 Task: Look for space in Peddāpuram, India from 4th September, 2023 to 10th September, 2023 for 1 adult in price range Rs.9000 to Rs.17000. Place can be private room with 1  bedroom having 1 bed and 1 bathroom. Property type can be house, flat, guest house, hotel. Booking option can be shelf check-in. Required host language is English.
Action: Mouse moved to (496, 65)
Screenshot: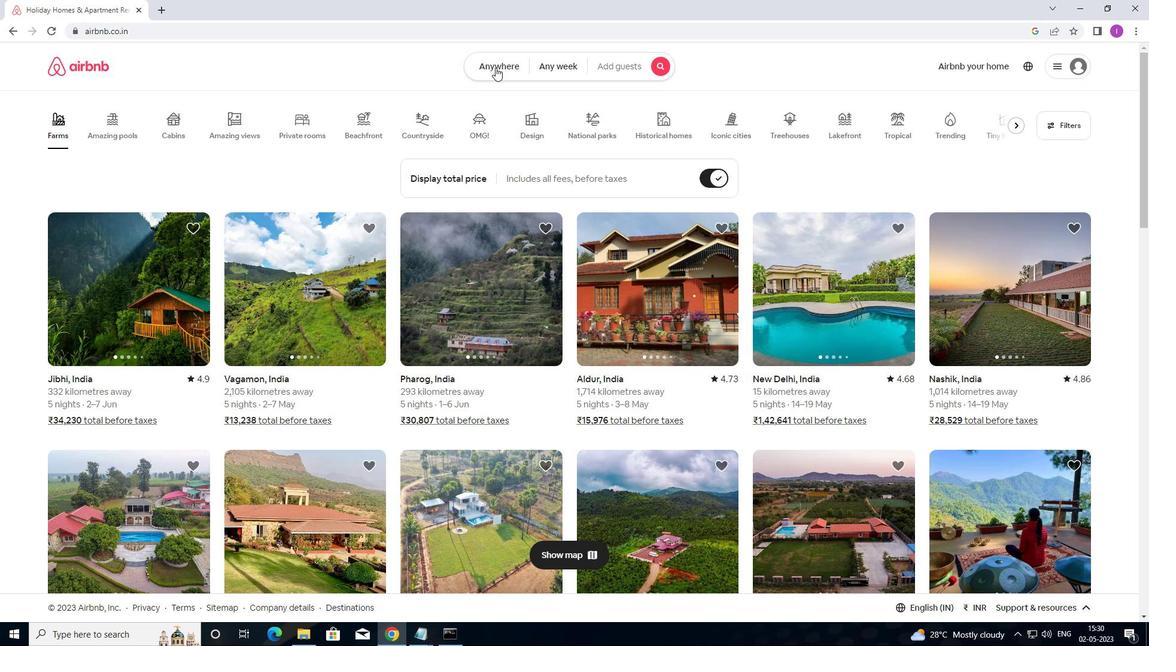 
Action: Mouse pressed left at (496, 65)
Screenshot: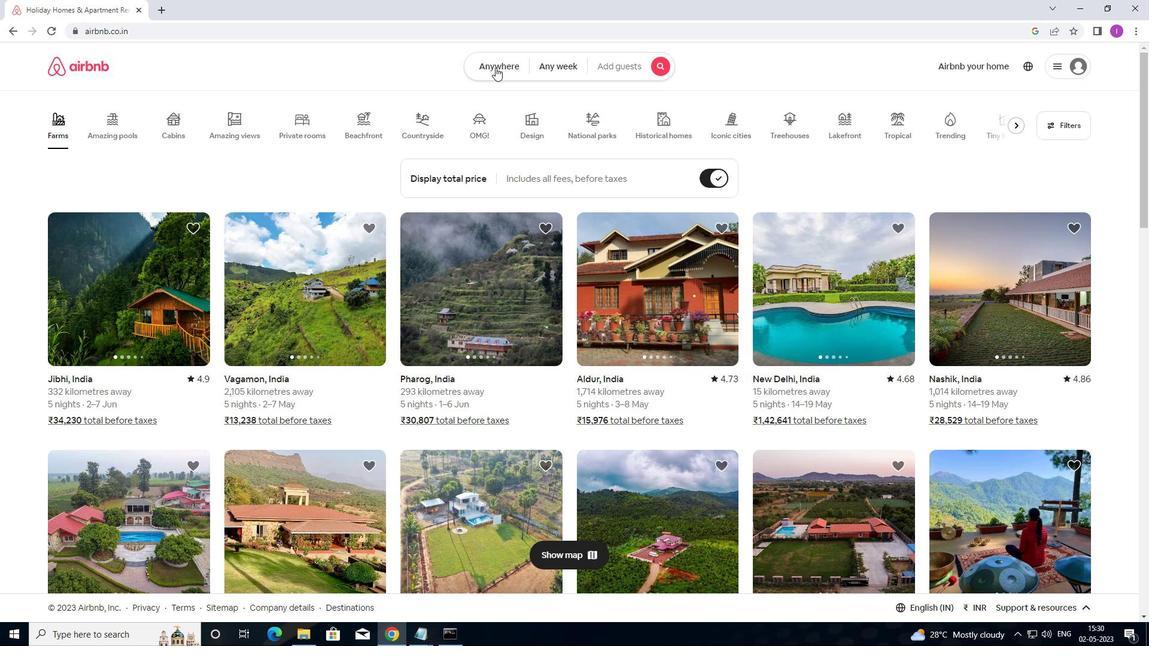 
Action: Mouse moved to (405, 114)
Screenshot: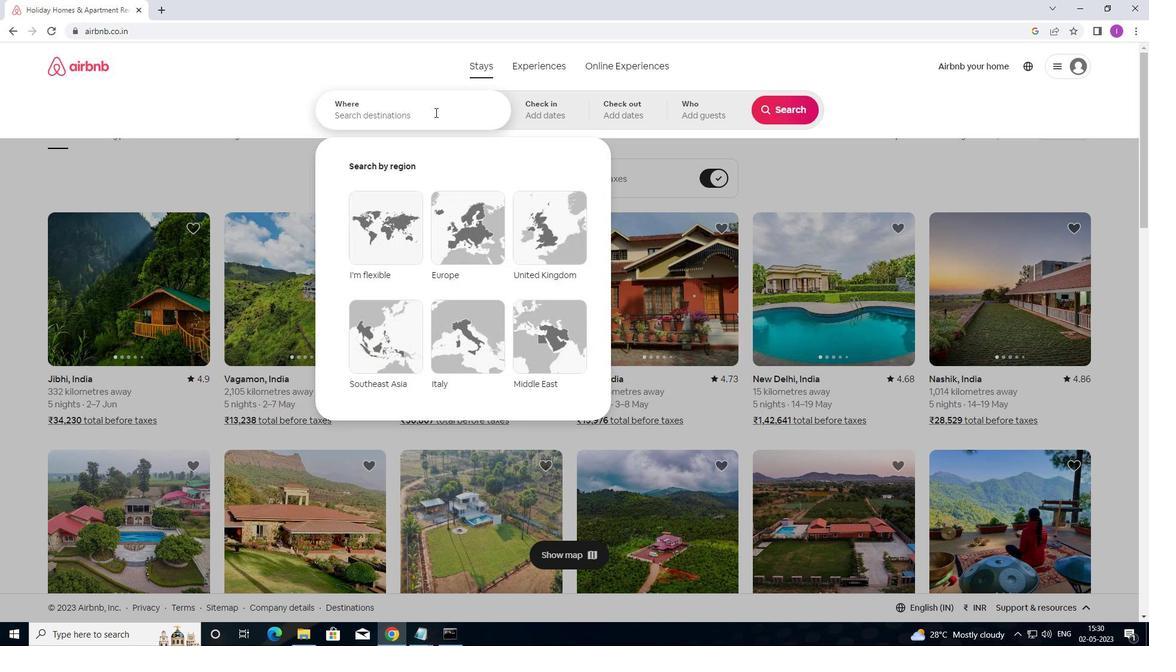 
Action: Mouse pressed left at (405, 114)
Screenshot: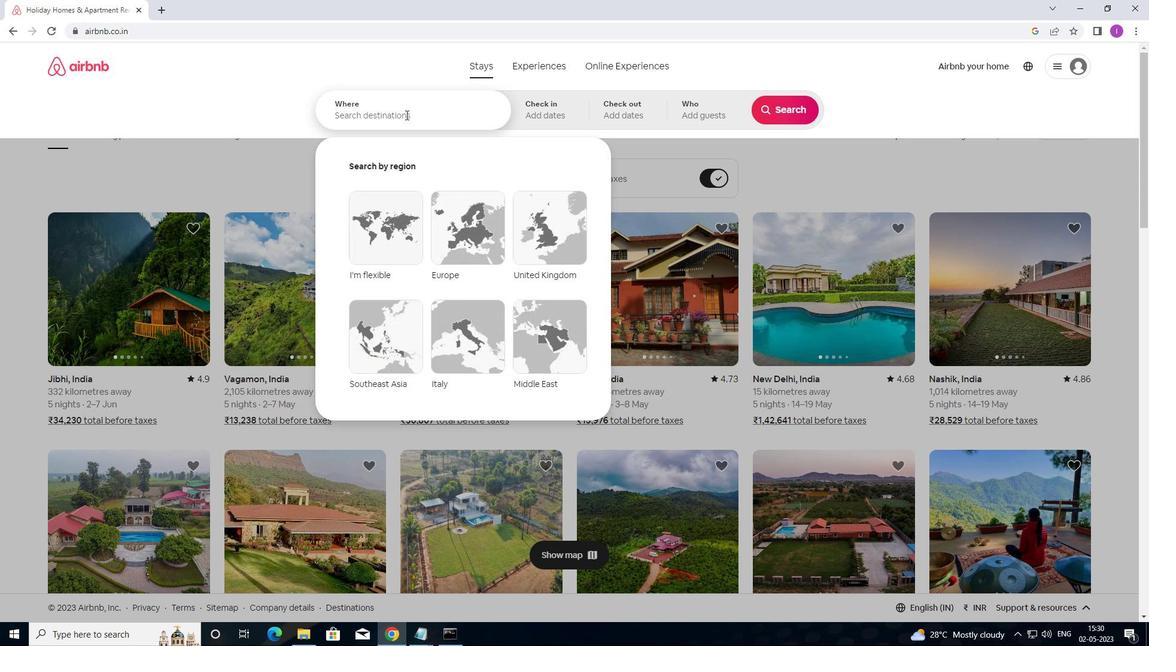
Action: Mouse moved to (474, 108)
Screenshot: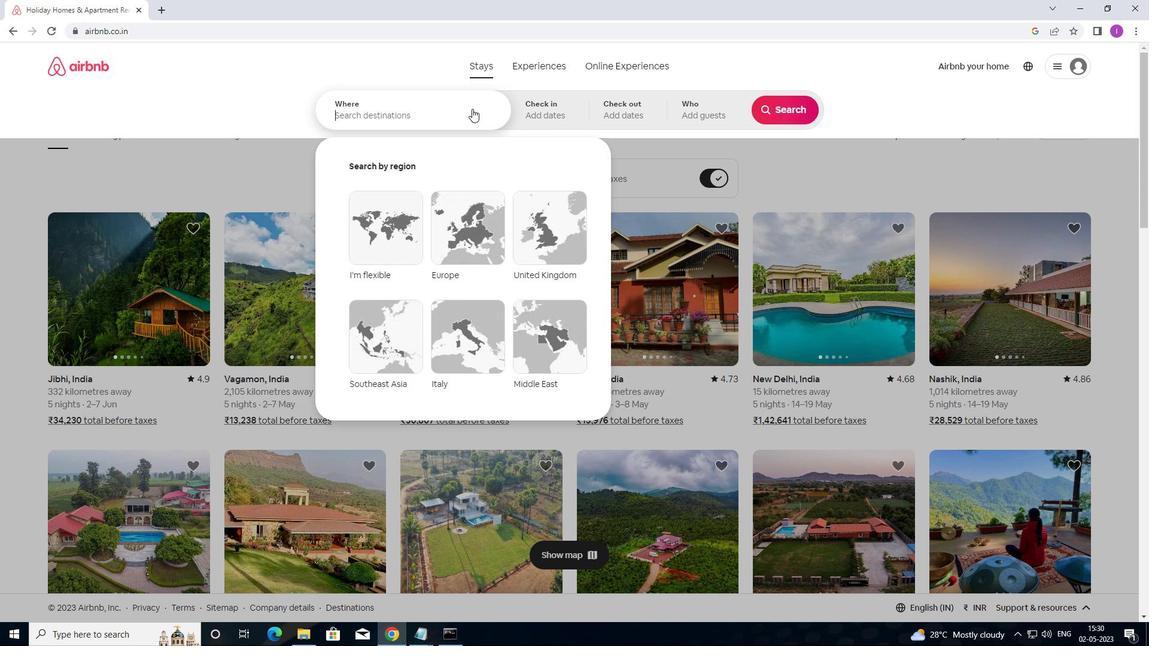 
Action: Key pressed <Key.shift>PEDDAPURAM,<Key.shift>INDIA
Screenshot: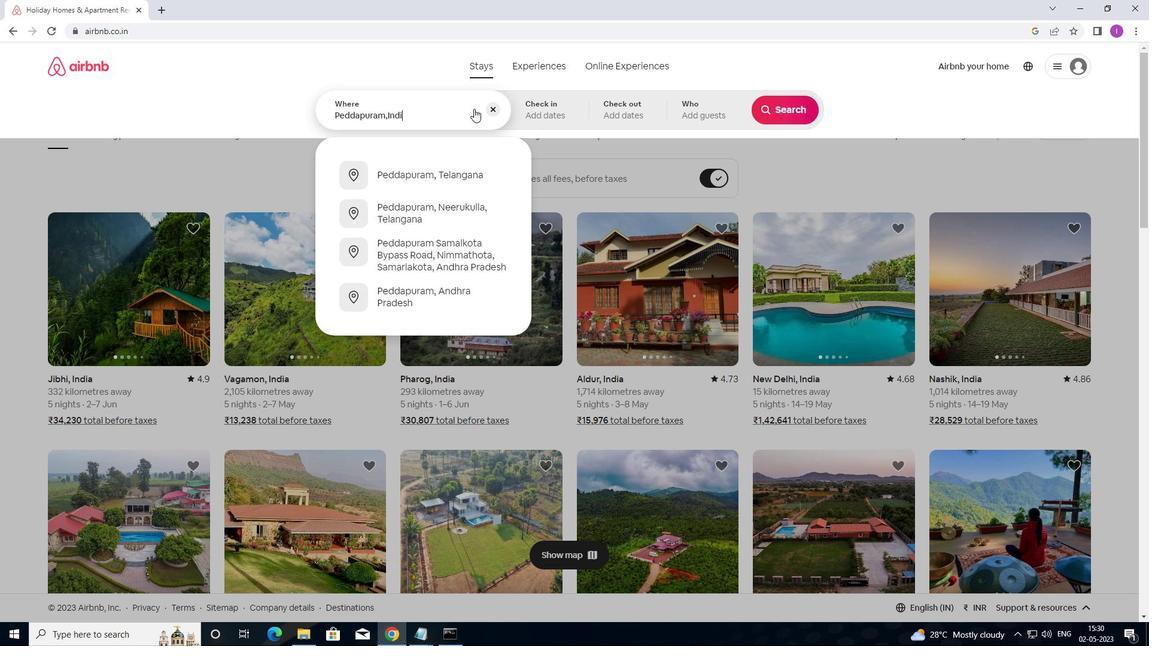 
Action: Mouse moved to (555, 125)
Screenshot: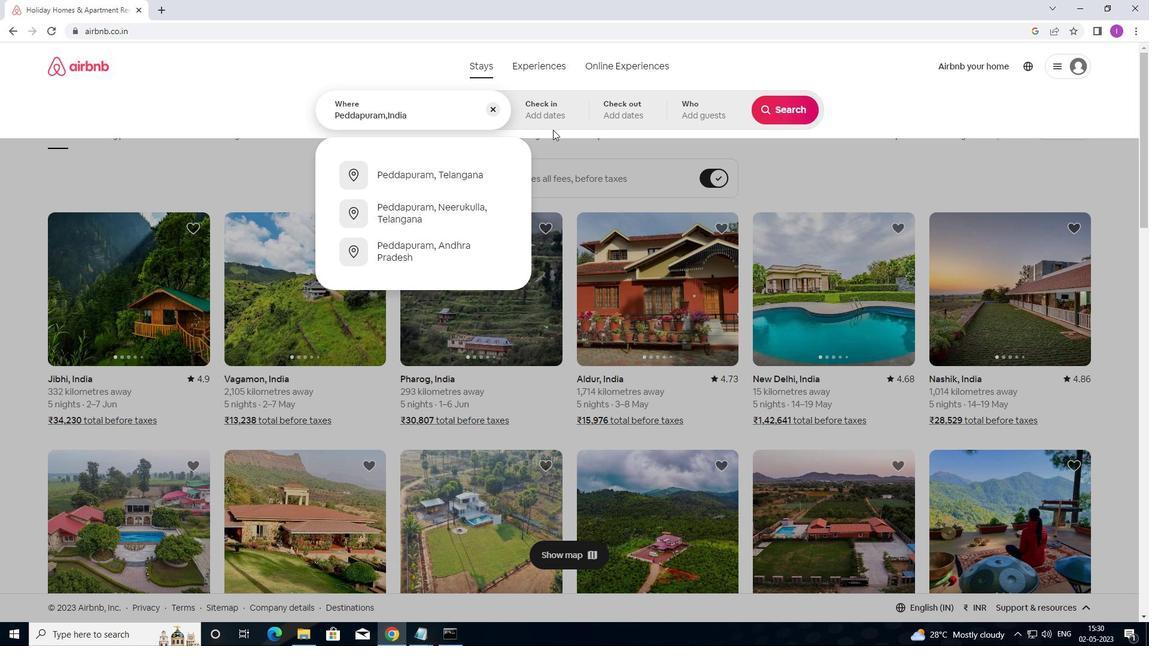 
Action: Mouse pressed left at (555, 125)
Screenshot: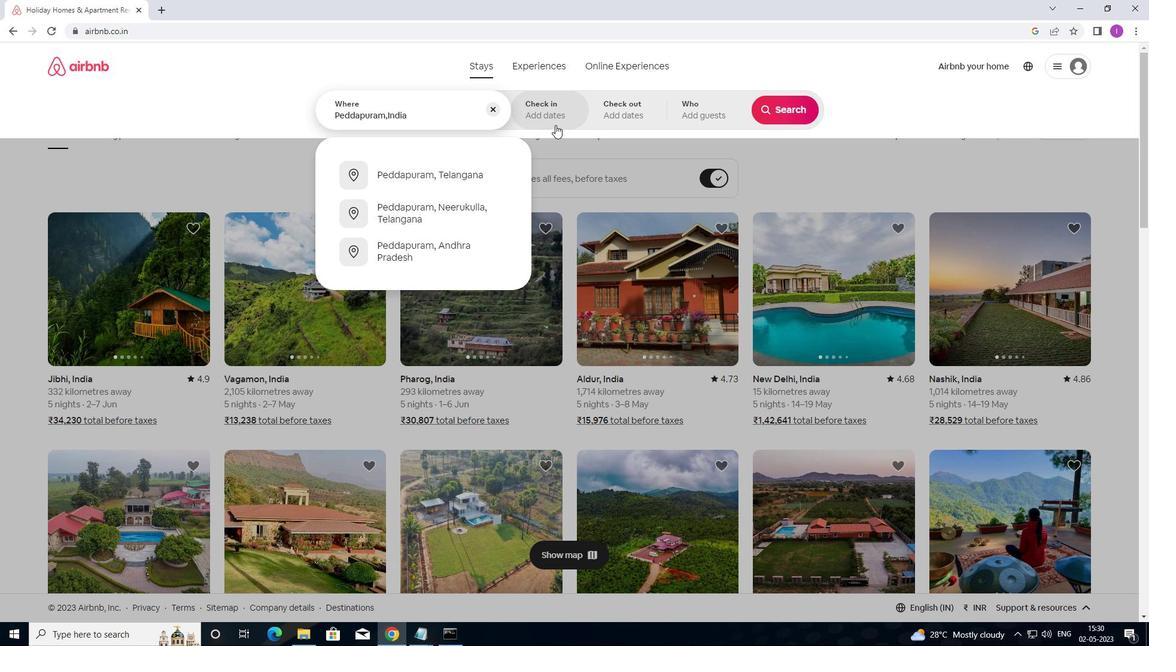 
Action: Mouse moved to (783, 203)
Screenshot: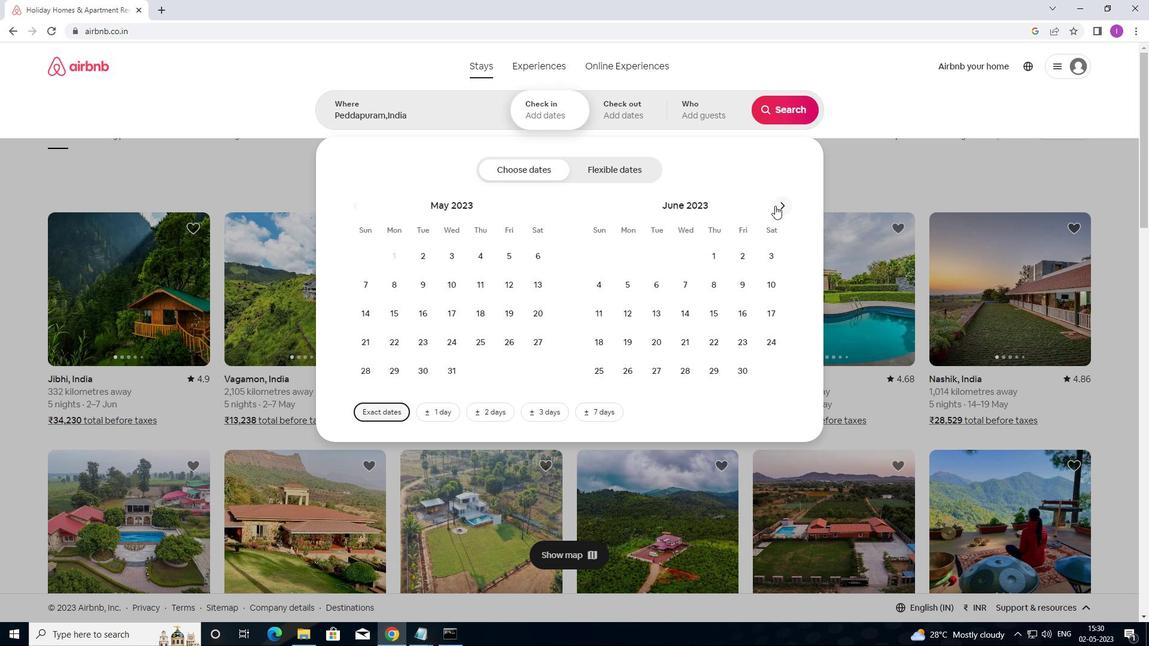 
Action: Mouse pressed left at (783, 203)
Screenshot: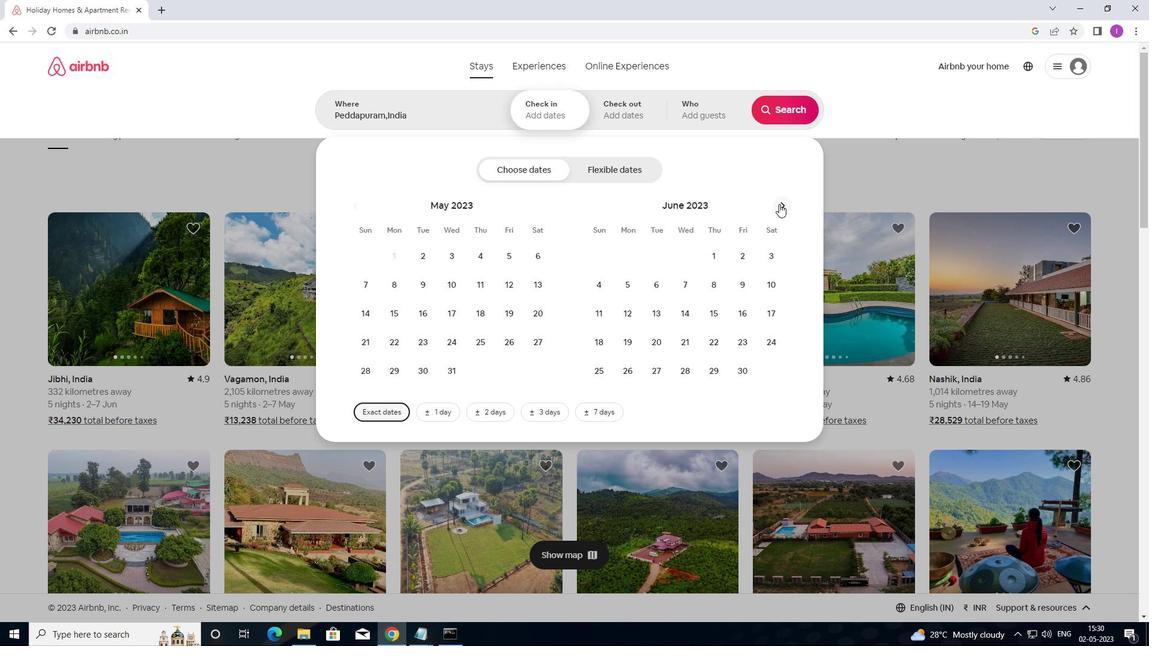 
Action: Mouse pressed left at (783, 203)
Screenshot: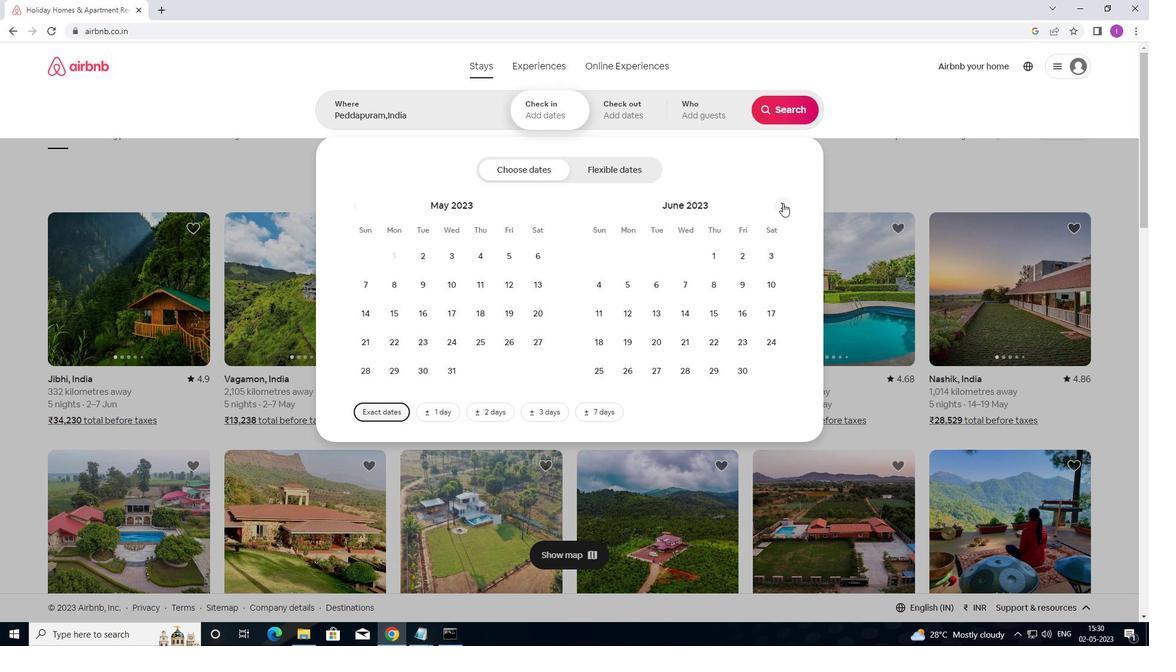 
Action: Mouse pressed left at (783, 203)
Screenshot: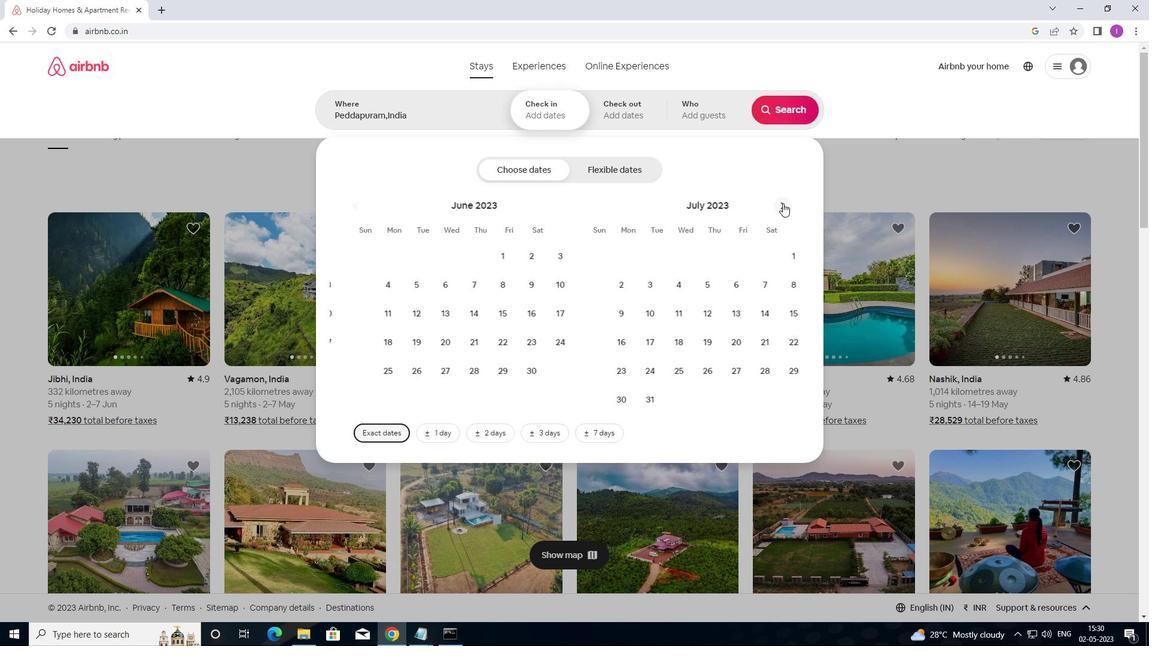 
Action: Mouse pressed left at (783, 203)
Screenshot: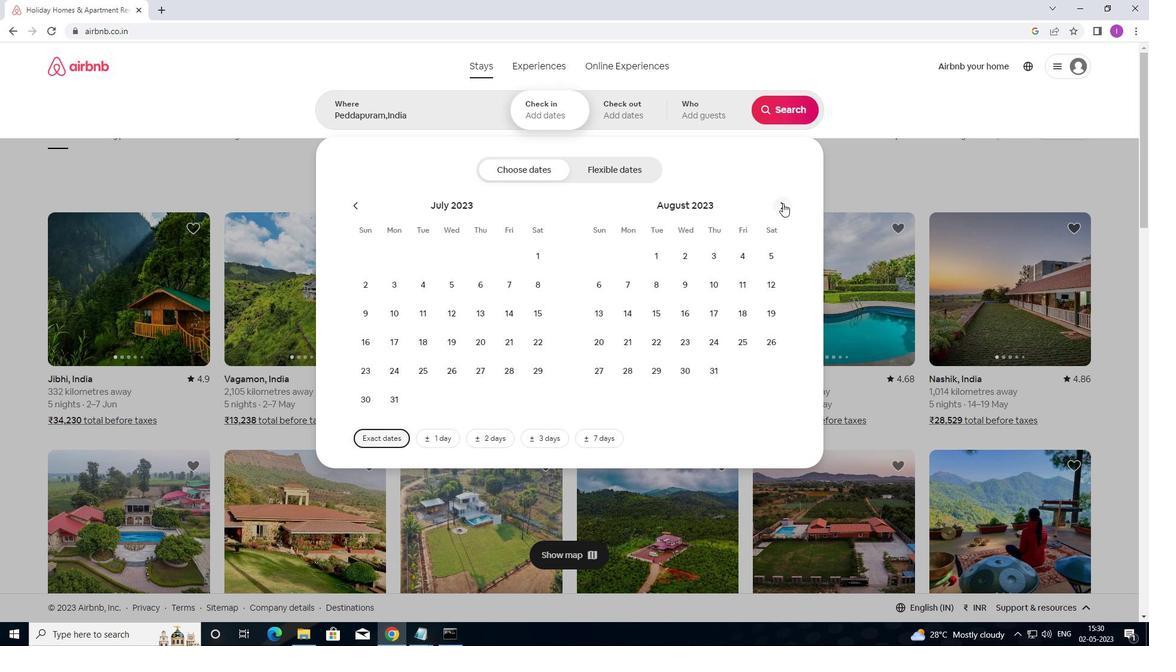 
Action: Mouse moved to (632, 287)
Screenshot: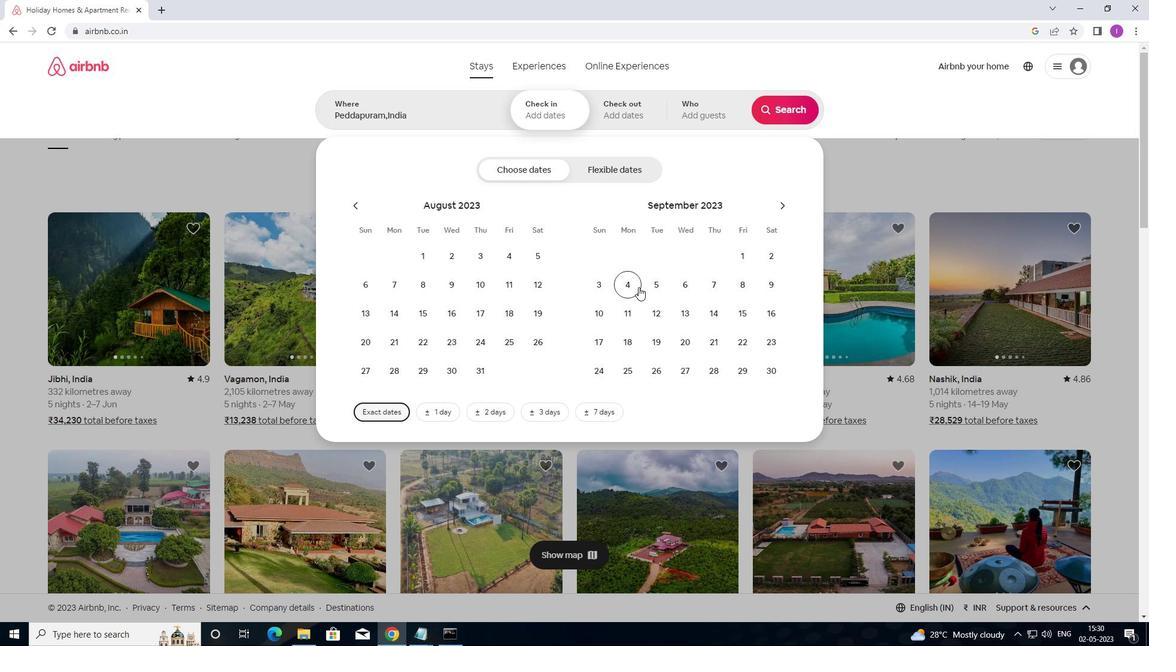 
Action: Mouse pressed left at (632, 287)
Screenshot: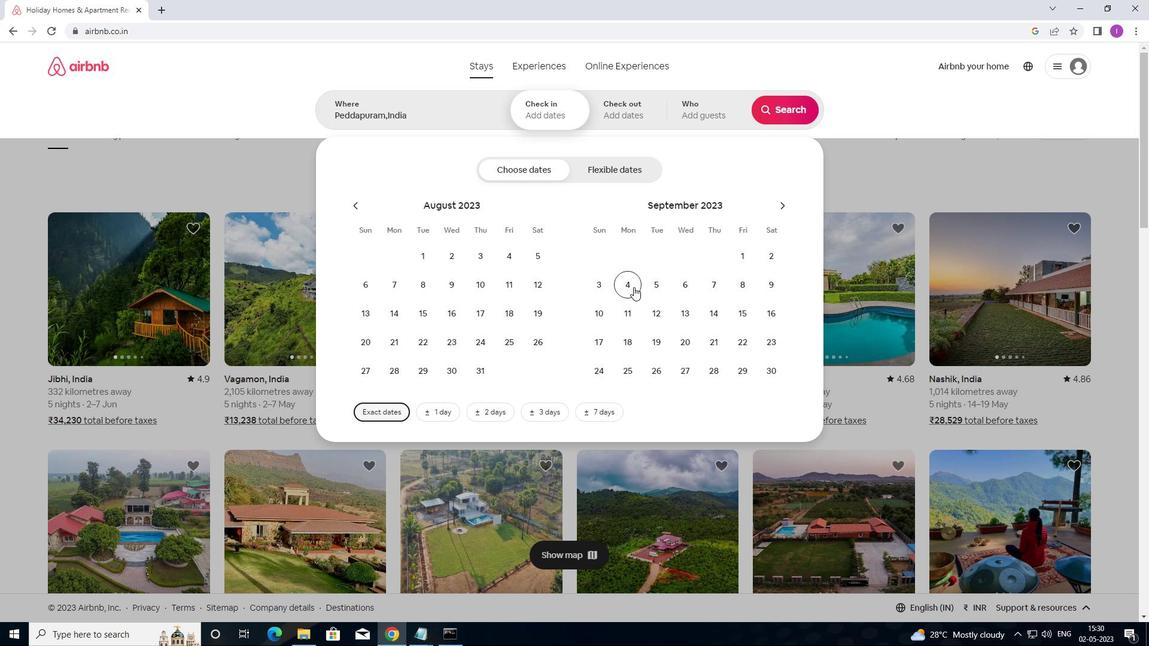 
Action: Mouse moved to (602, 317)
Screenshot: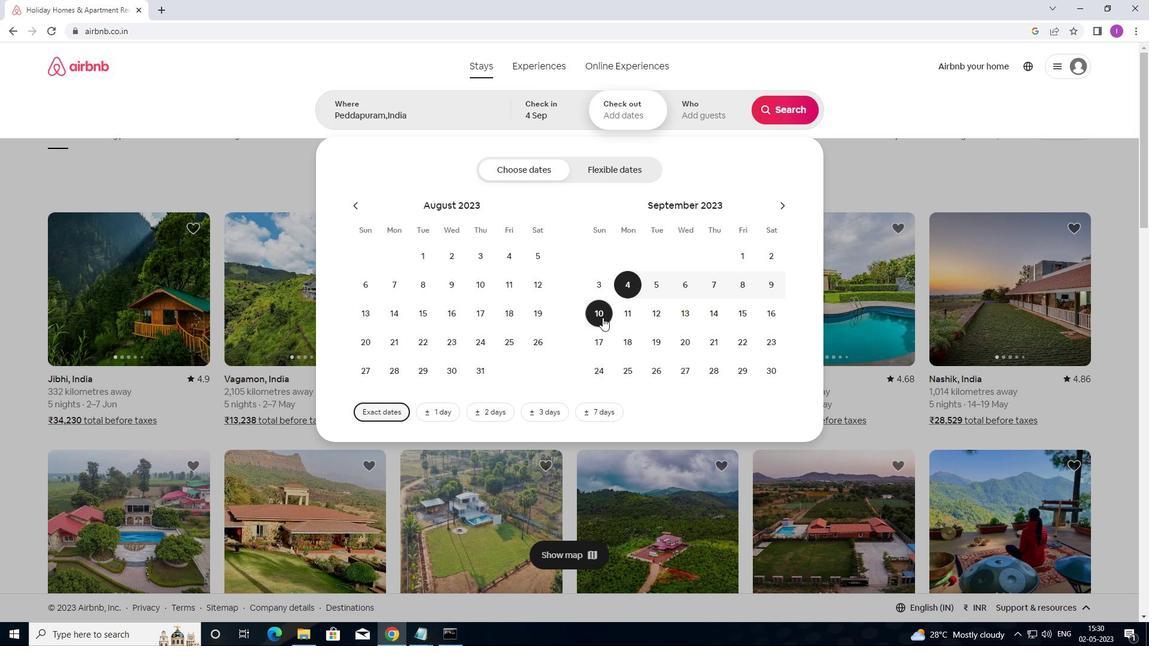 
Action: Mouse pressed left at (602, 317)
Screenshot: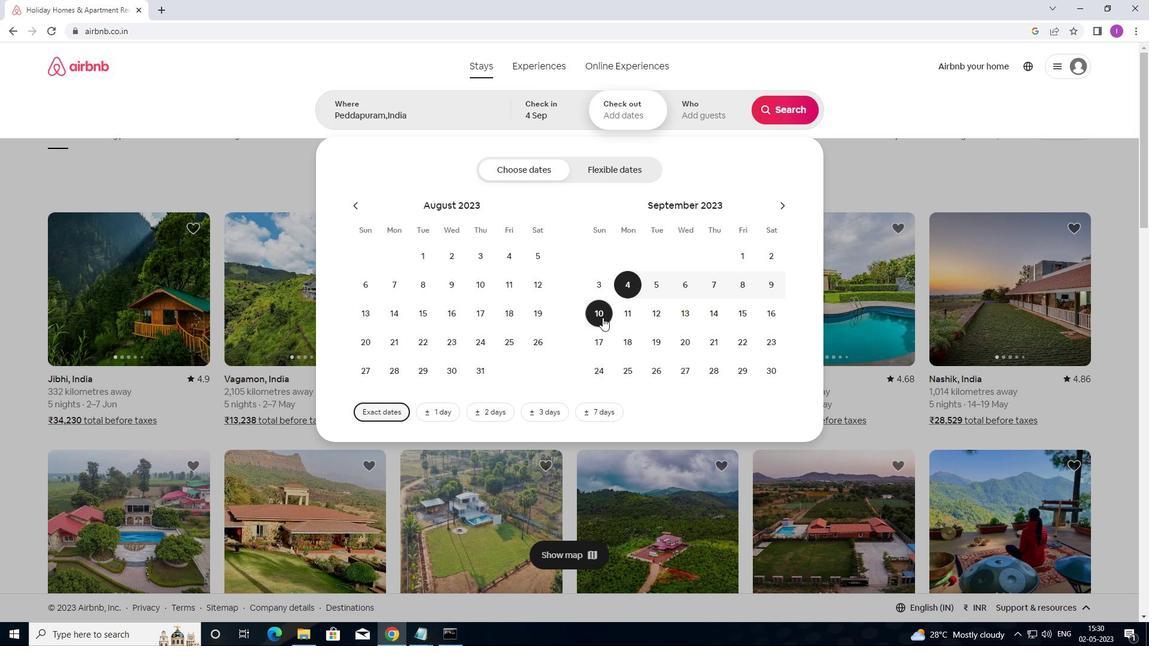 
Action: Mouse moved to (713, 119)
Screenshot: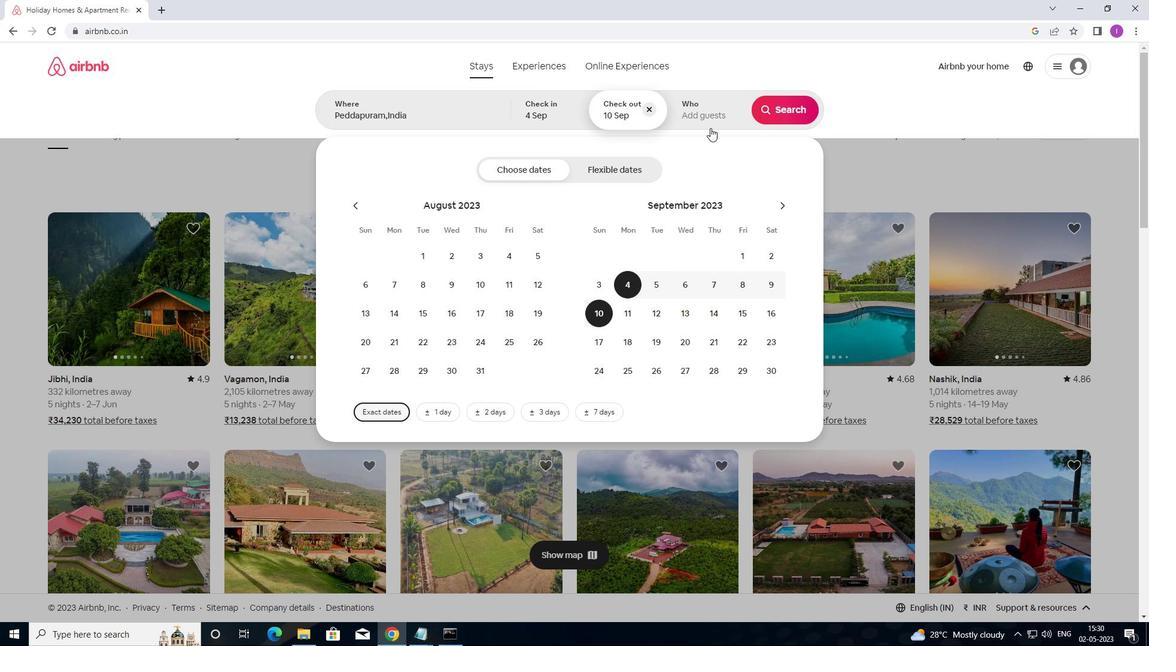 
Action: Mouse pressed left at (713, 119)
Screenshot: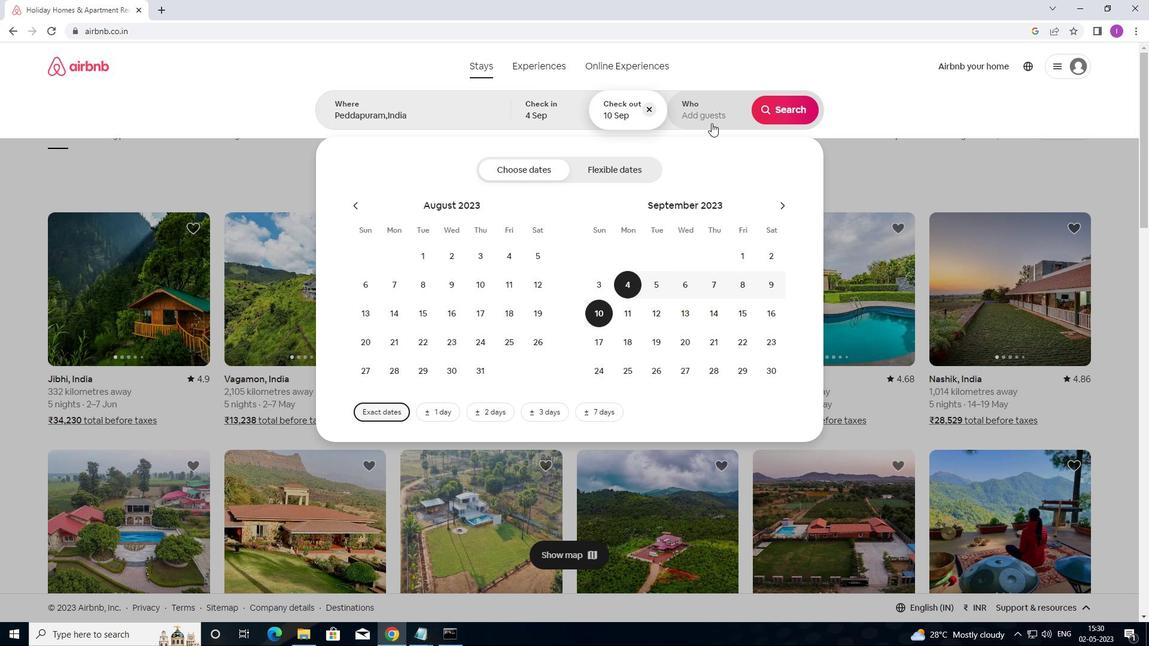 
Action: Mouse moved to (788, 173)
Screenshot: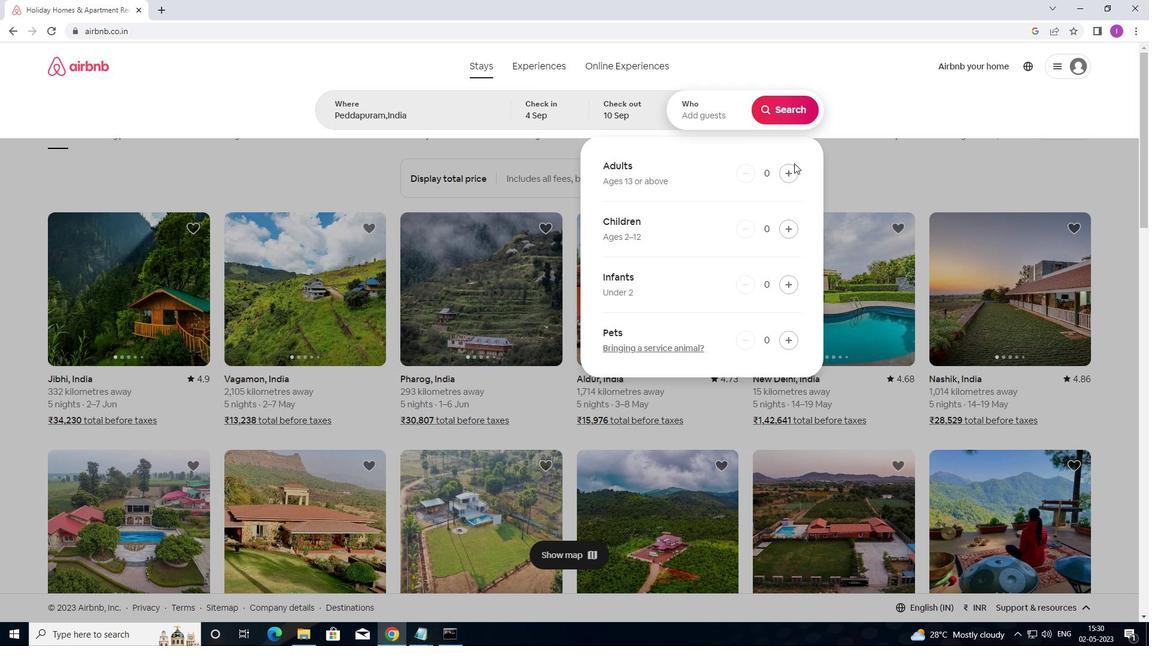 
Action: Mouse pressed left at (788, 173)
Screenshot: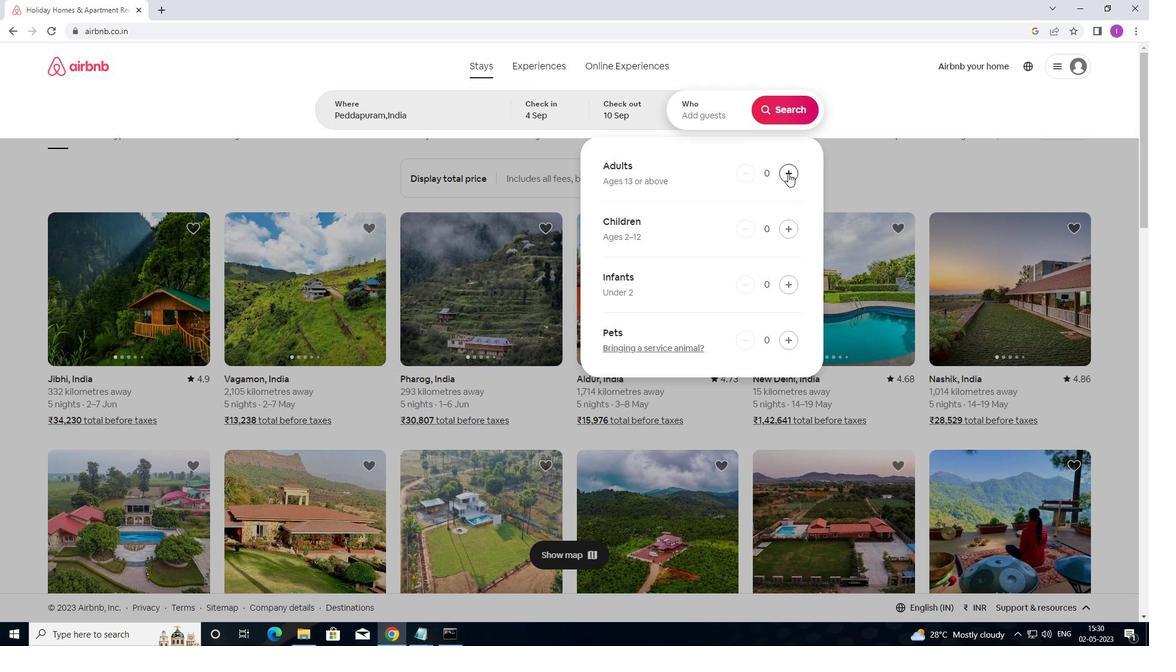 
Action: Mouse moved to (801, 118)
Screenshot: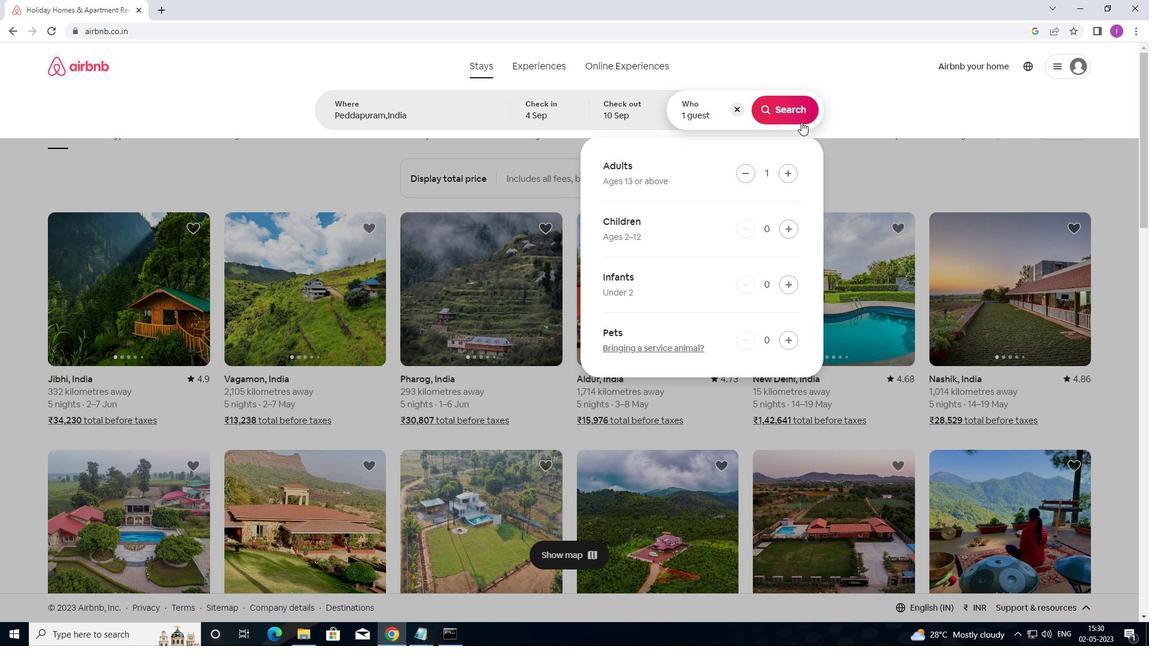 
Action: Mouse pressed left at (801, 118)
Screenshot: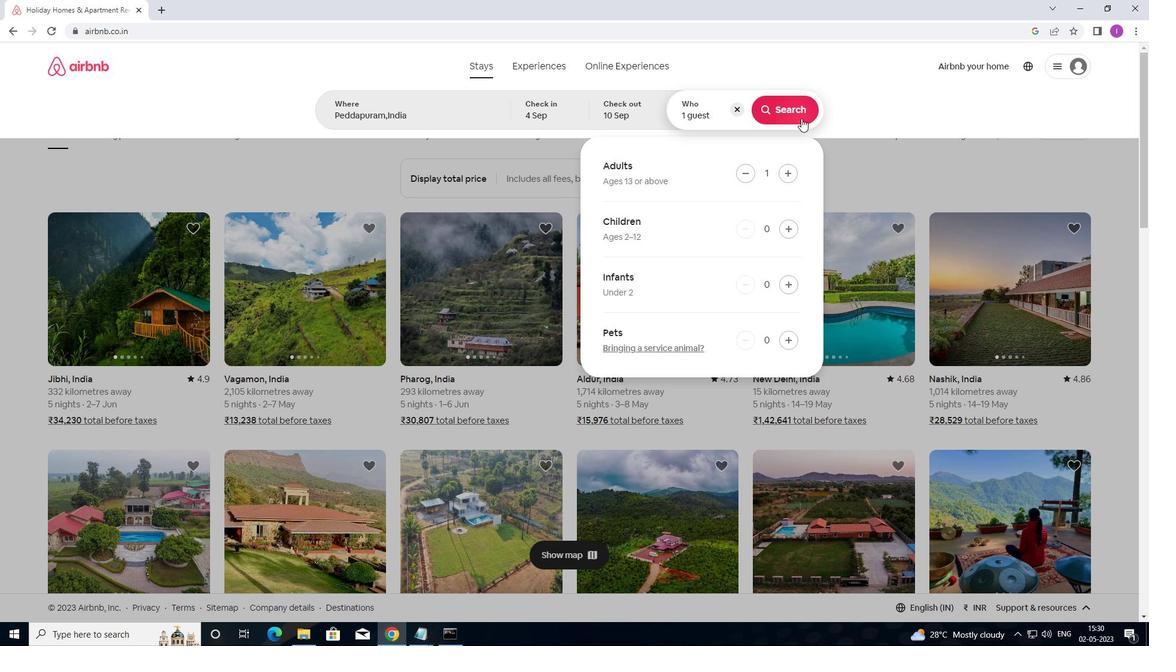 
Action: Mouse moved to (1120, 108)
Screenshot: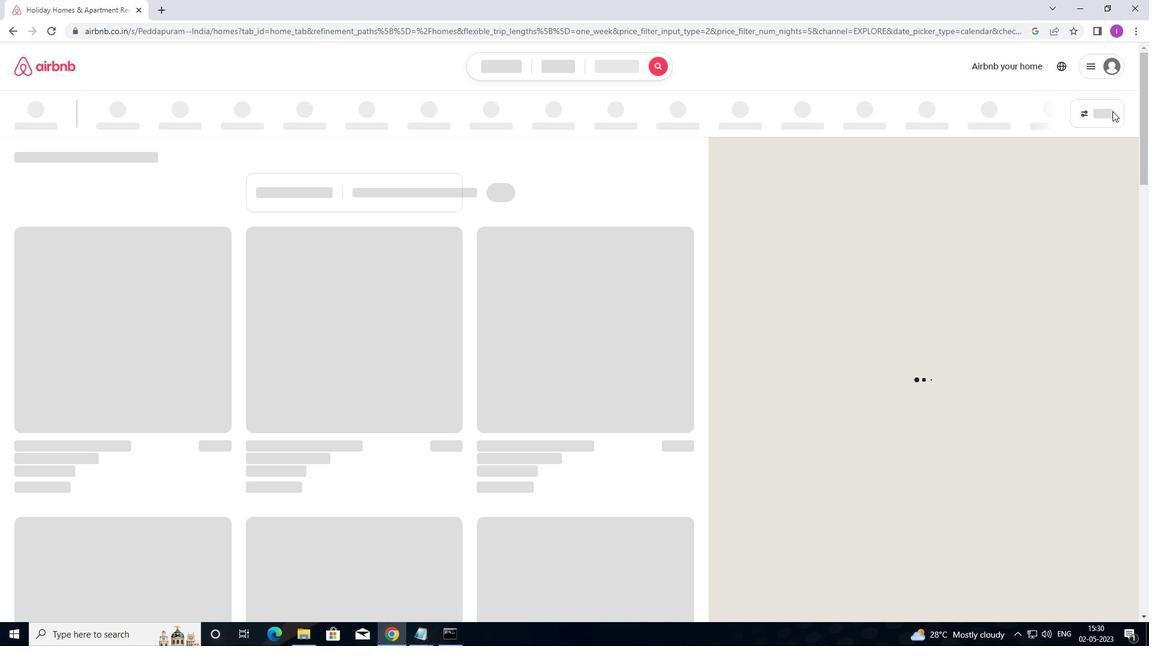 
Action: Mouse pressed left at (1120, 108)
Screenshot: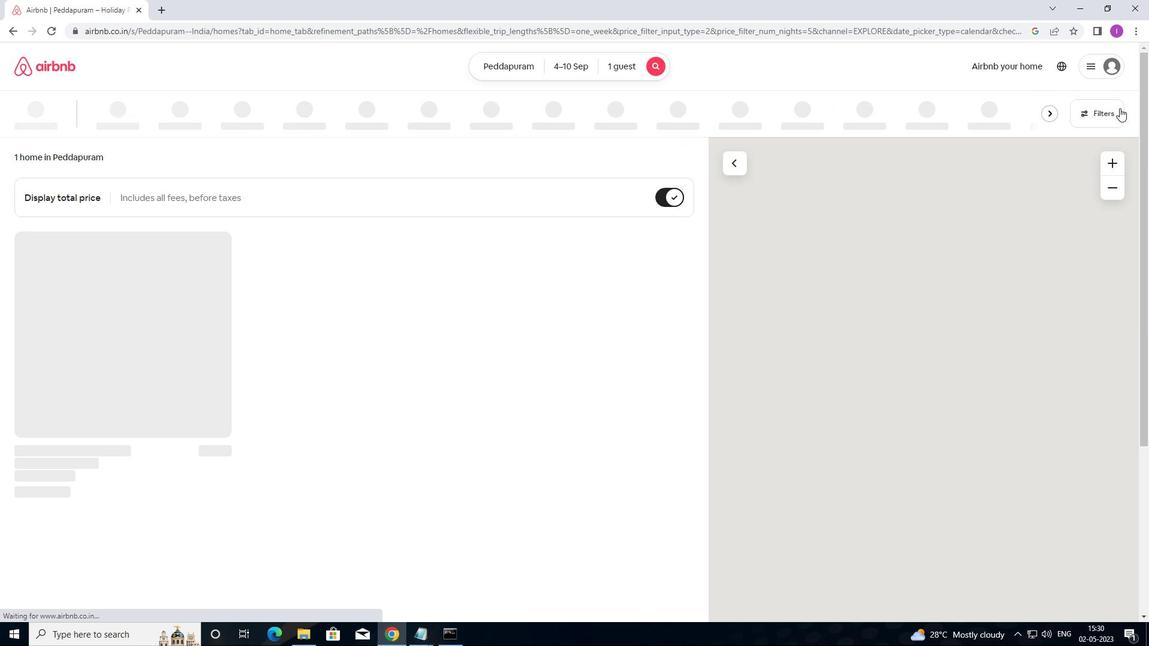 
Action: Mouse moved to (439, 231)
Screenshot: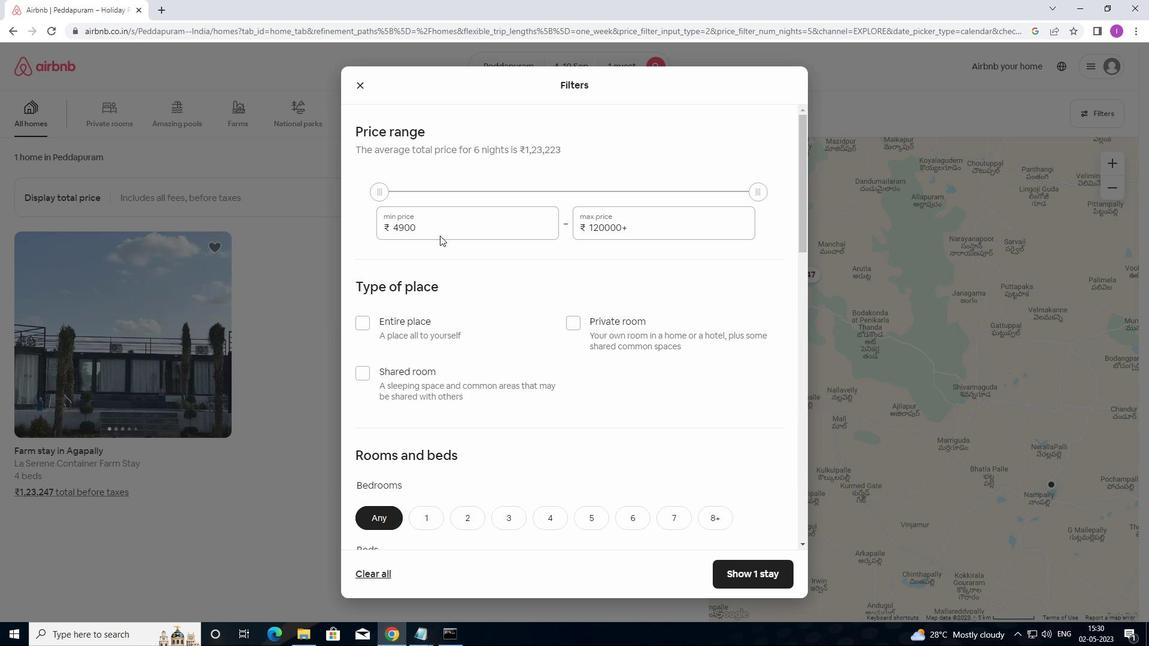 
Action: Mouse pressed left at (439, 231)
Screenshot: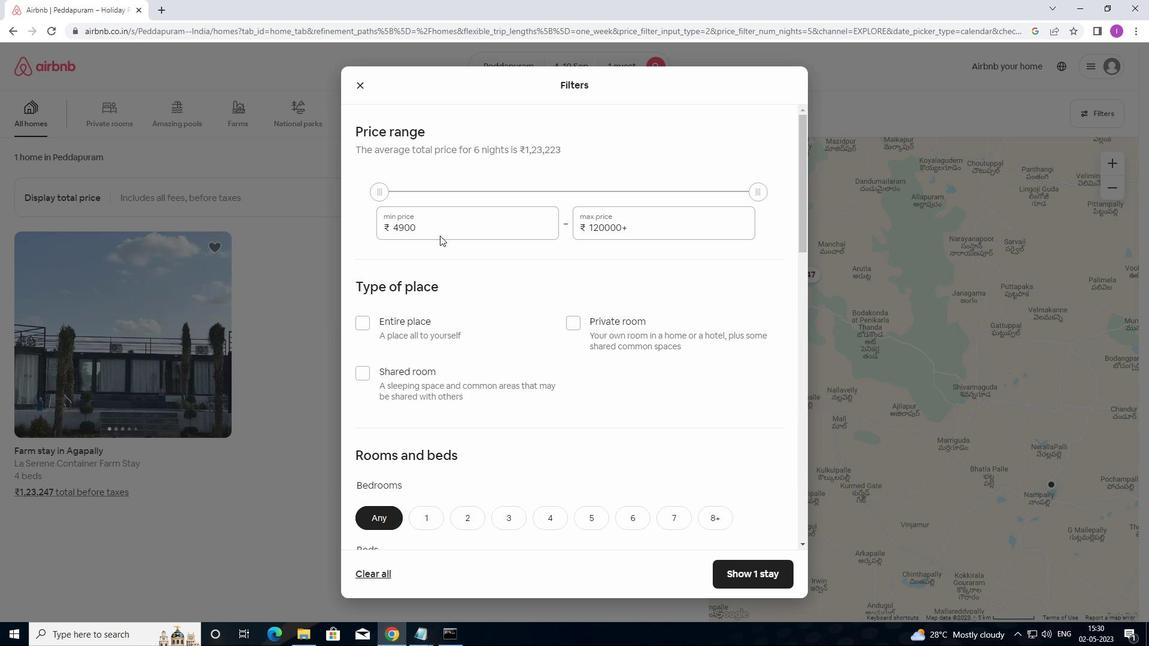 
Action: Mouse moved to (396, 235)
Screenshot: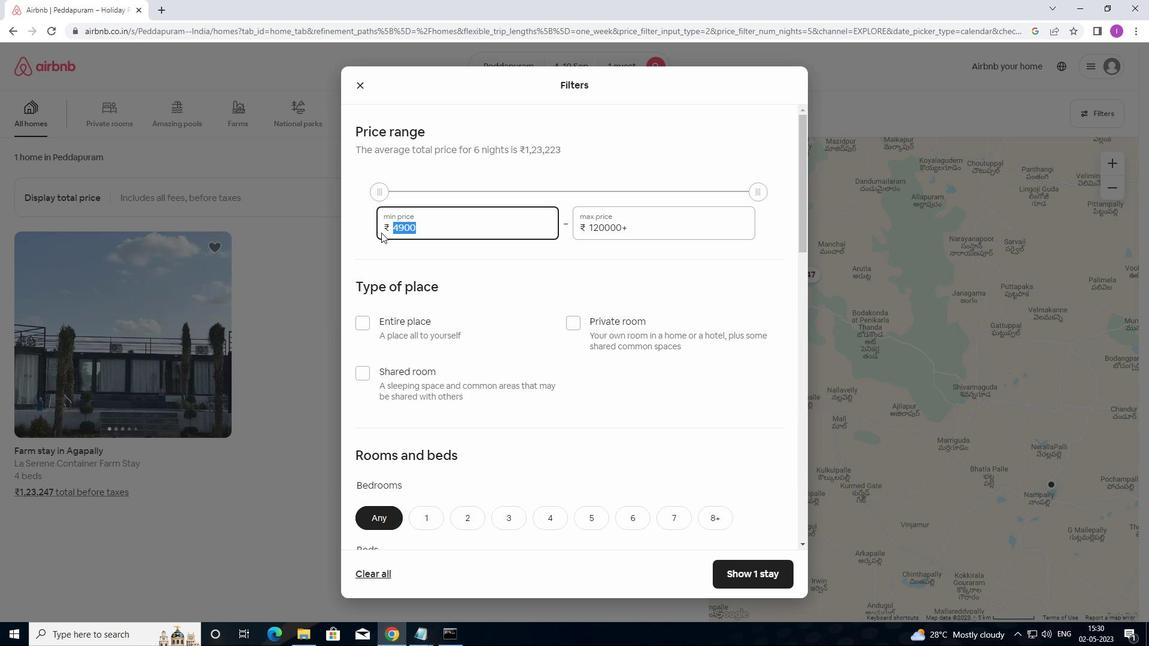 
Action: Key pressed 9000
Screenshot: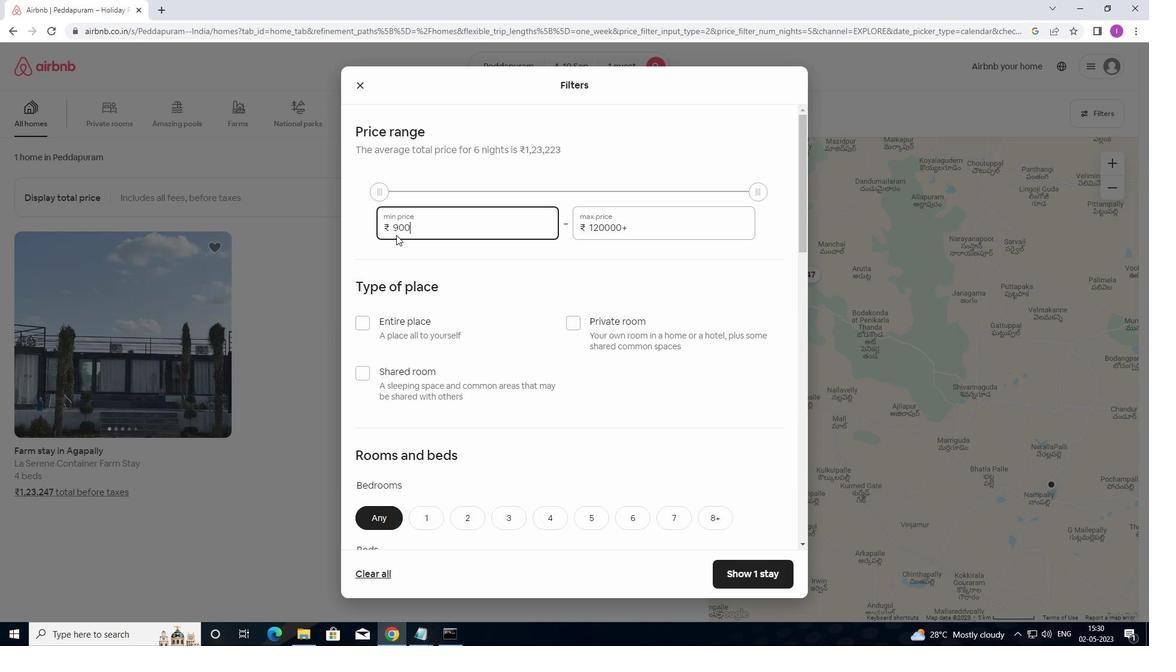 
Action: Mouse moved to (638, 228)
Screenshot: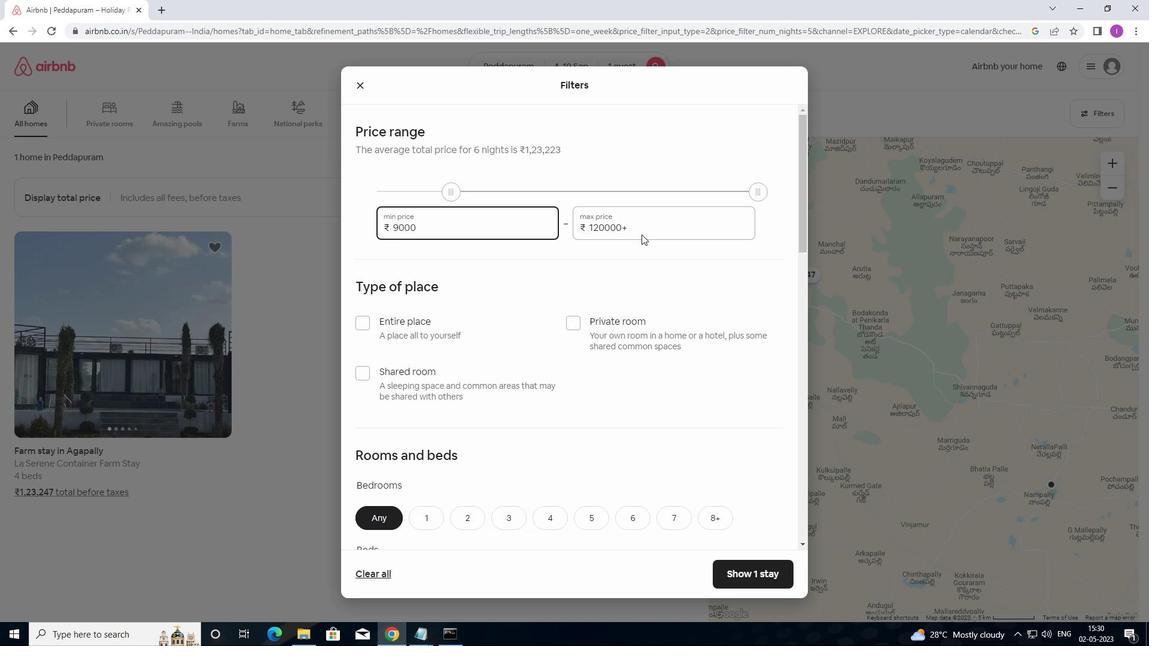 
Action: Mouse pressed left at (638, 228)
Screenshot: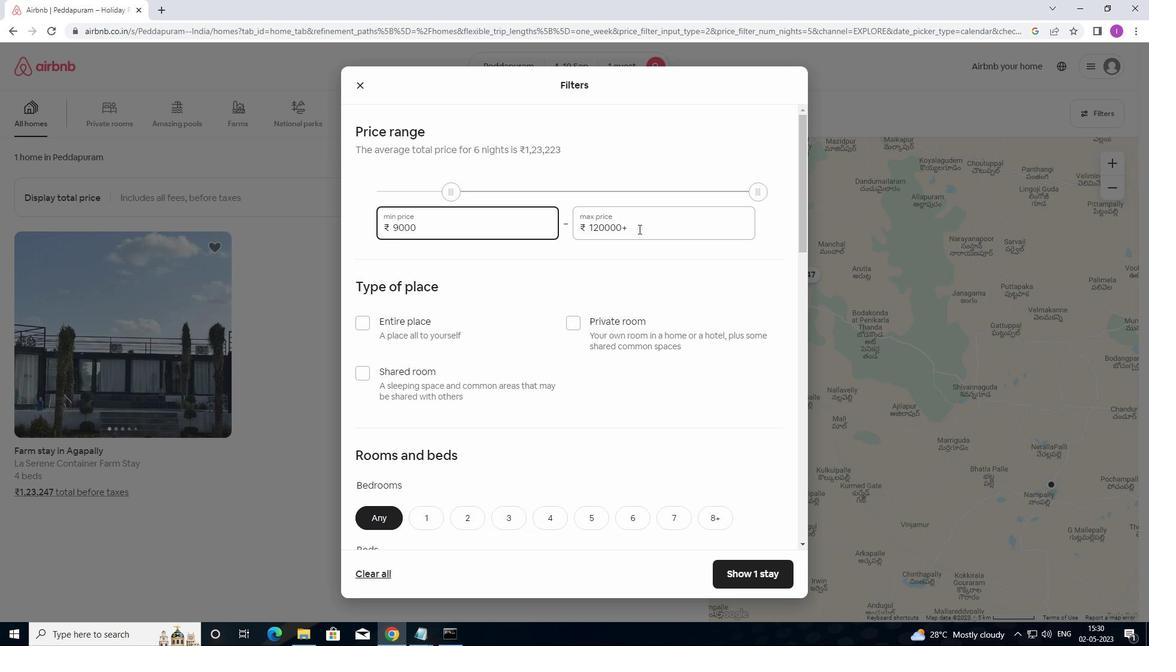
Action: Mouse moved to (581, 219)
Screenshot: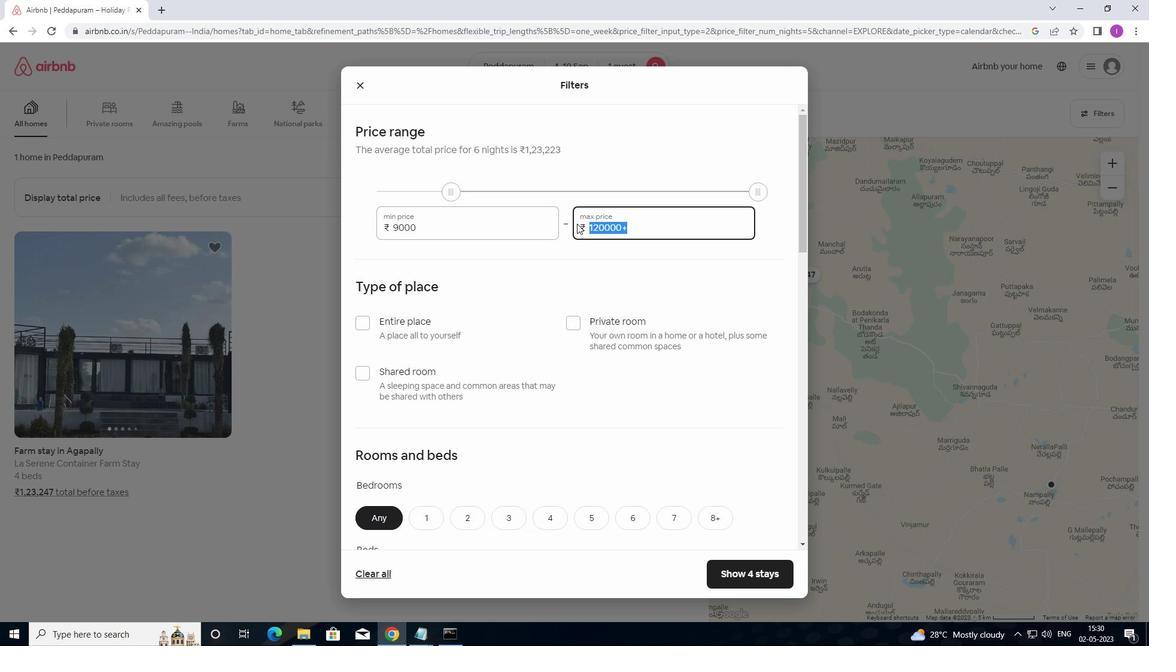 
Action: Key pressed 17000
Screenshot: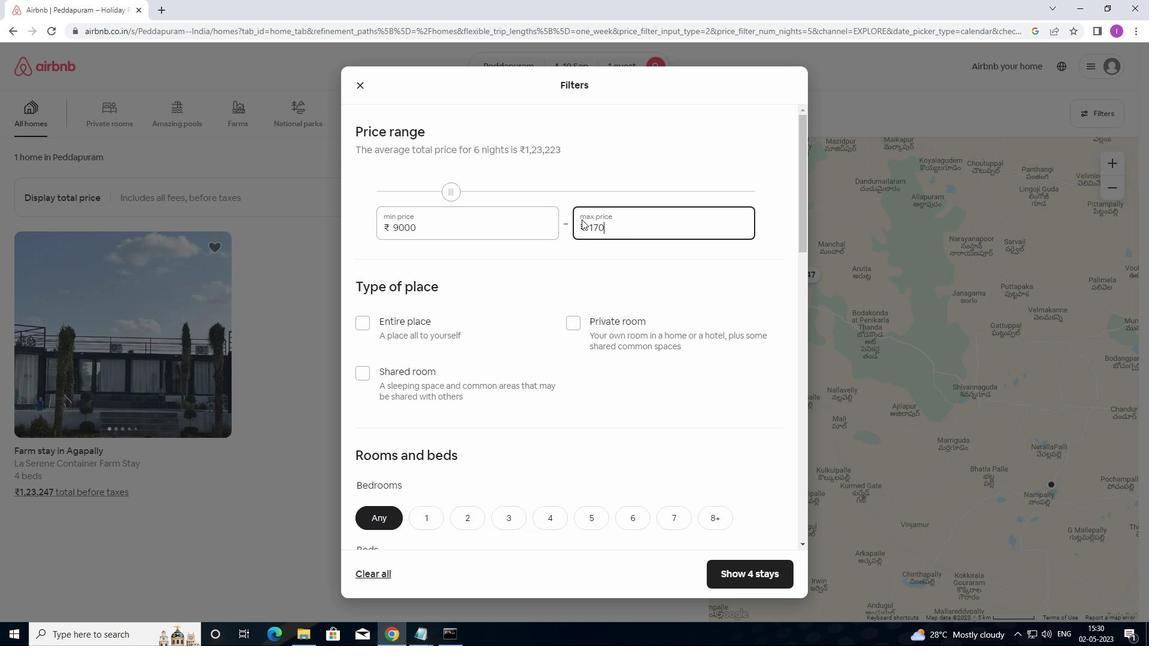 
Action: Mouse moved to (571, 285)
Screenshot: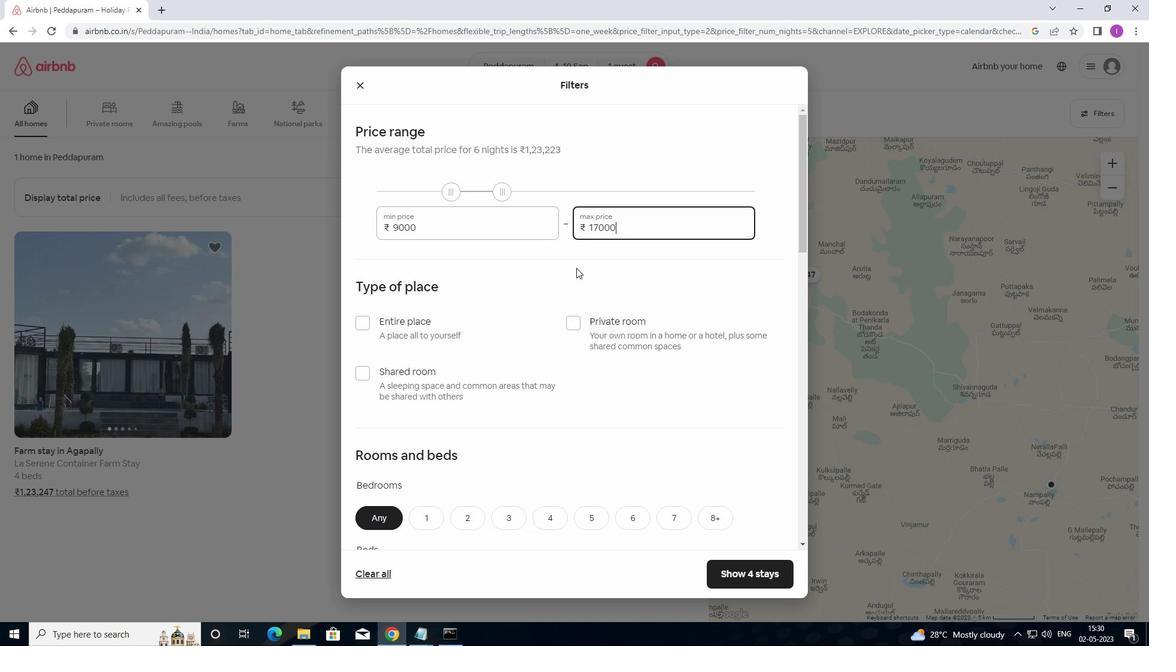 
Action: Mouse scrolled (571, 284) with delta (0, 0)
Screenshot: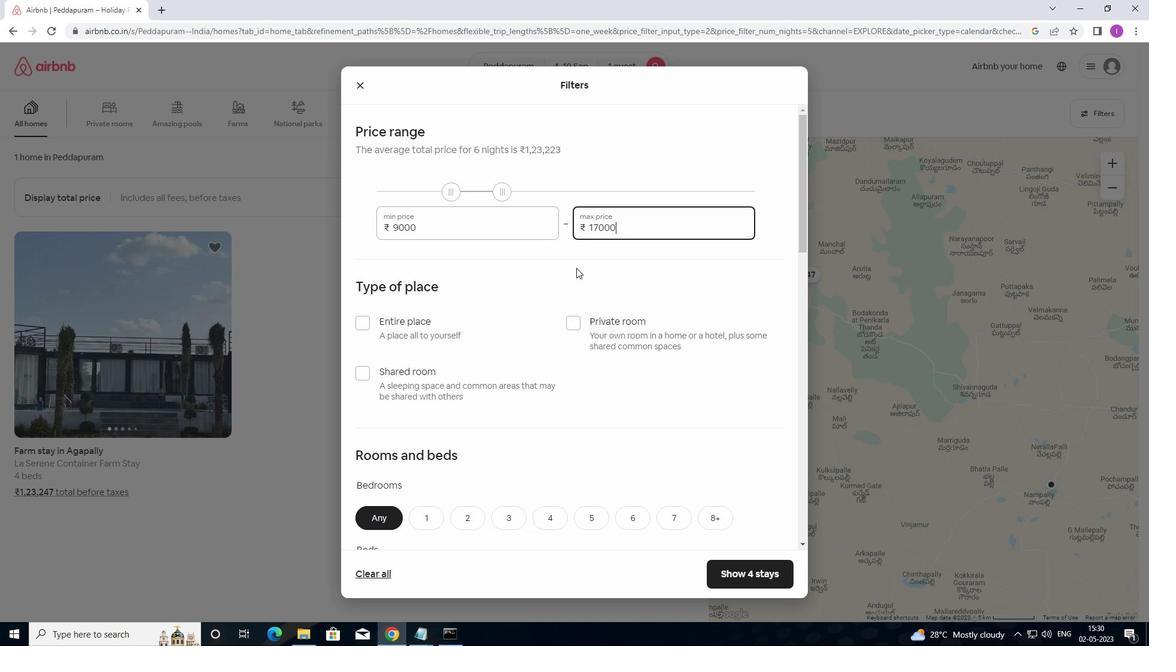 
Action: Mouse moved to (566, 259)
Screenshot: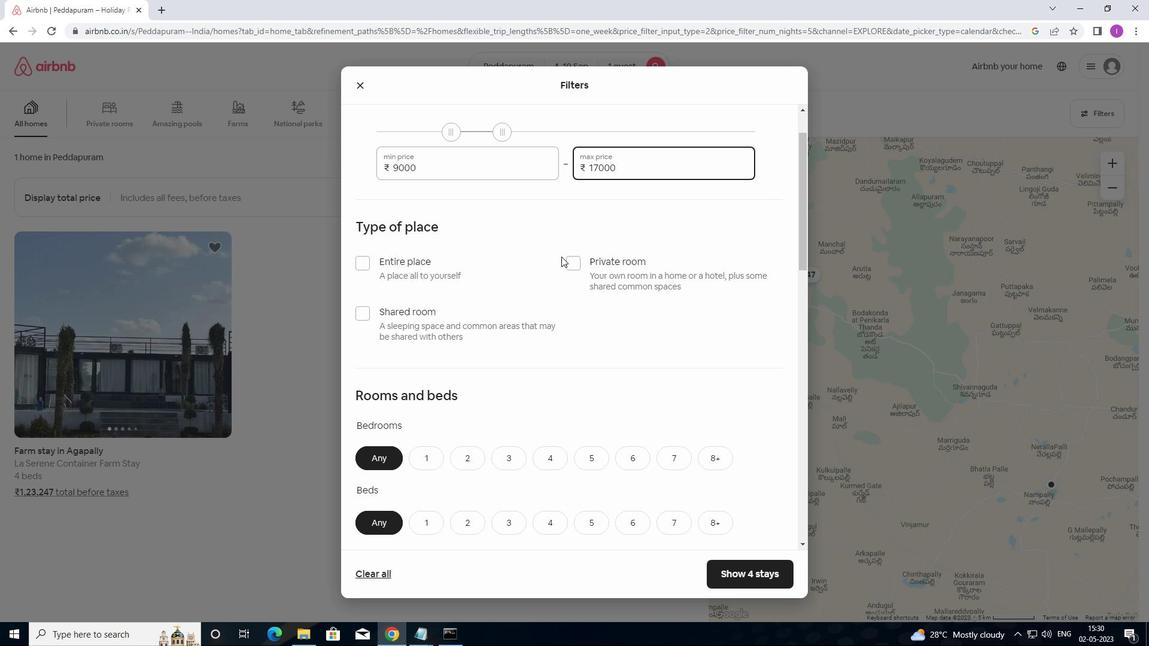 
Action: Mouse pressed left at (566, 259)
Screenshot: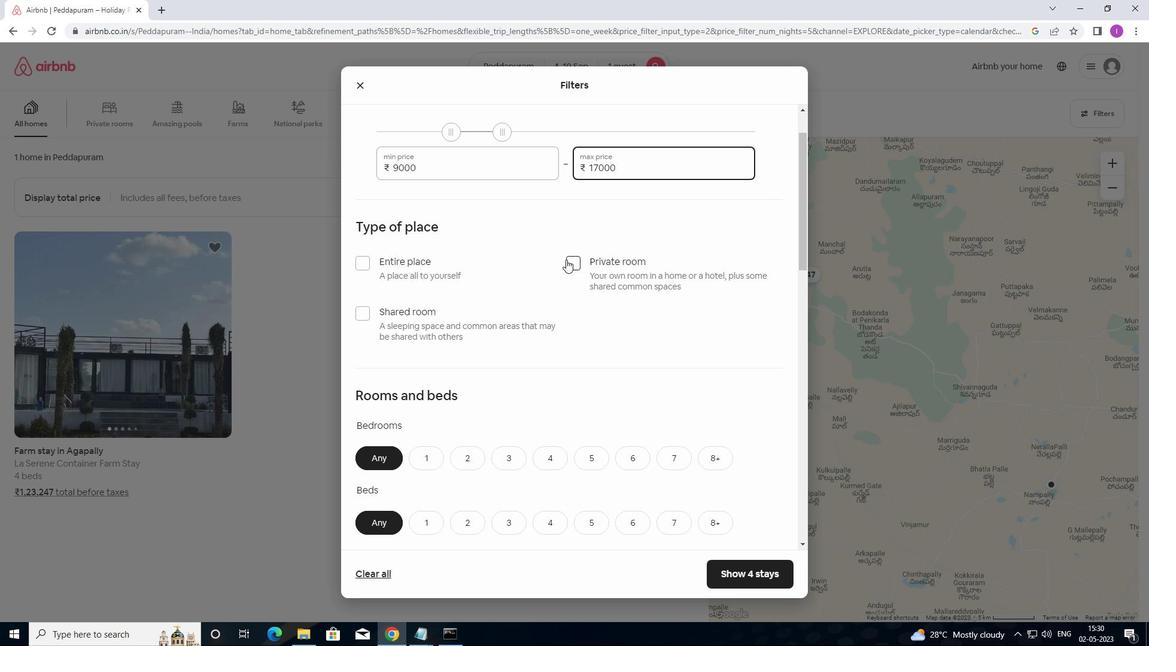 
Action: Mouse moved to (496, 300)
Screenshot: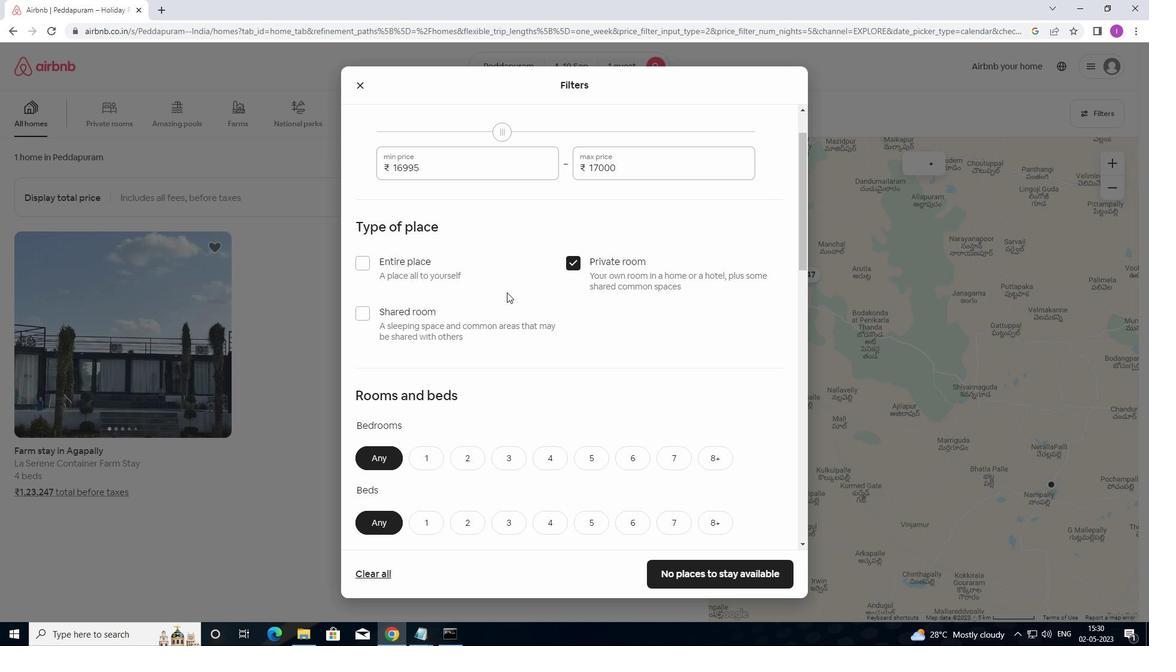 
Action: Mouse scrolled (496, 299) with delta (0, 0)
Screenshot: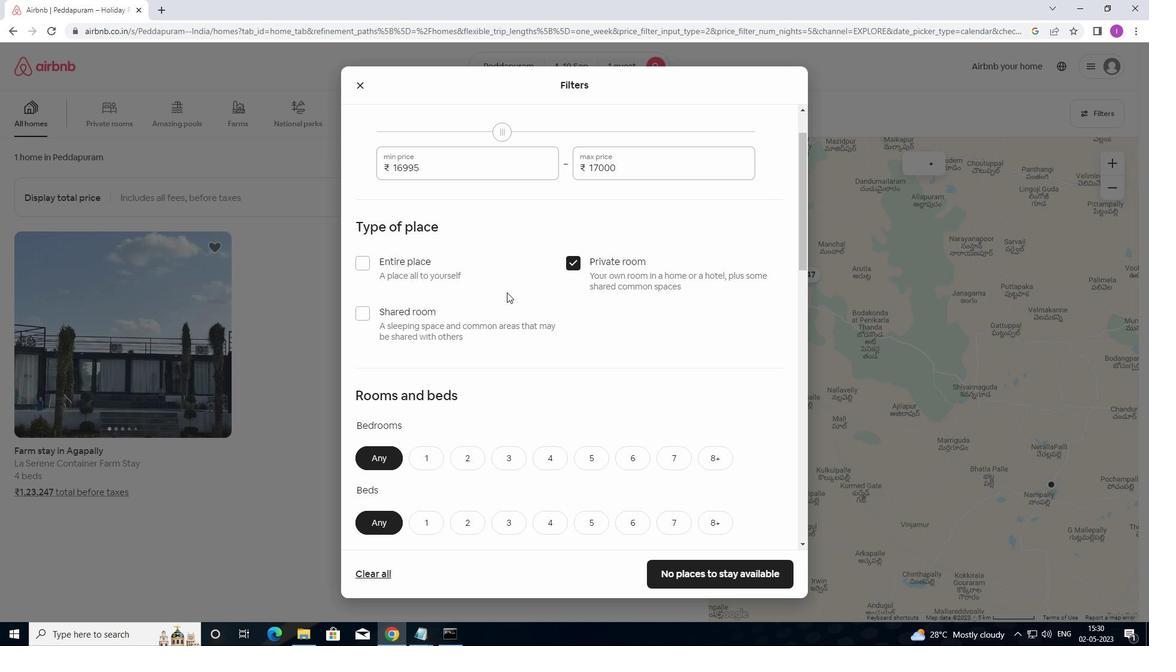 
Action: Mouse moved to (493, 310)
Screenshot: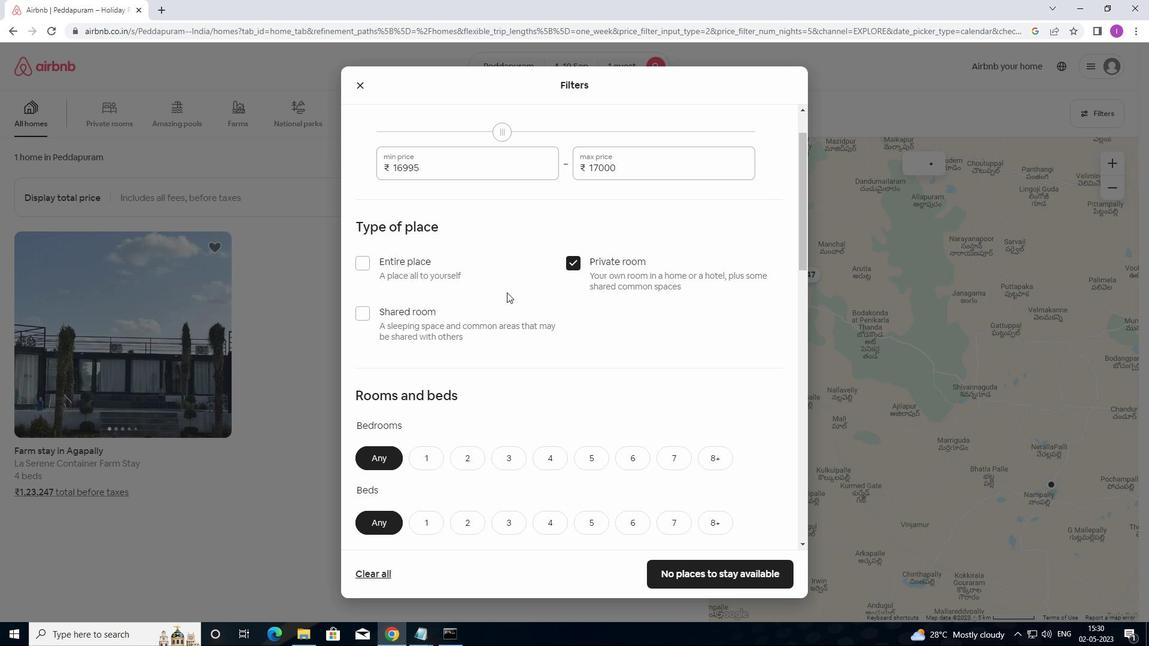
Action: Mouse scrolled (493, 310) with delta (0, 0)
Screenshot: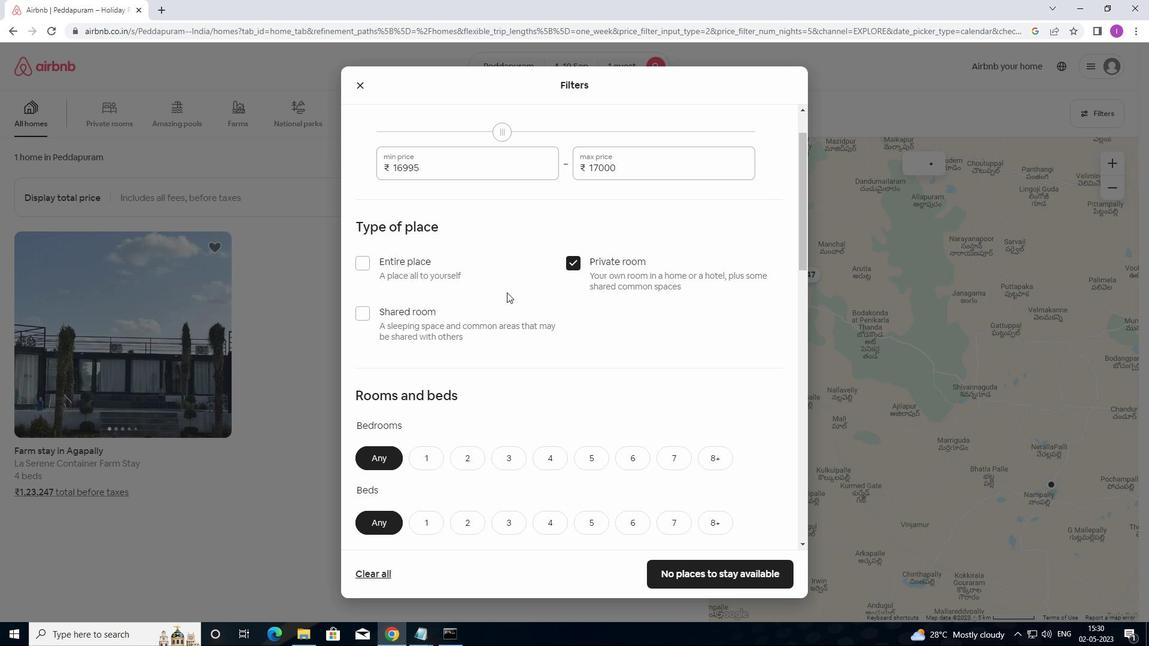 
Action: Mouse moved to (493, 311)
Screenshot: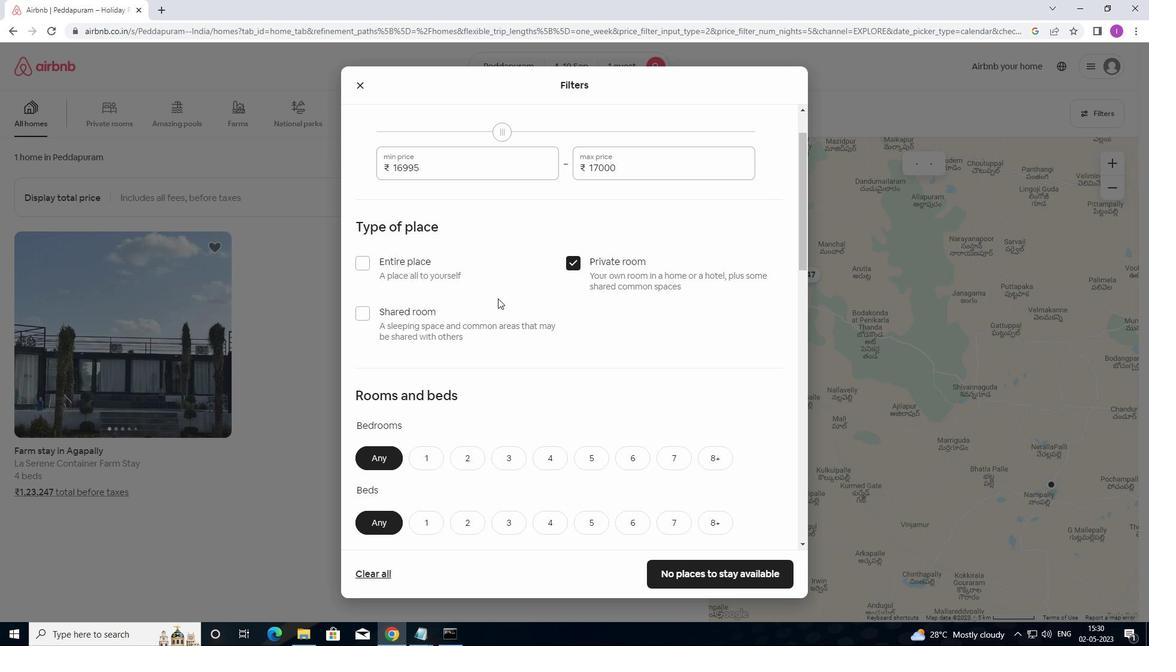 
Action: Mouse scrolled (493, 311) with delta (0, 0)
Screenshot: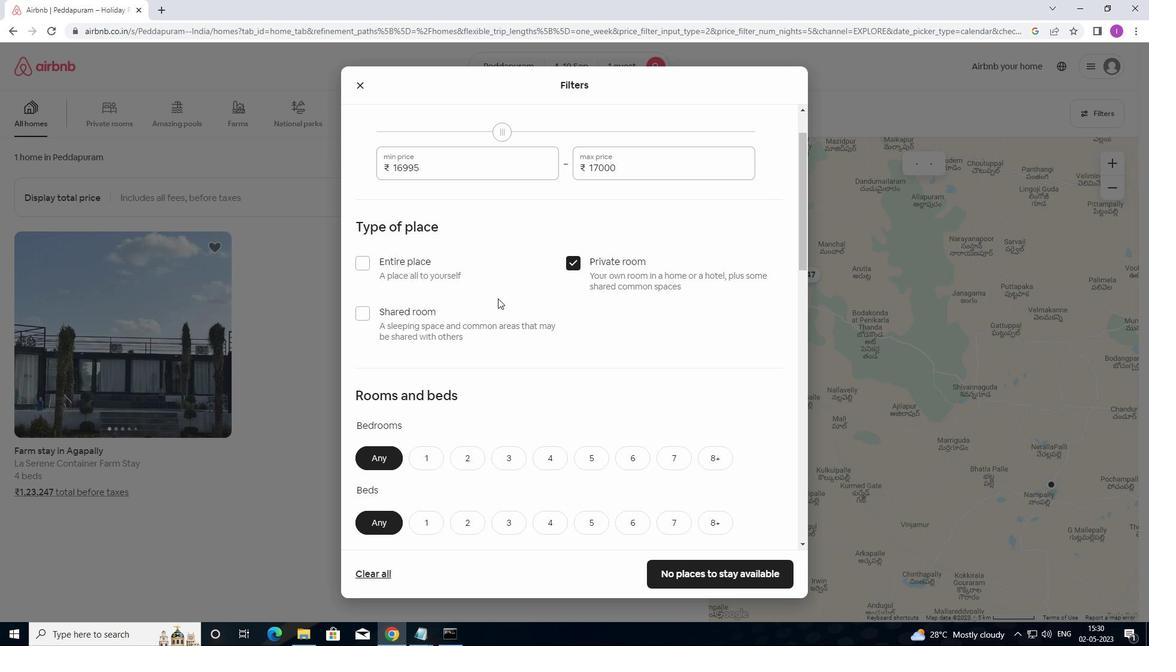 
Action: Mouse moved to (493, 311)
Screenshot: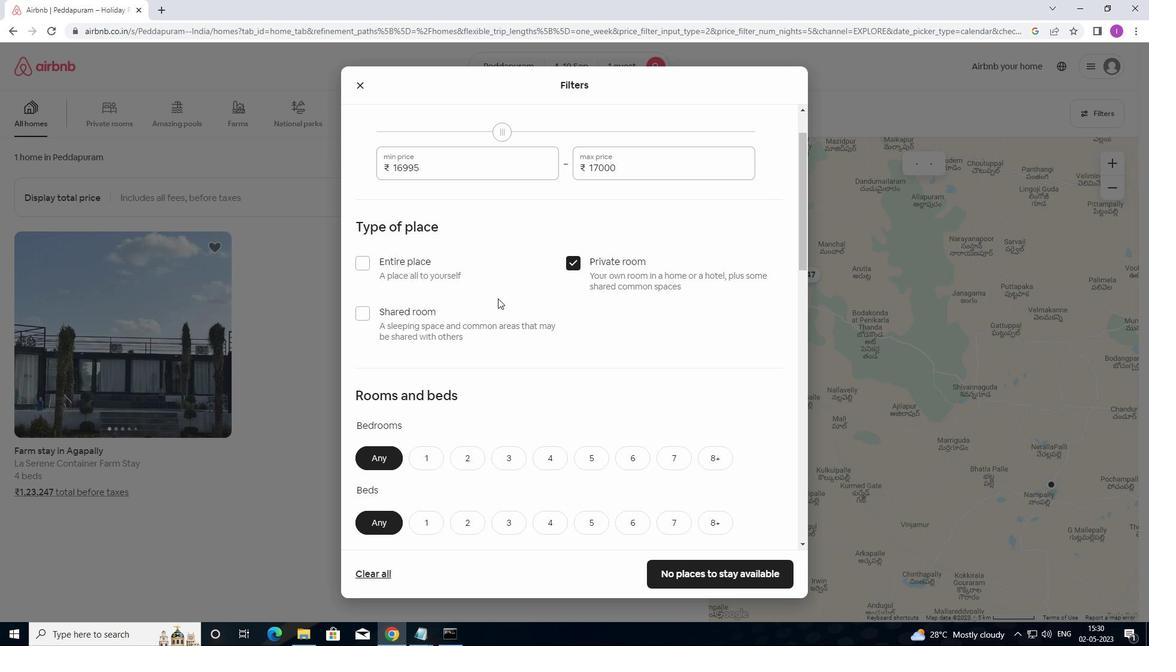 
Action: Mouse scrolled (493, 311) with delta (0, 0)
Screenshot: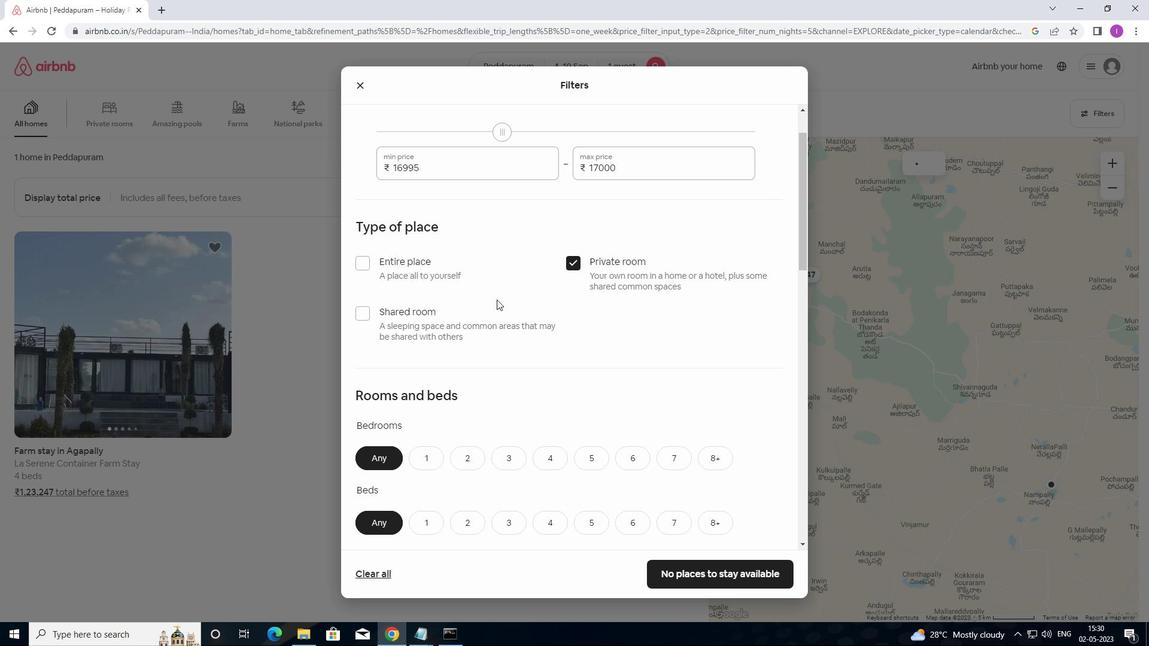 
Action: Mouse moved to (434, 217)
Screenshot: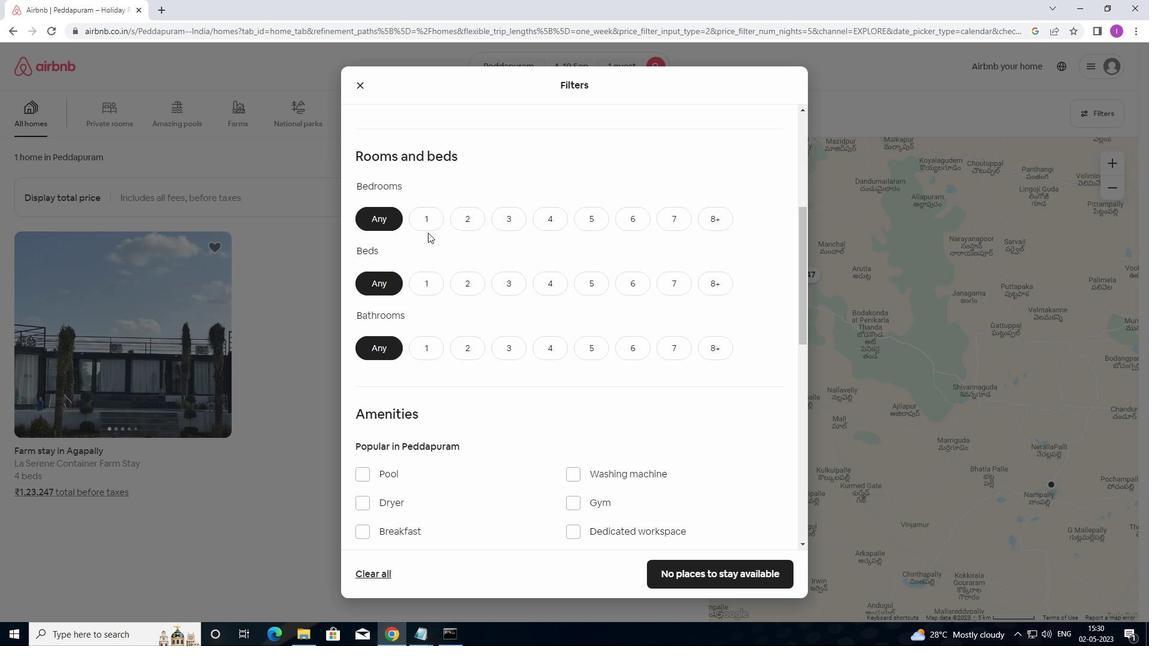 
Action: Mouse pressed left at (434, 217)
Screenshot: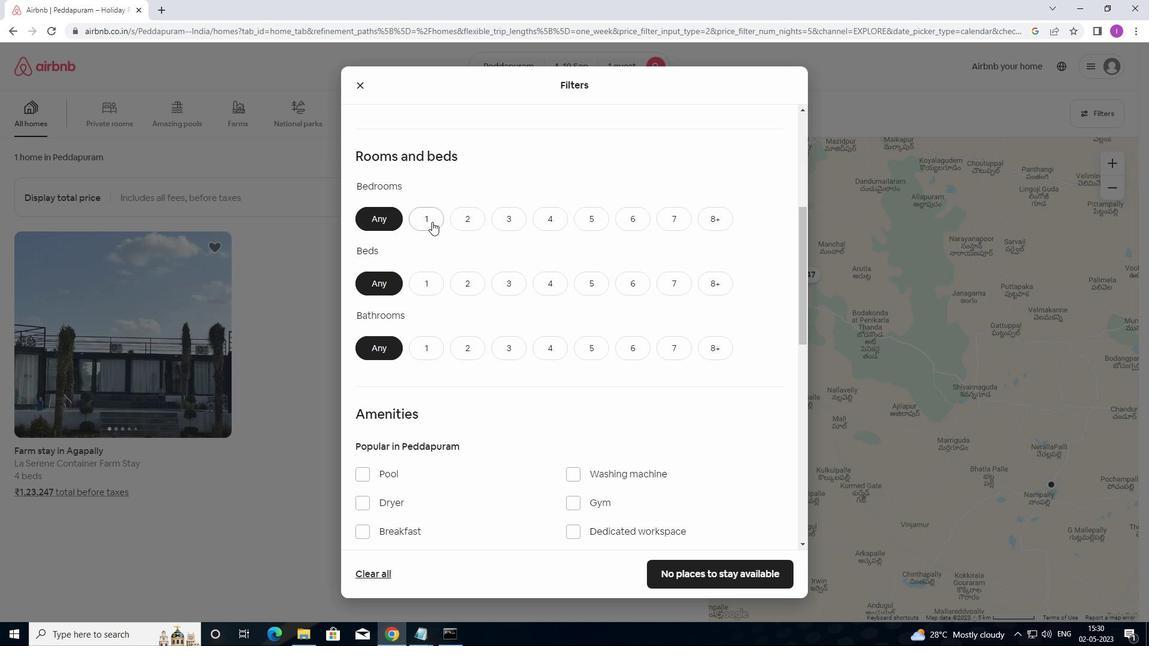 
Action: Mouse moved to (428, 280)
Screenshot: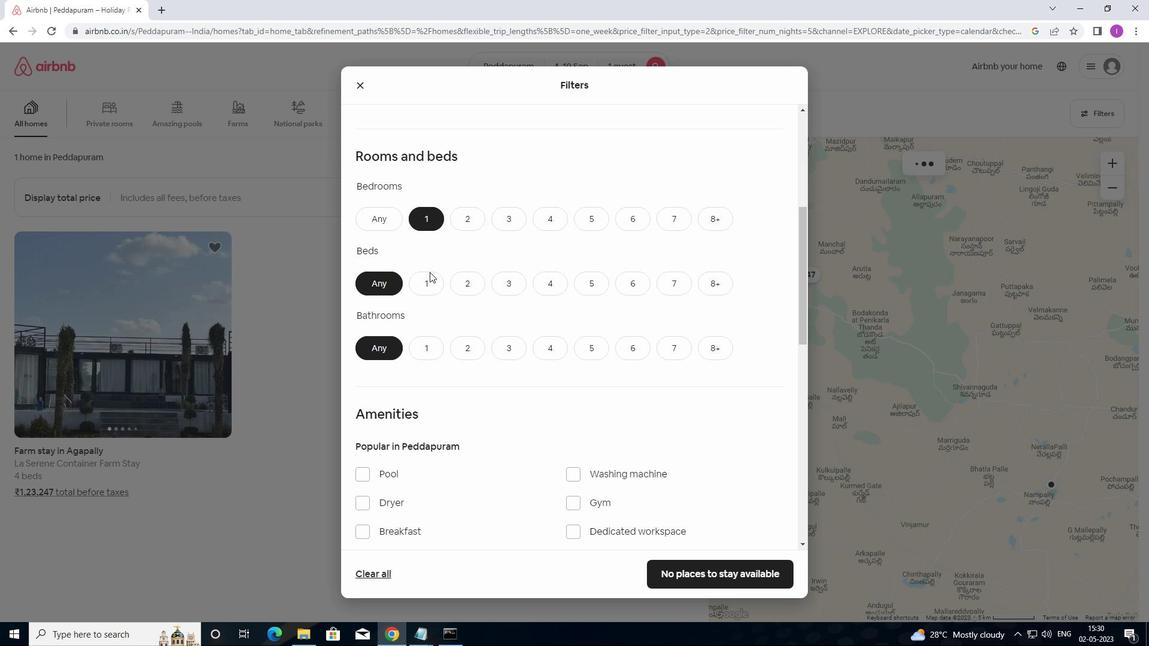 
Action: Mouse pressed left at (428, 280)
Screenshot: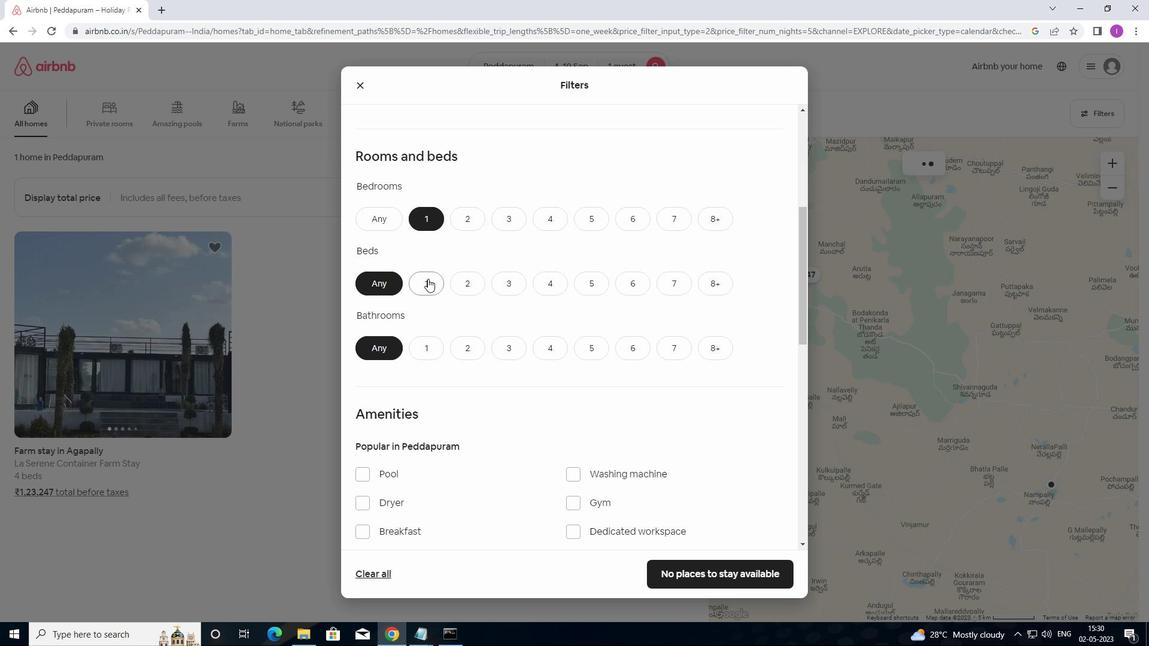 
Action: Mouse moved to (431, 352)
Screenshot: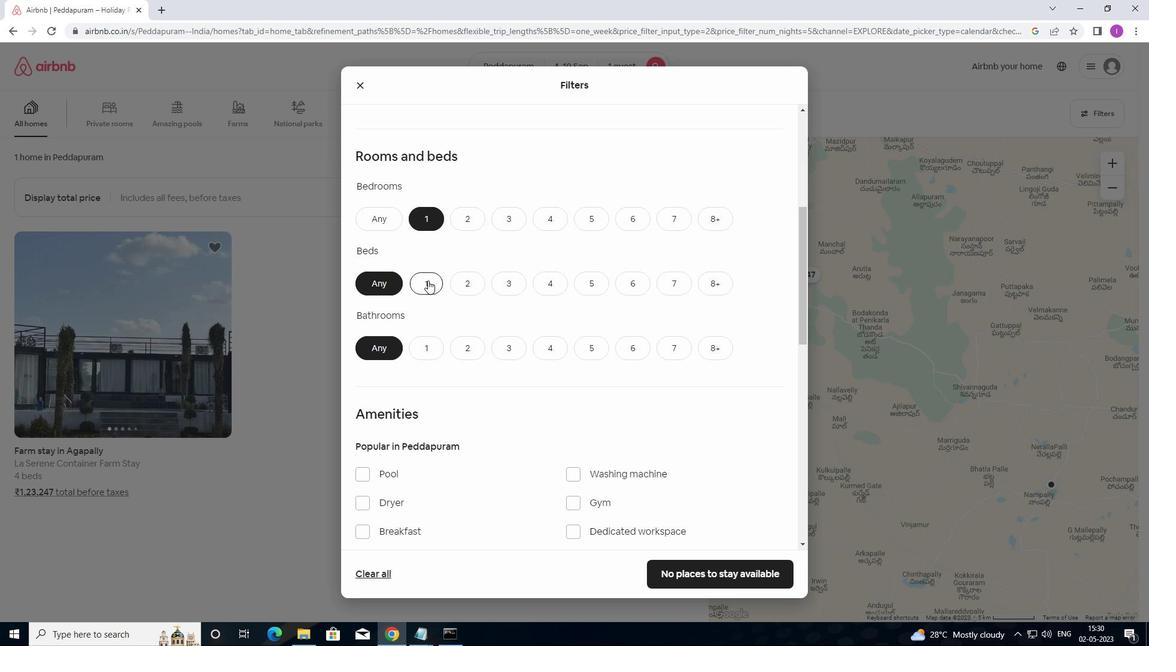 
Action: Mouse pressed left at (431, 352)
Screenshot: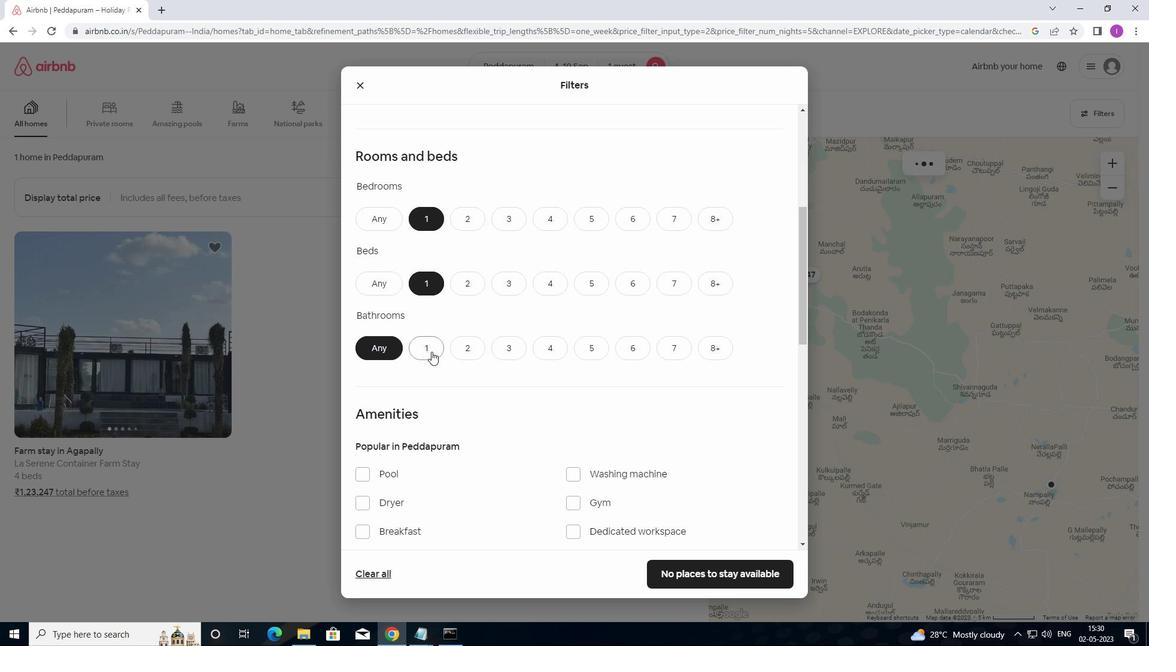 
Action: Mouse moved to (437, 448)
Screenshot: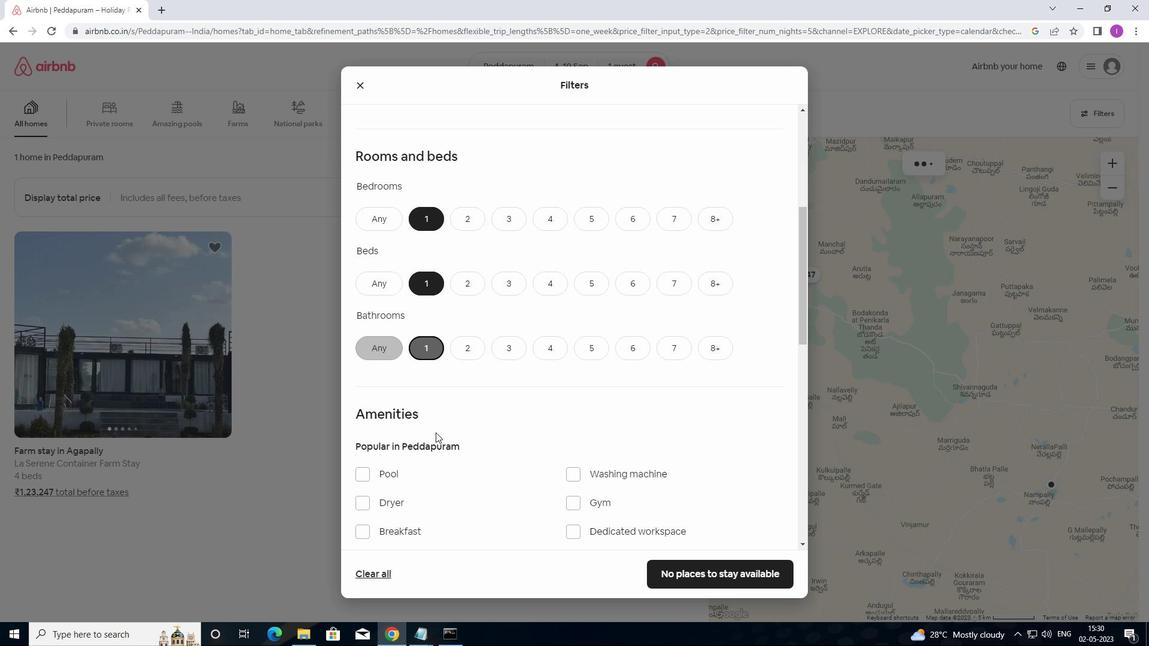 
Action: Mouse scrolled (437, 447) with delta (0, 0)
Screenshot: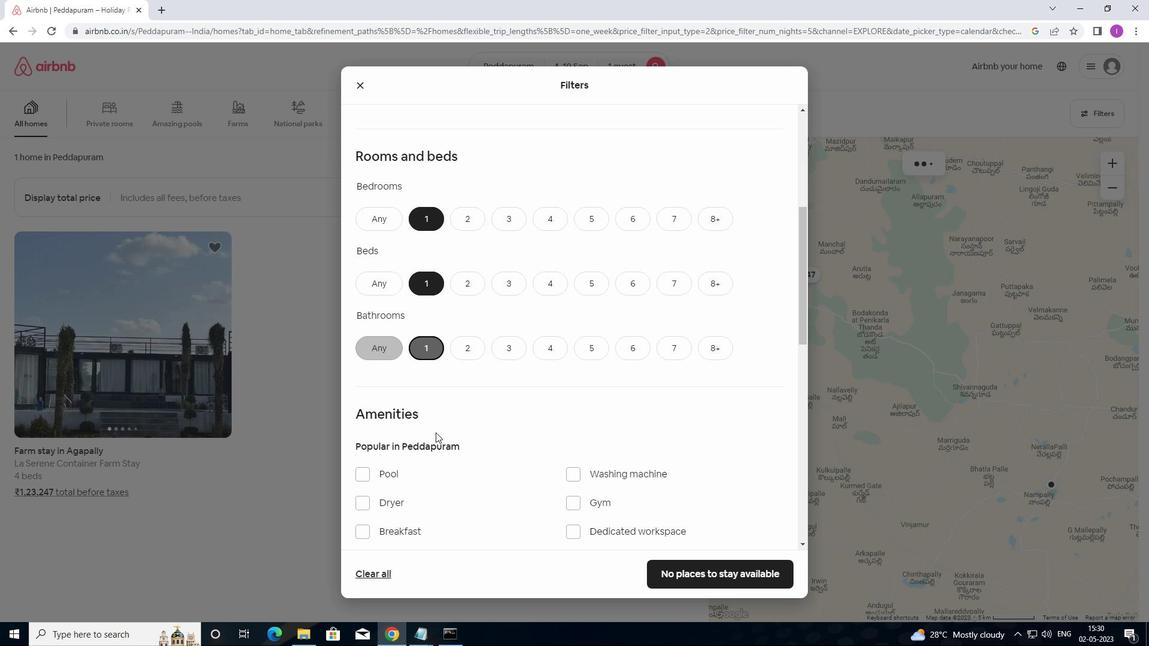 
Action: Mouse moved to (438, 455)
Screenshot: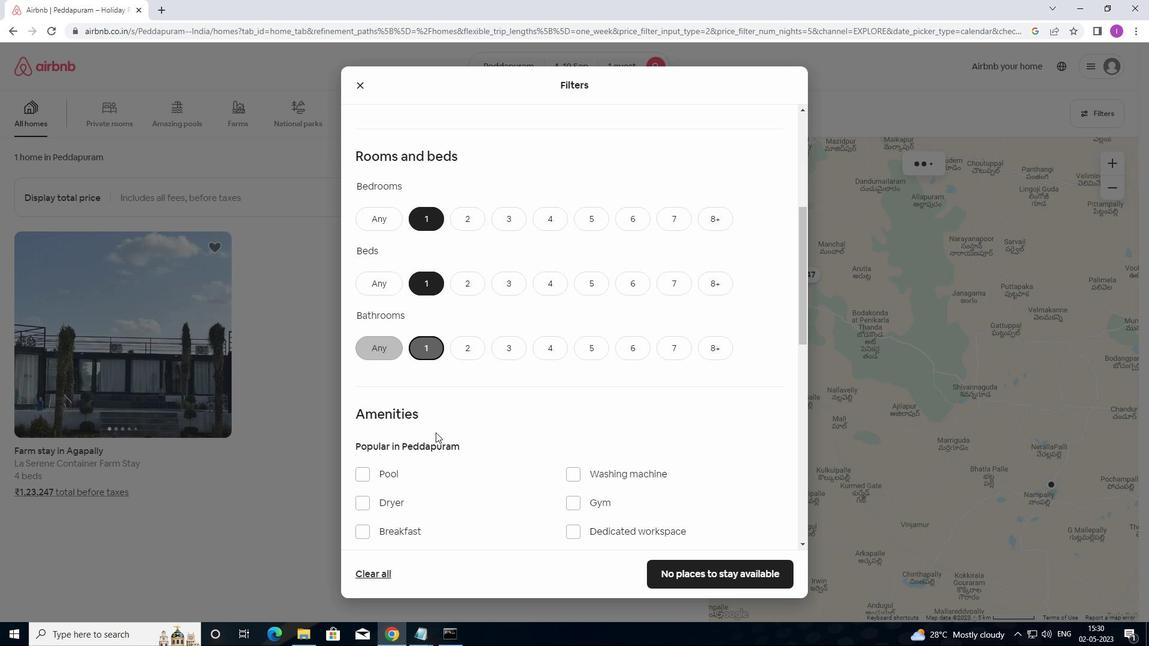
Action: Mouse scrolled (438, 455) with delta (0, 0)
Screenshot: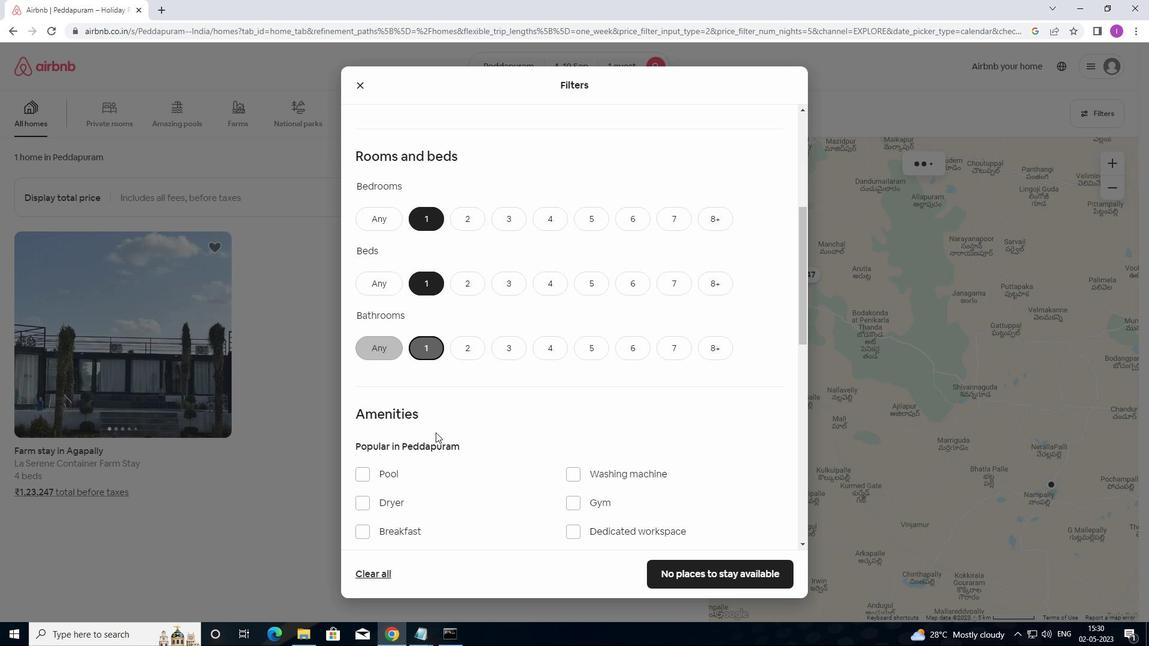 
Action: Mouse scrolled (438, 455) with delta (0, 0)
Screenshot: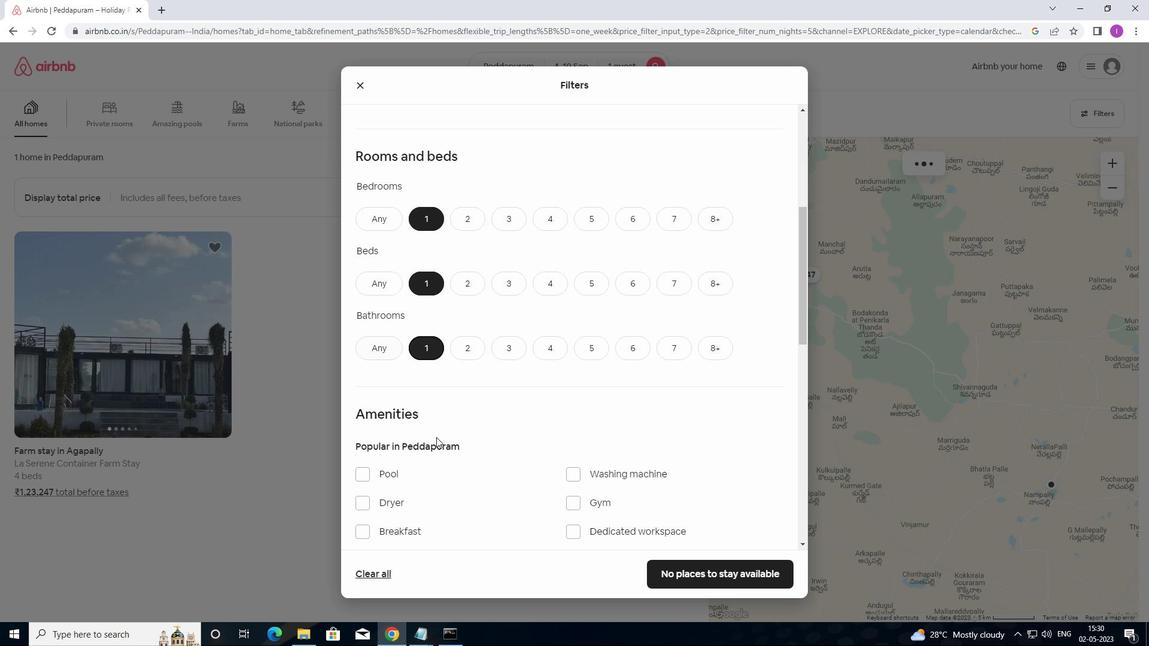 
Action: Mouse moved to (450, 447)
Screenshot: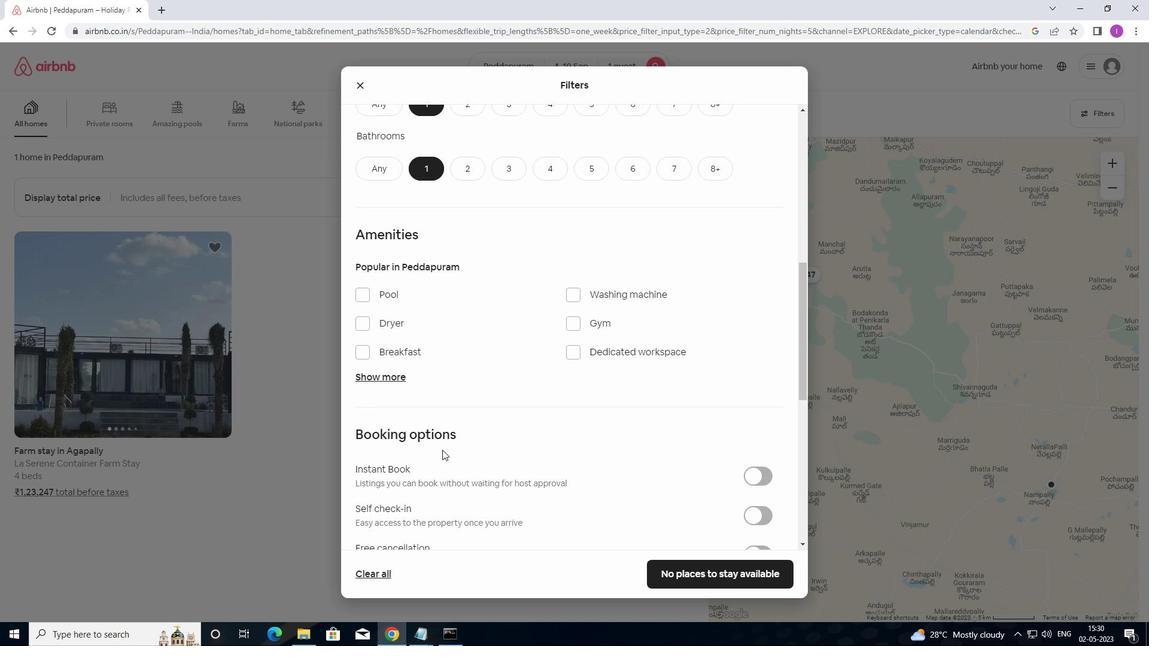 
Action: Mouse scrolled (450, 447) with delta (0, 0)
Screenshot: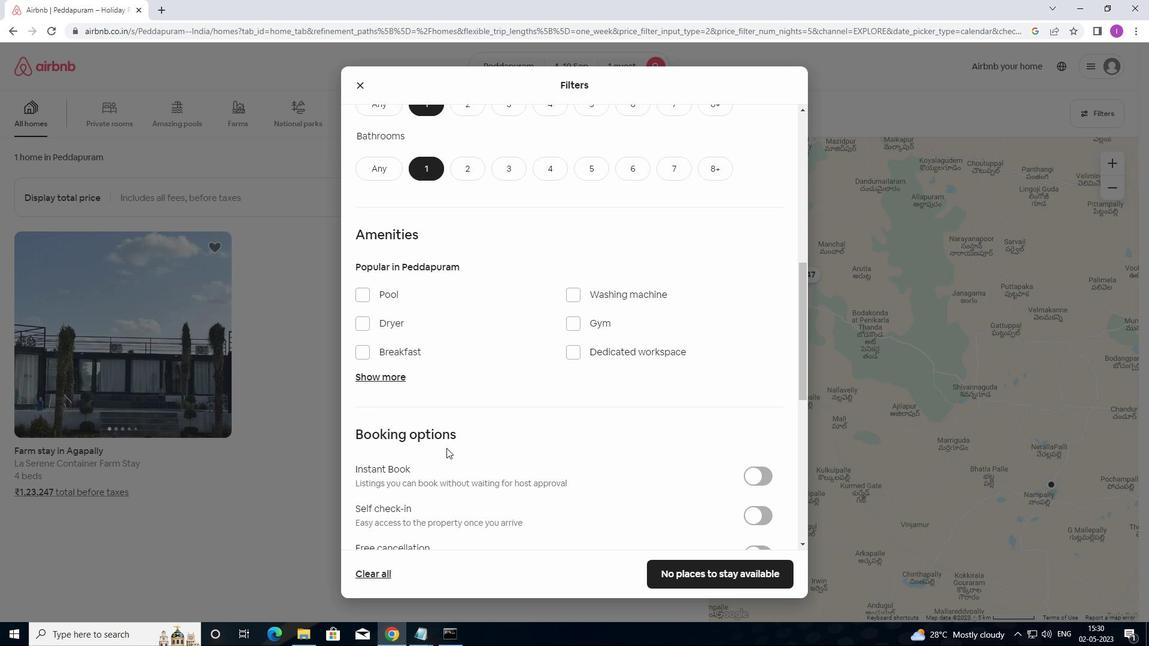 
Action: Mouse moved to (451, 447)
Screenshot: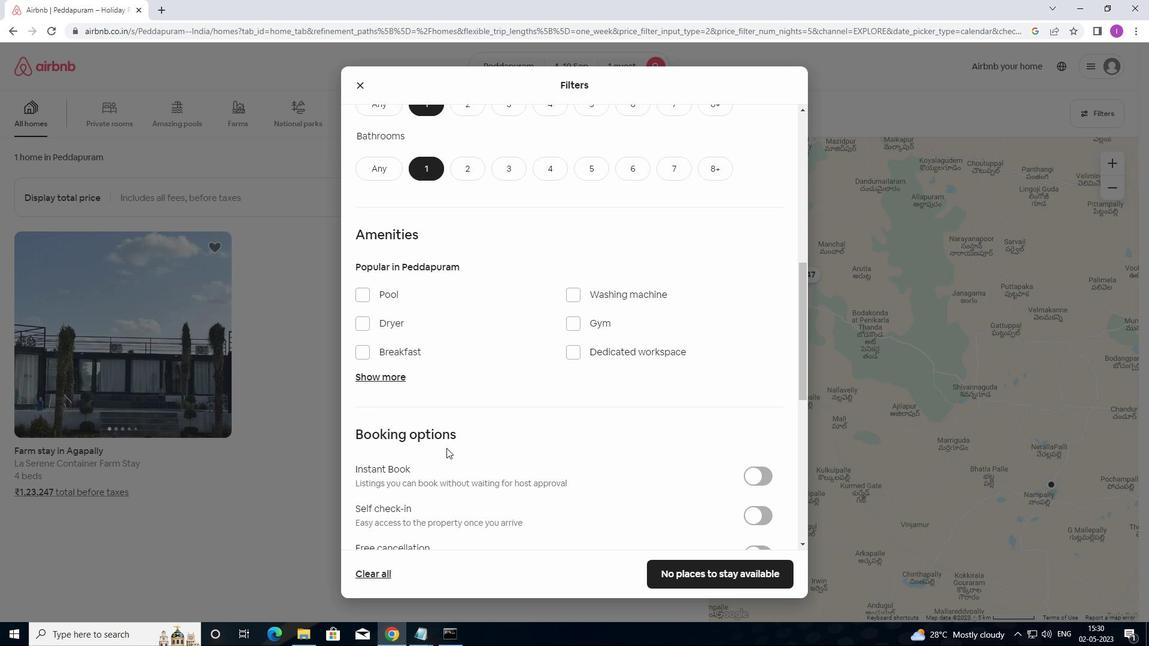 
Action: Mouse scrolled (451, 447) with delta (0, 0)
Screenshot: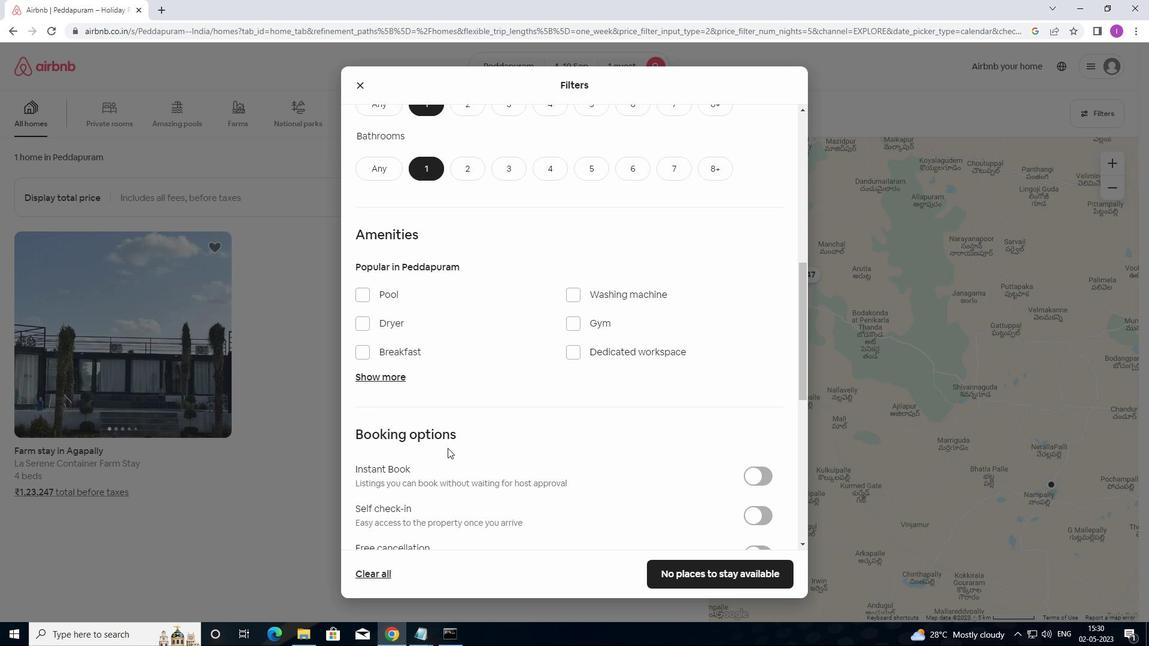 
Action: Mouse moved to (766, 395)
Screenshot: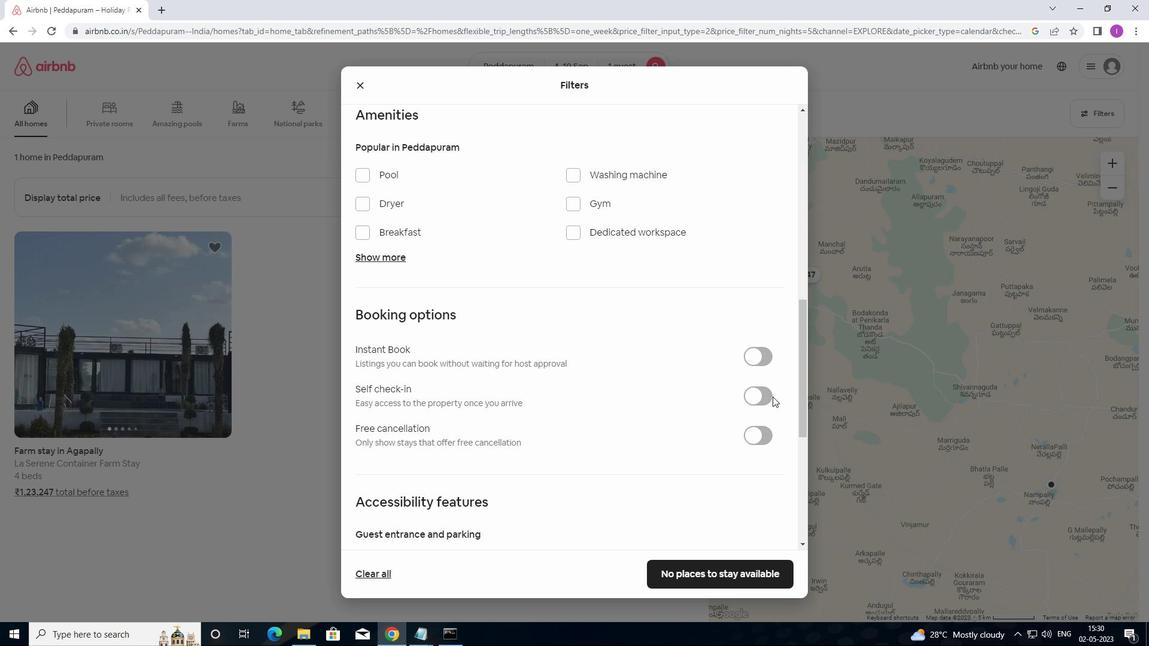 
Action: Mouse pressed left at (766, 395)
Screenshot: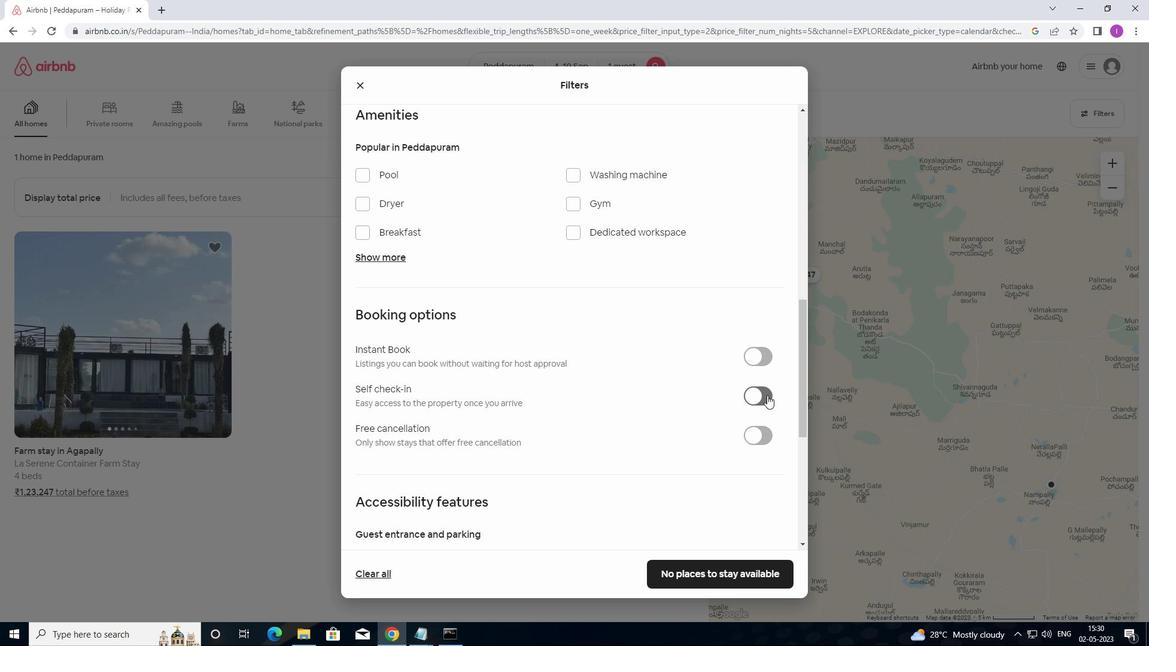 
Action: Mouse moved to (585, 341)
Screenshot: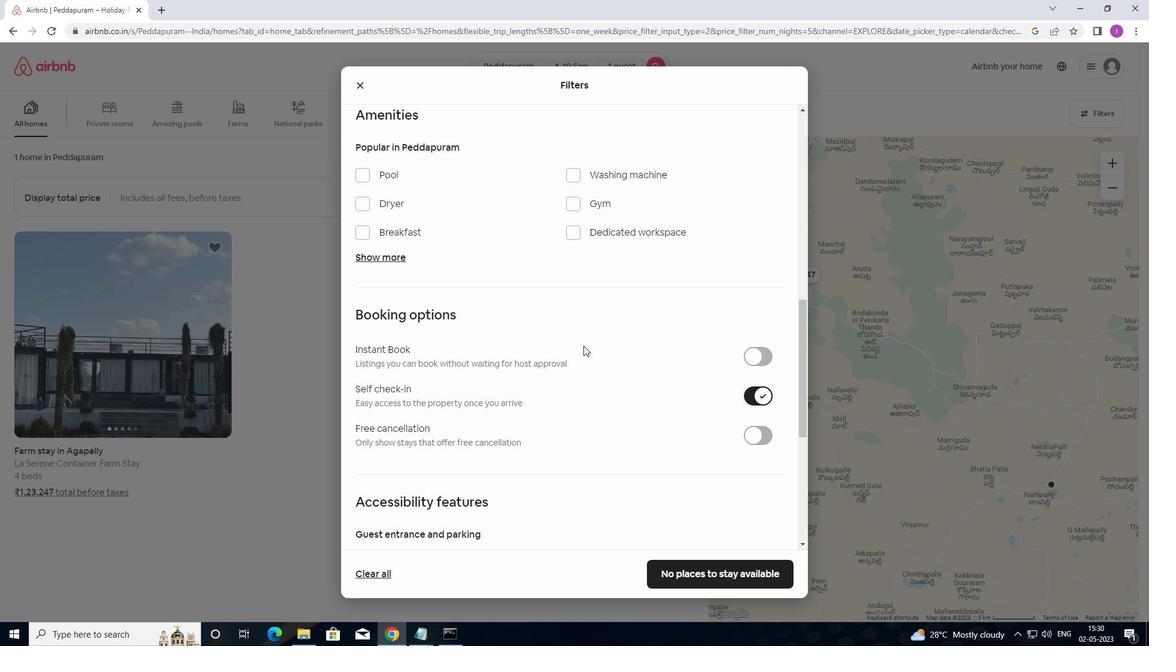 
Action: Mouse scrolled (585, 341) with delta (0, 0)
Screenshot: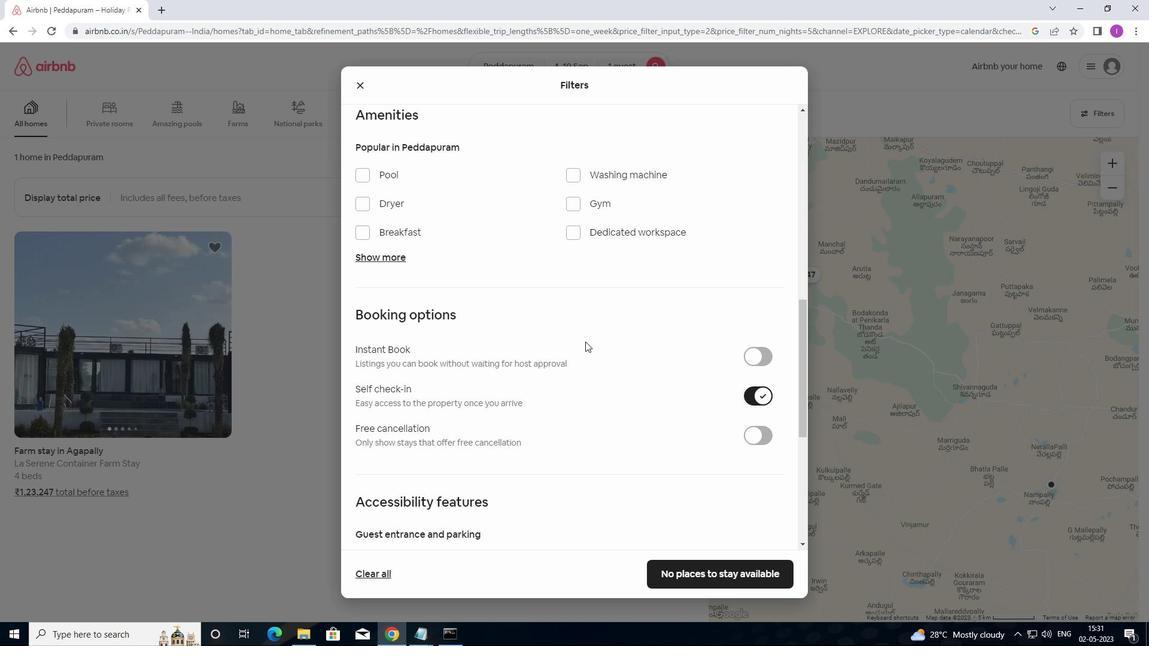
Action: Mouse scrolled (585, 341) with delta (0, 0)
Screenshot: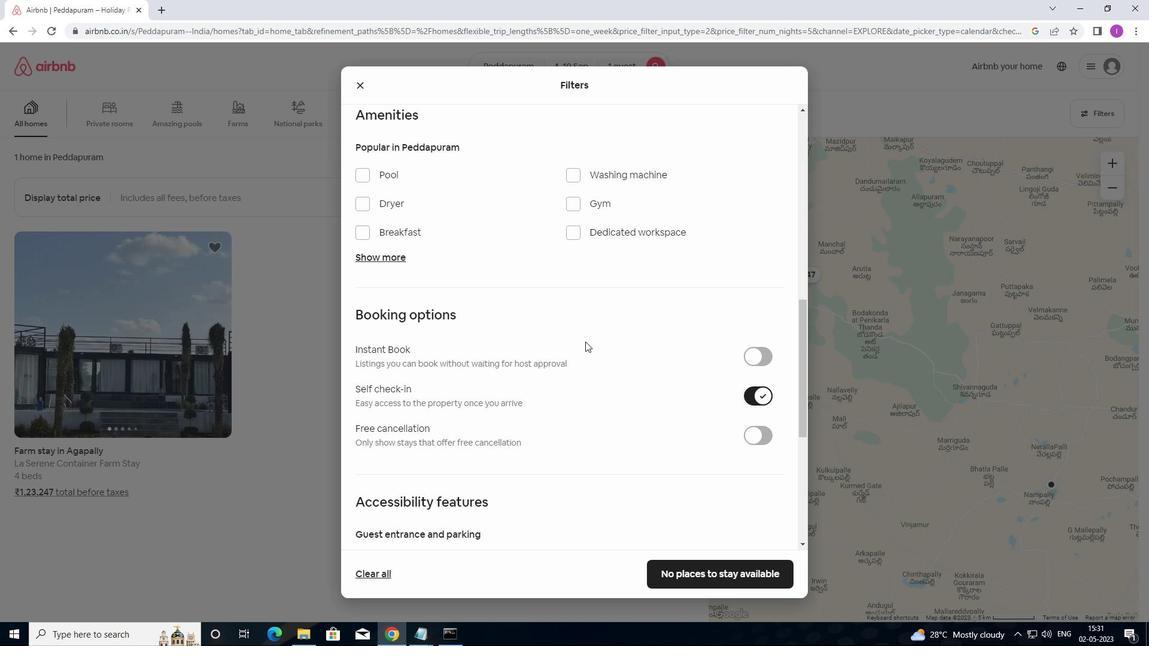 
Action: Mouse moved to (586, 341)
Screenshot: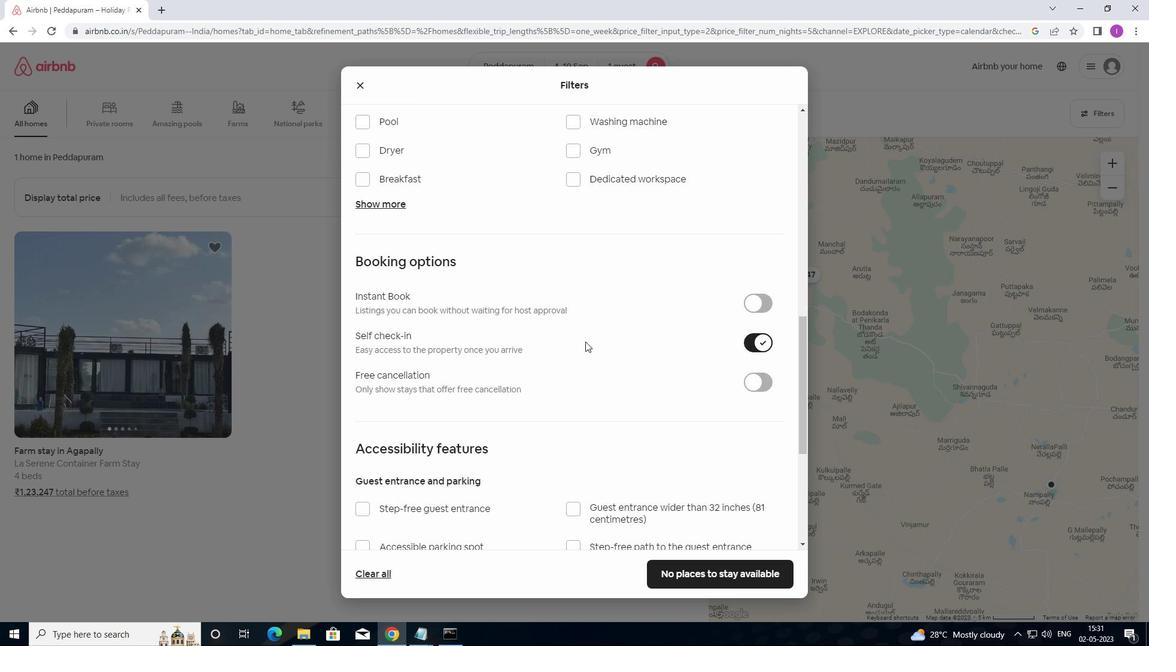 
Action: Mouse scrolled (586, 341) with delta (0, 0)
Screenshot: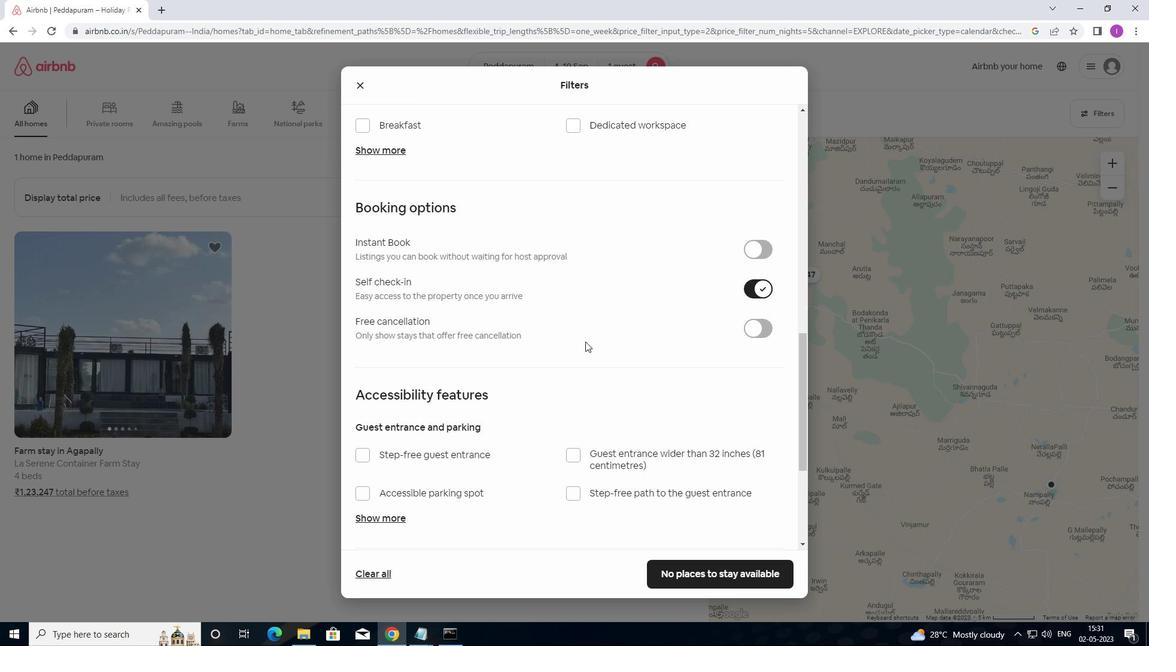 
Action: Mouse moved to (586, 341)
Screenshot: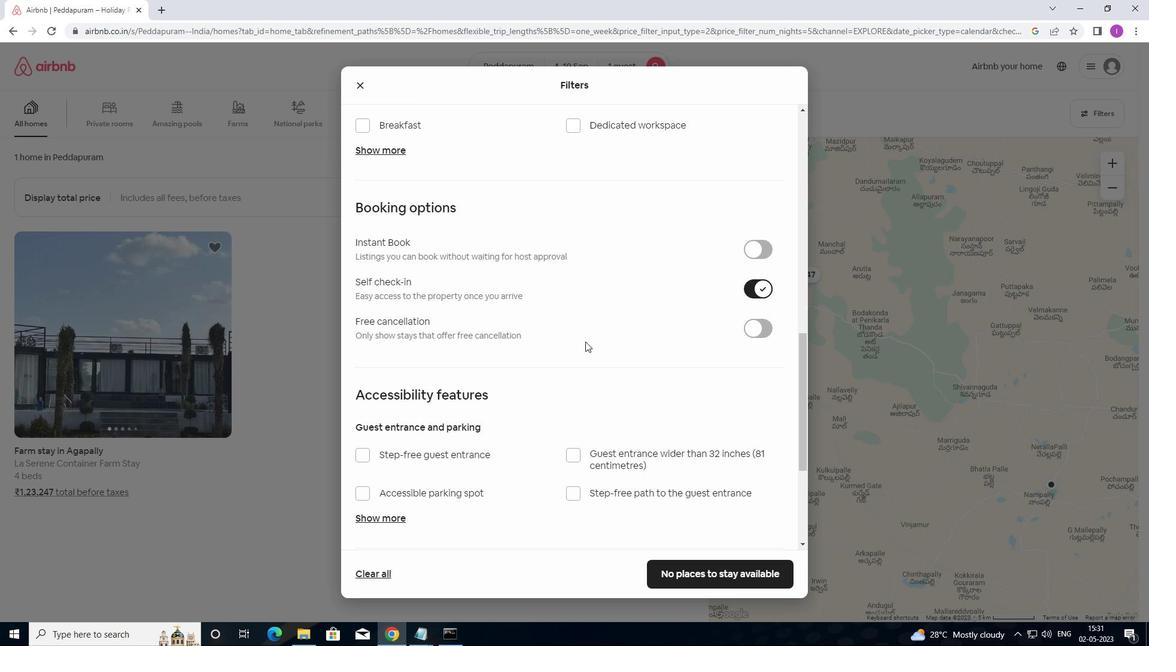 
Action: Mouse scrolled (586, 341) with delta (0, 0)
Screenshot: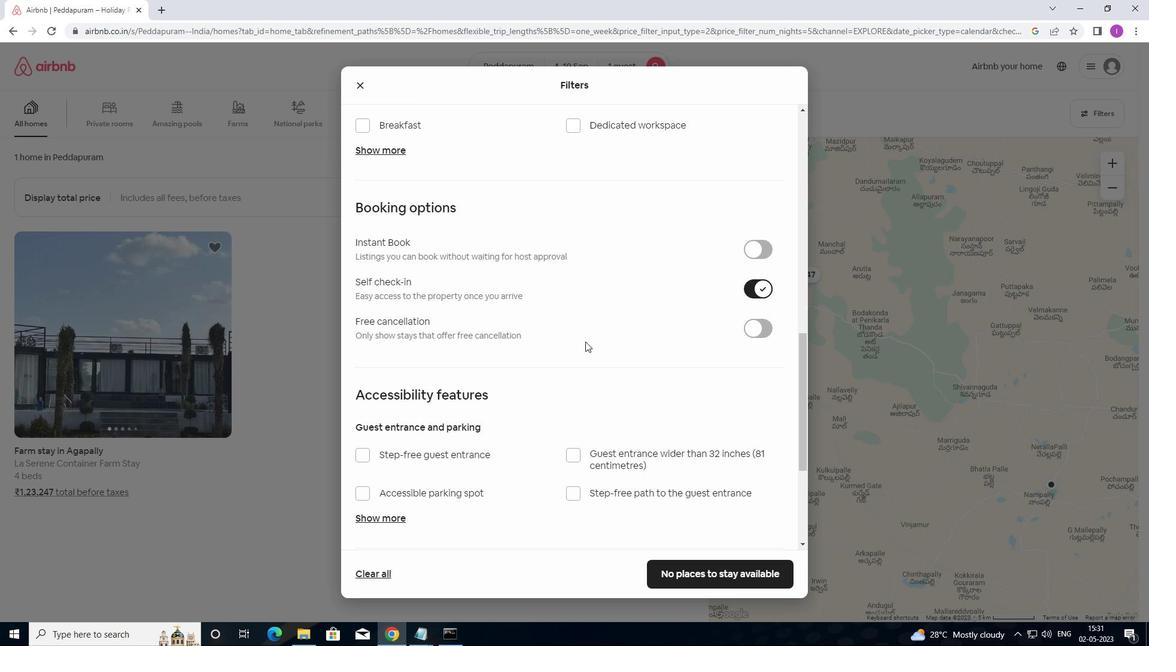 
Action: Mouse moved to (586, 342)
Screenshot: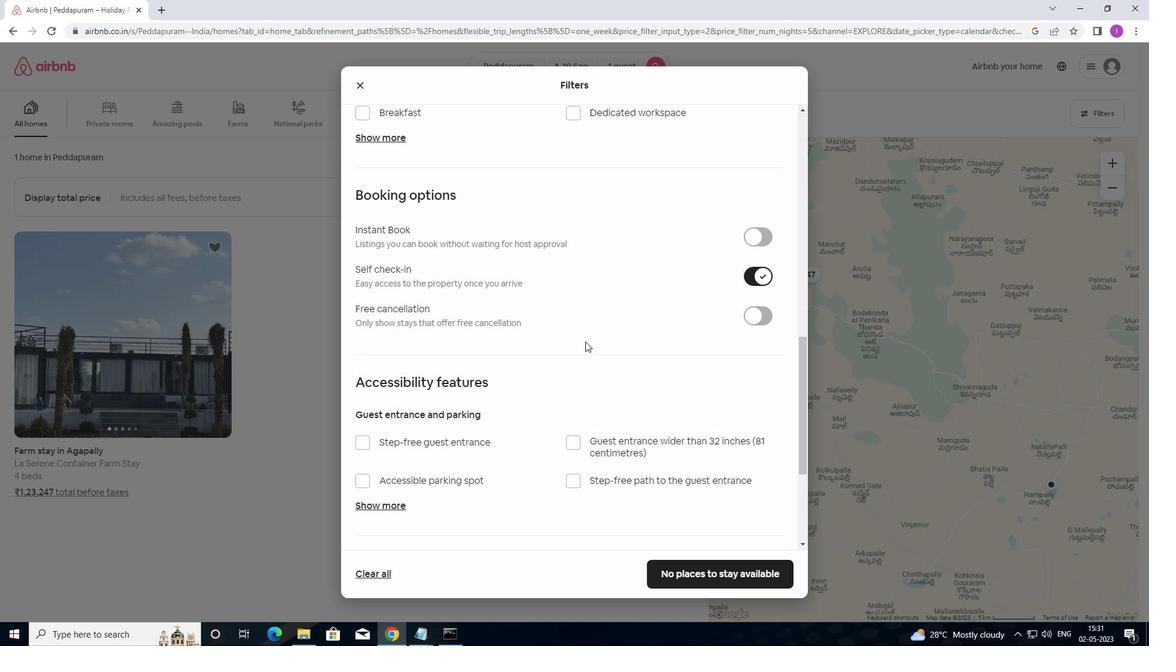 
Action: Mouse scrolled (586, 341) with delta (0, 0)
Screenshot: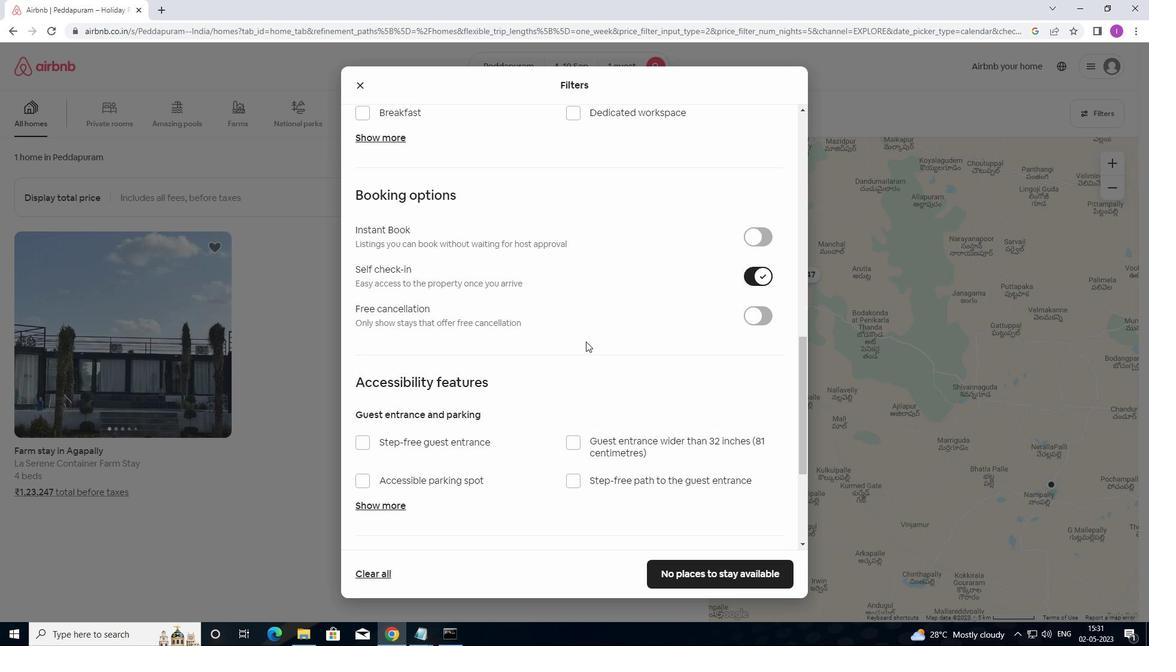 
Action: Mouse moved to (587, 342)
Screenshot: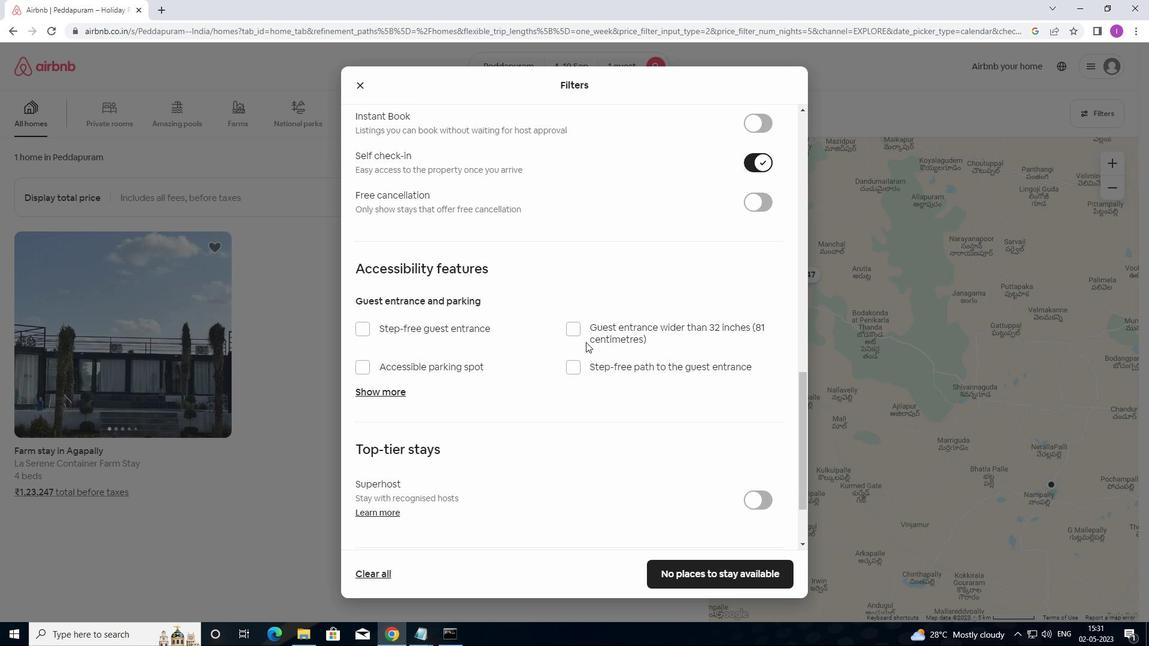 
Action: Mouse scrolled (587, 341) with delta (0, 0)
Screenshot: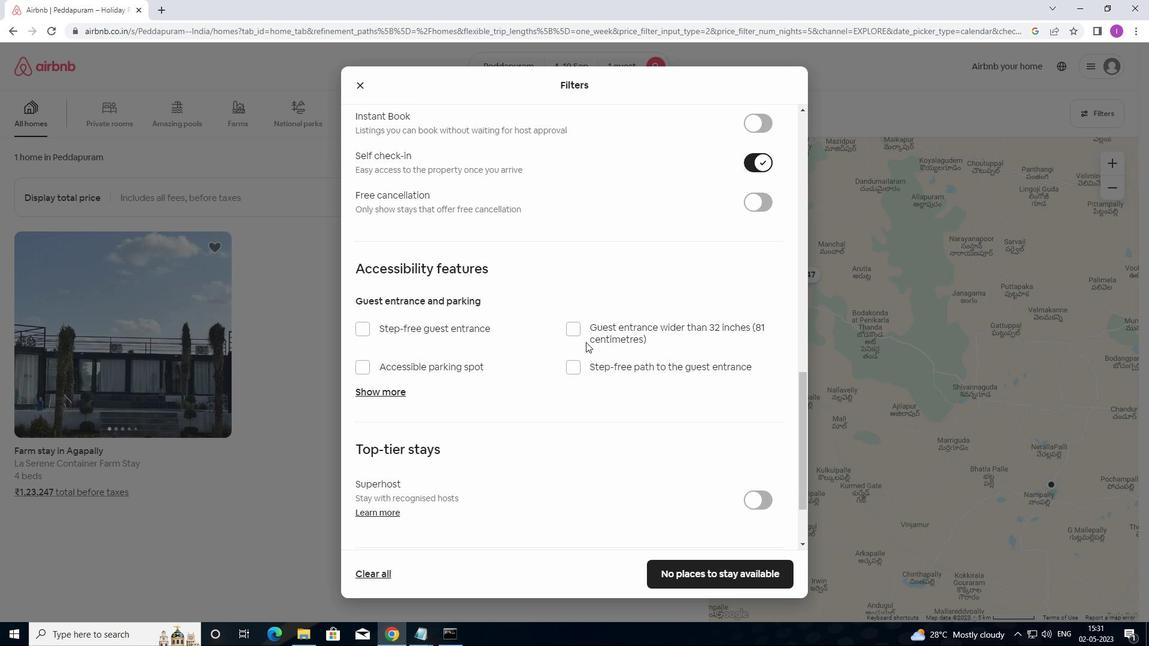 
Action: Mouse moved to (589, 342)
Screenshot: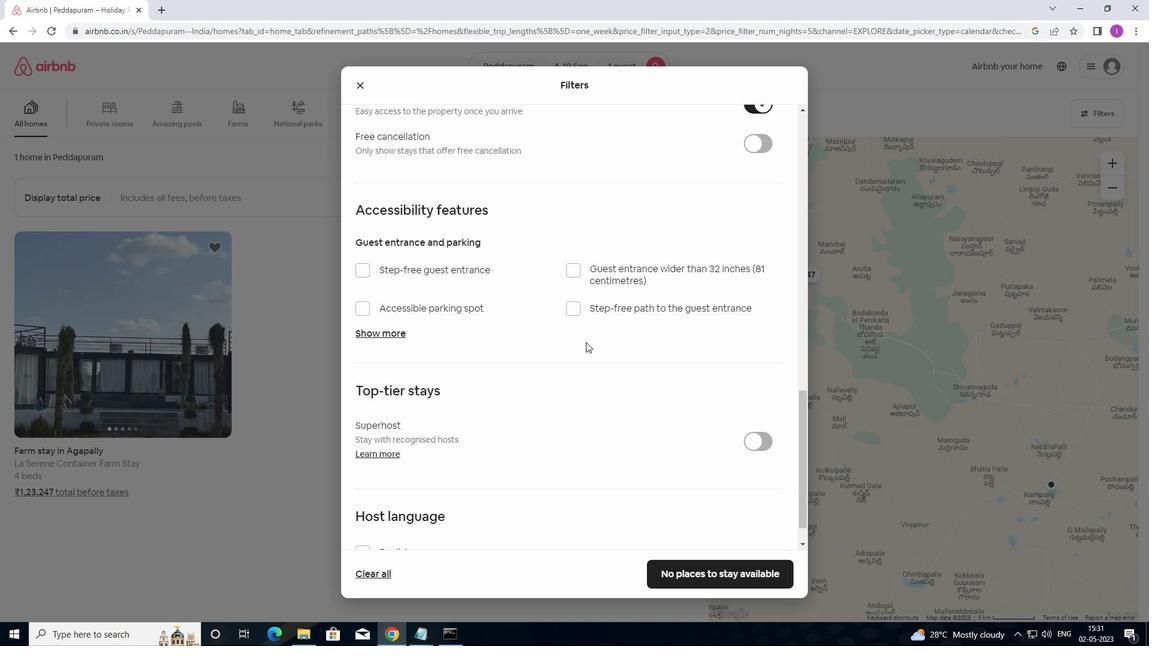 
Action: Mouse scrolled (589, 341) with delta (0, 0)
Screenshot: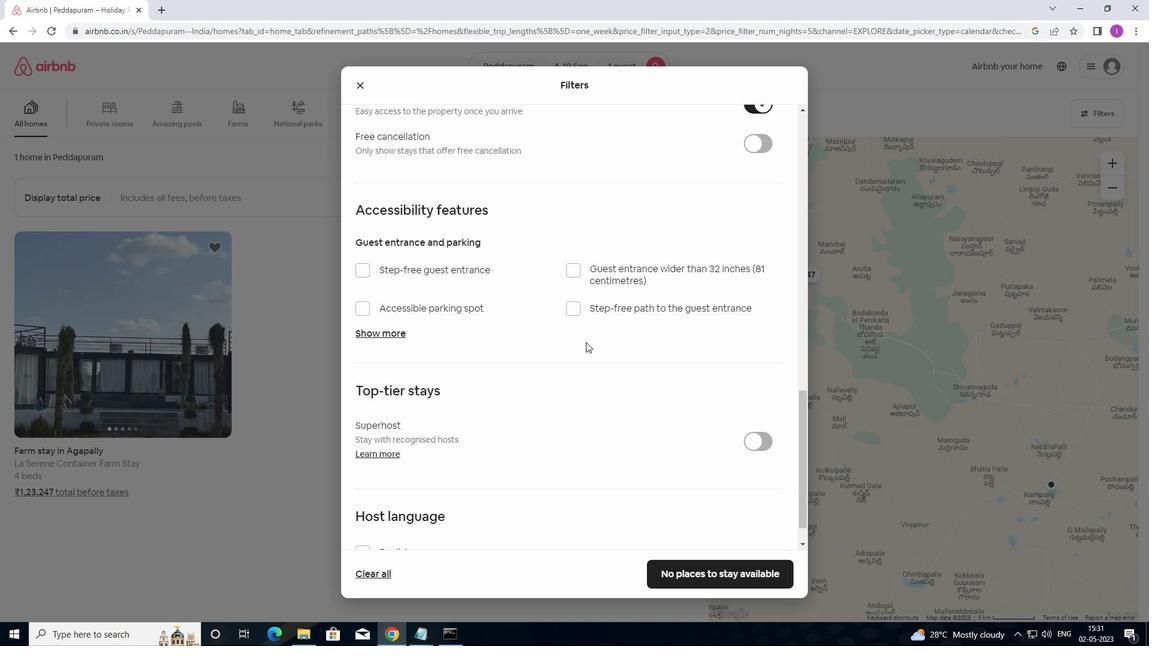 
Action: Mouse moved to (600, 365)
Screenshot: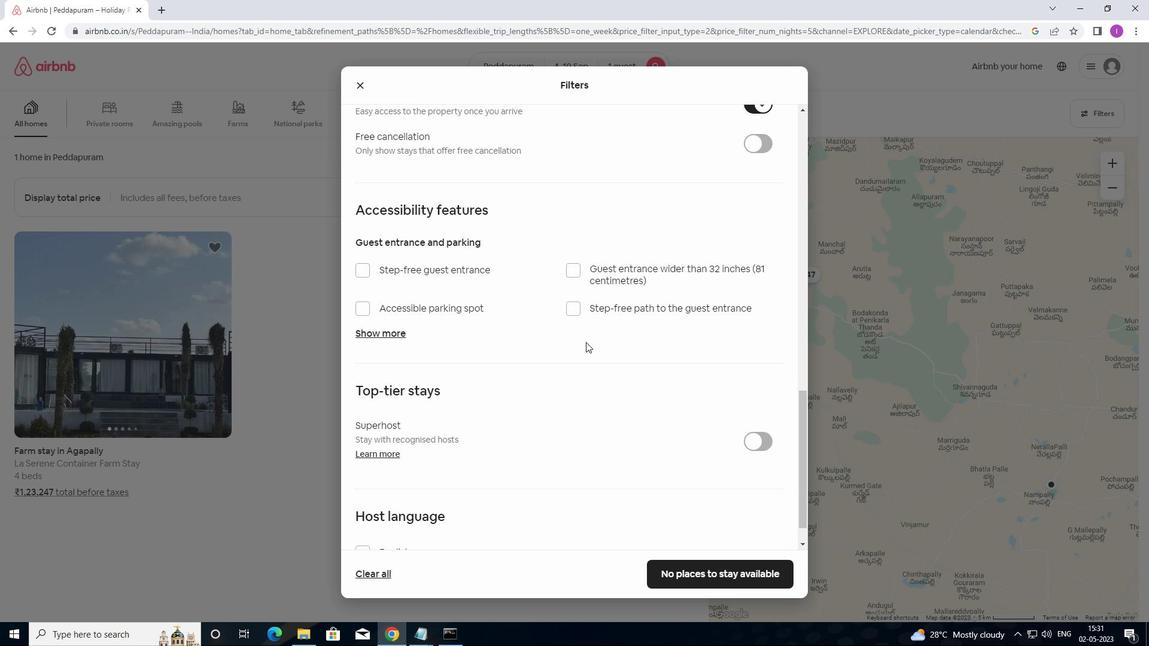 
Action: Mouse scrolled (600, 364) with delta (0, 0)
Screenshot: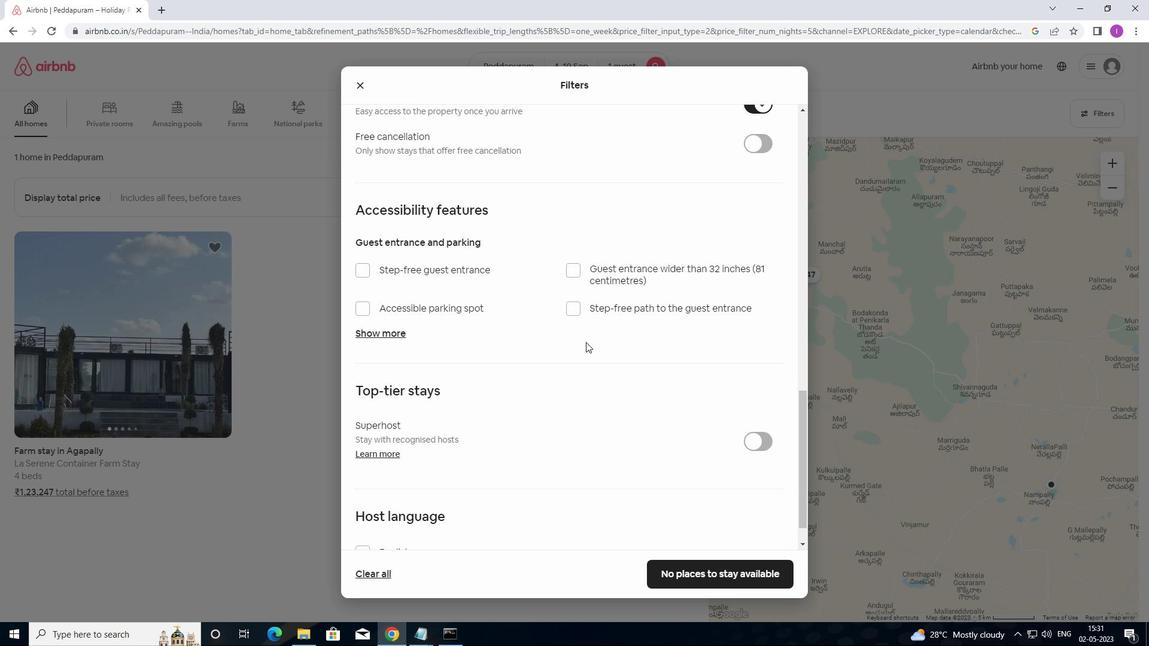 
Action: Mouse moved to (552, 436)
Screenshot: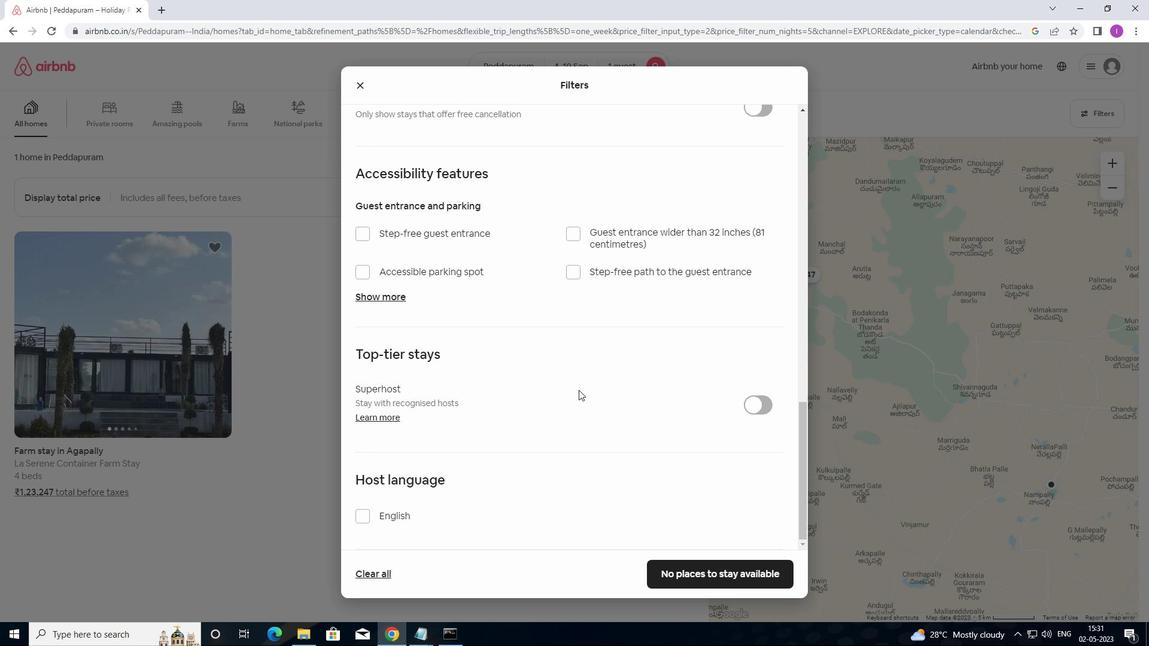 
Action: Mouse scrolled (552, 435) with delta (0, 0)
Screenshot: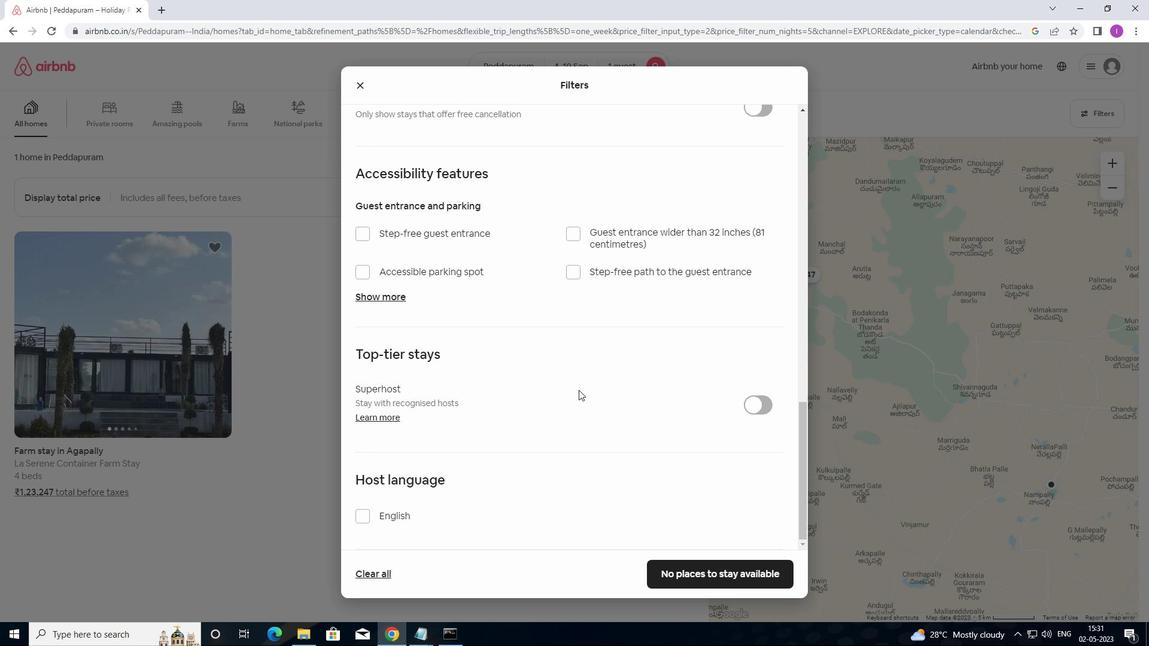 
Action: Mouse moved to (547, 447)
Screenshot: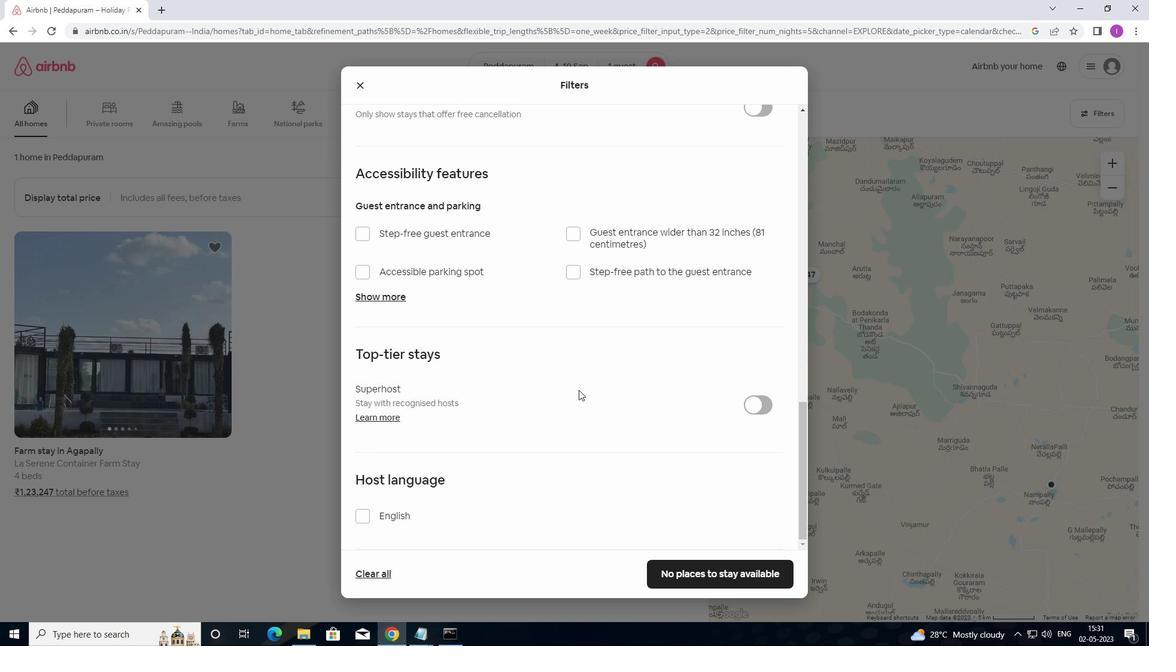
Action: Mouse scrolled (547, 446) with delta (0, 0)
Screenshot: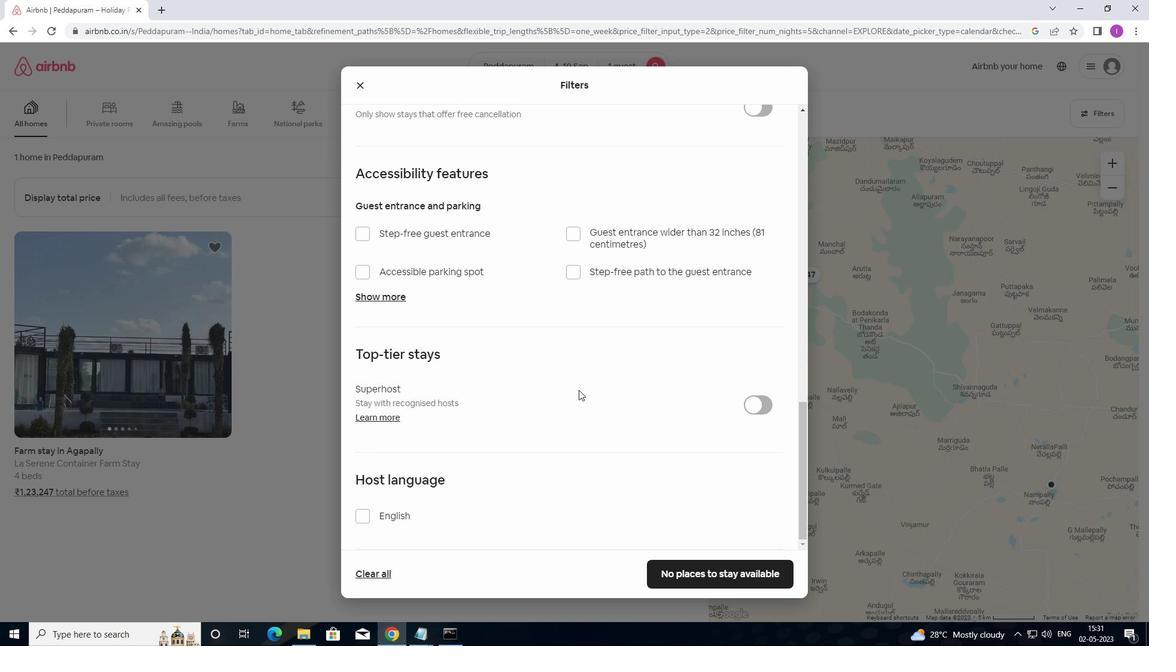 
Action: Mouse moved to (546, 456)
Screenshot: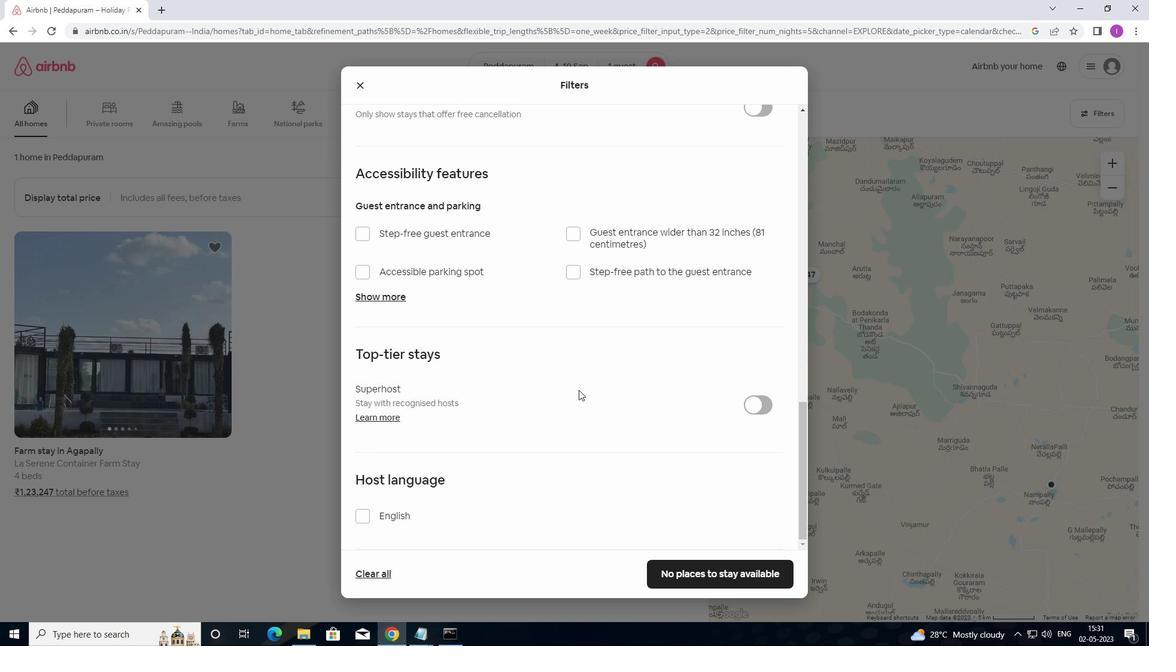 
Action: Mouse scrolled (546, 455) with delta (0, 0)
Screenshot: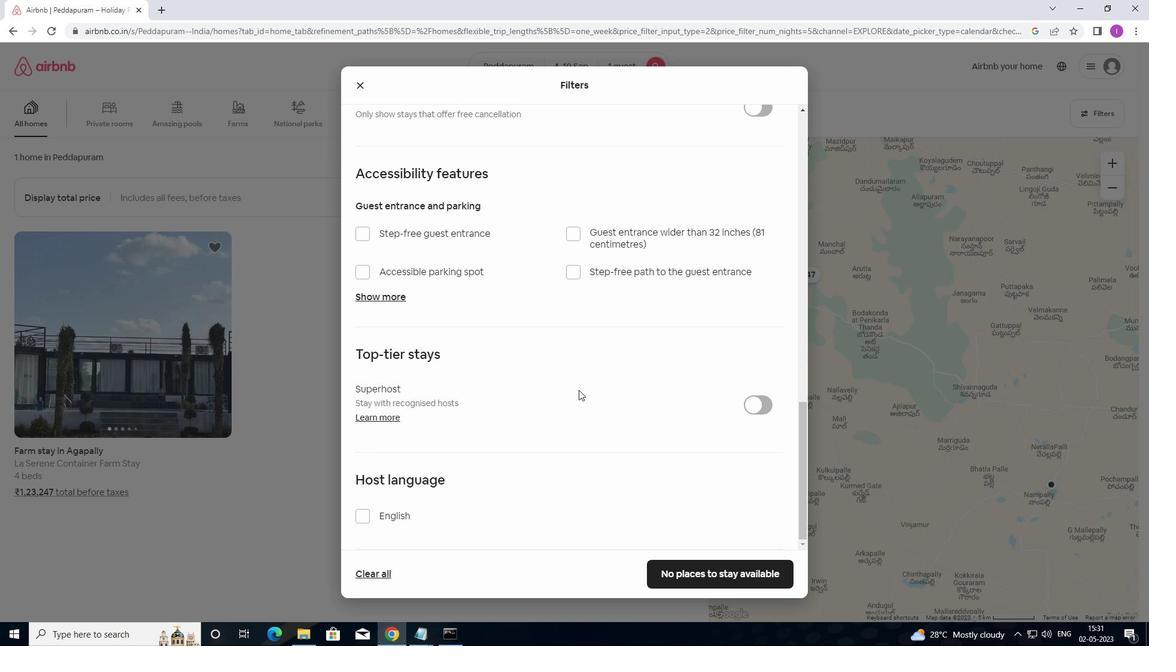 
Action: Mouse moved to (542, 464)
Screenshot: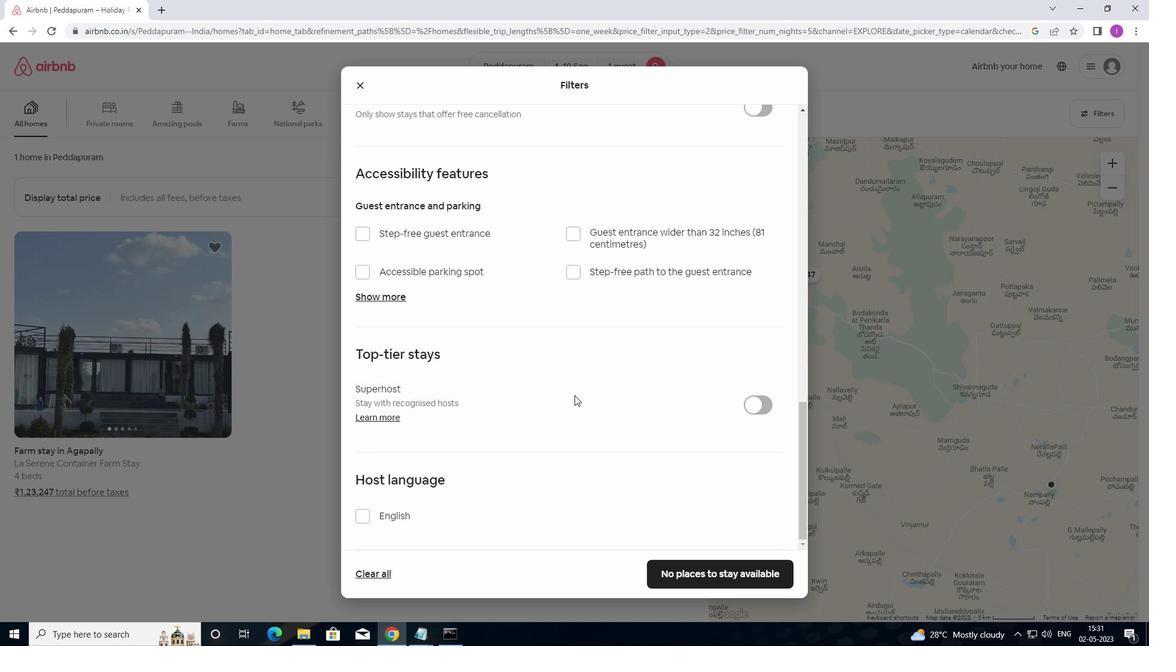 
Action: Mouse scrolled (542, 464) with delta (0, 0)
Screenshot: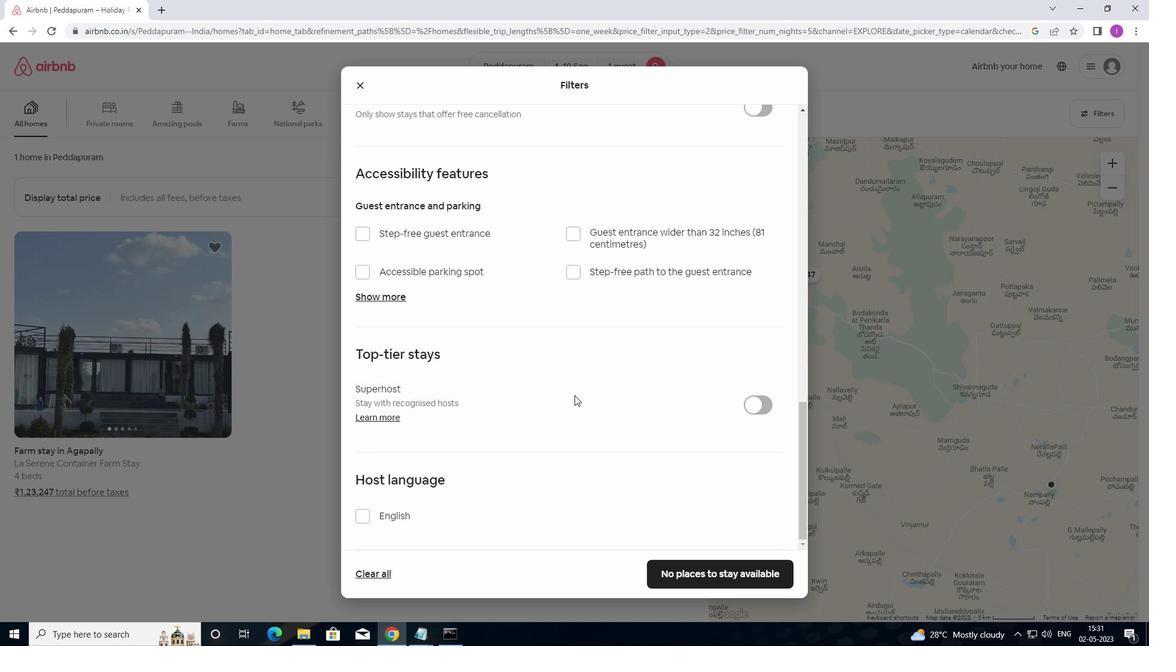 
Action: Mouse moved to (361, 514)
Screenshot: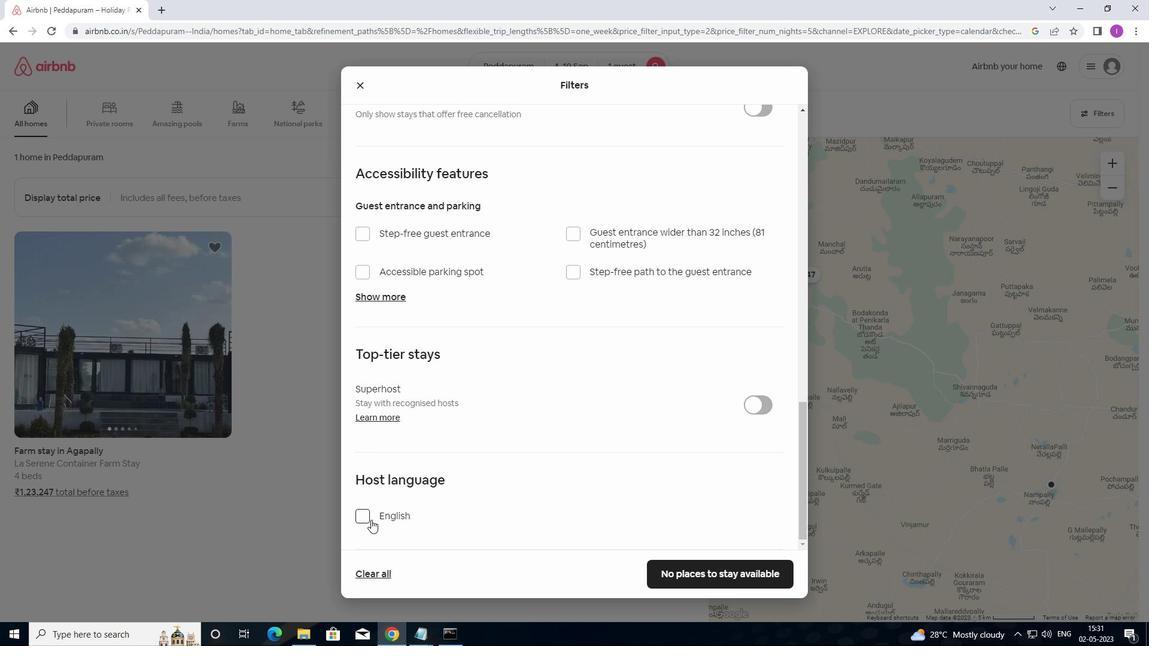 
Action: Mouse pressed left at (361, 514)
Screenshot: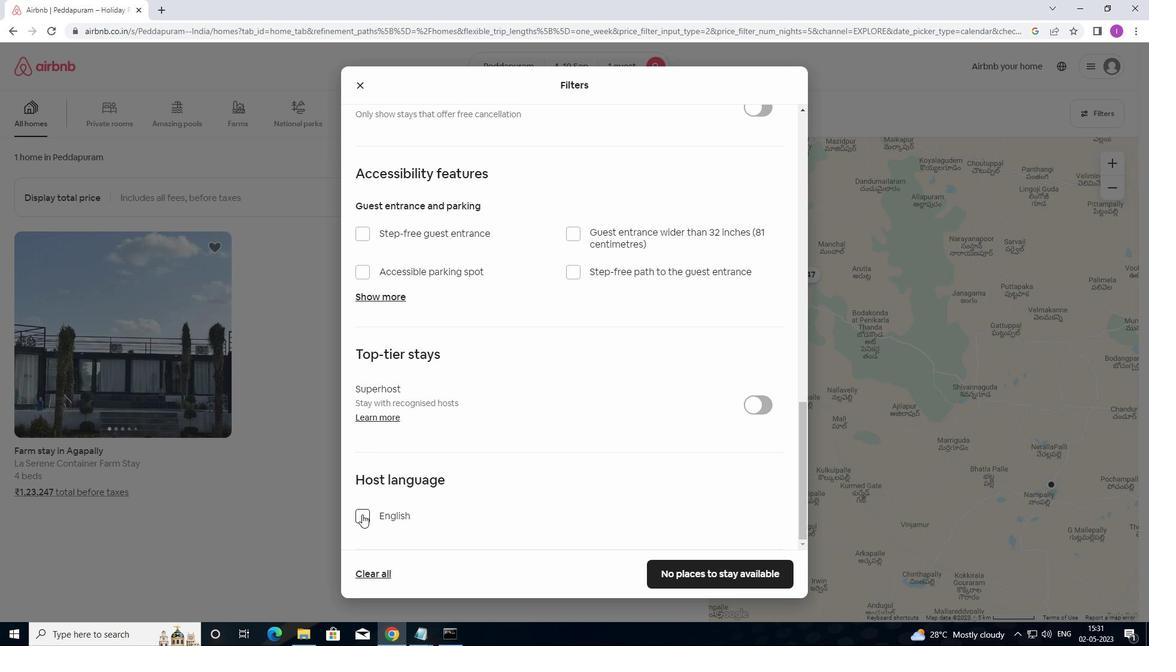 
Action: Mouse moved to (683, 577)
Screenshot: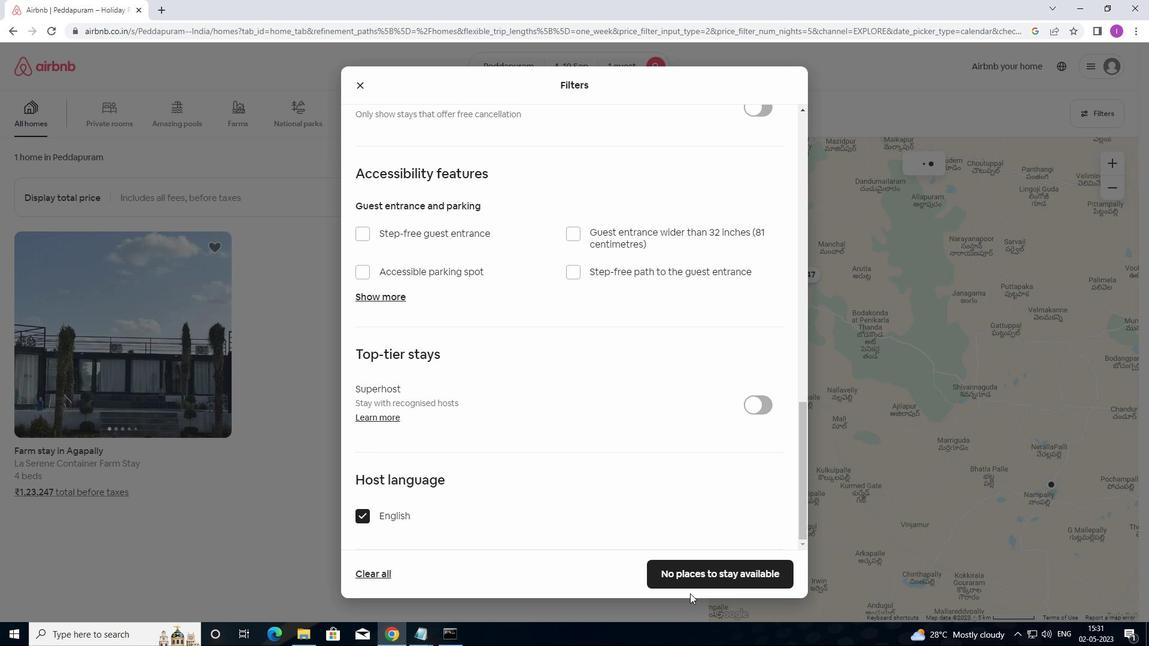 
Action: Mouse pressed left at (683, 577)
Screenshot: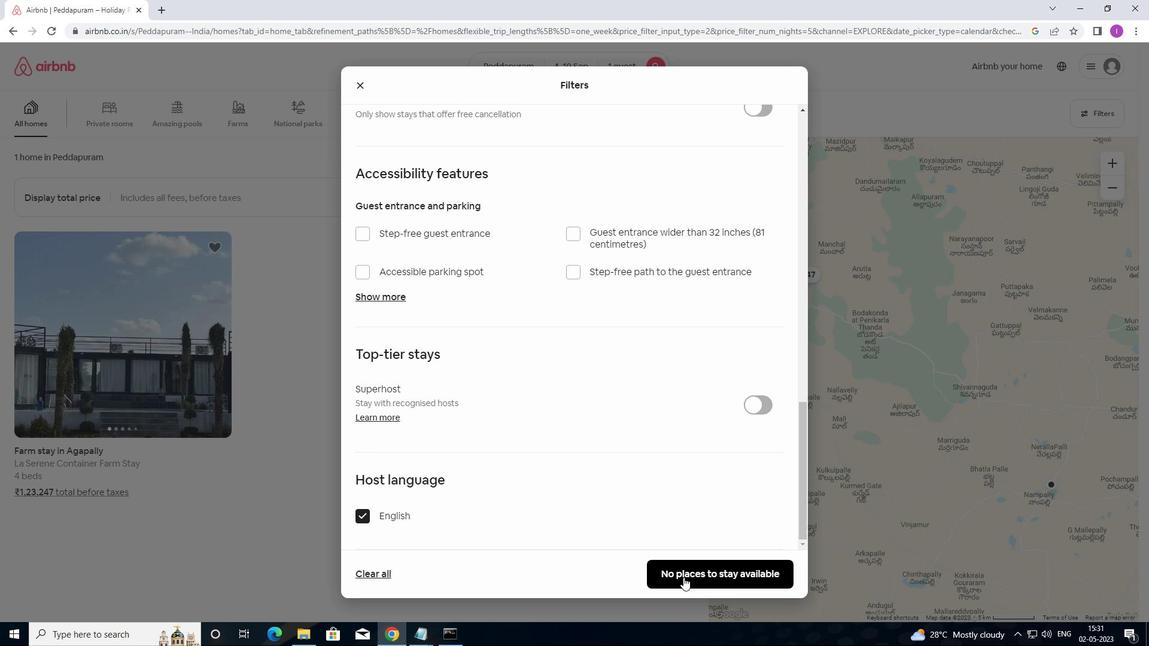 
Action: Mouse moved to (658, 562)
Screenshot: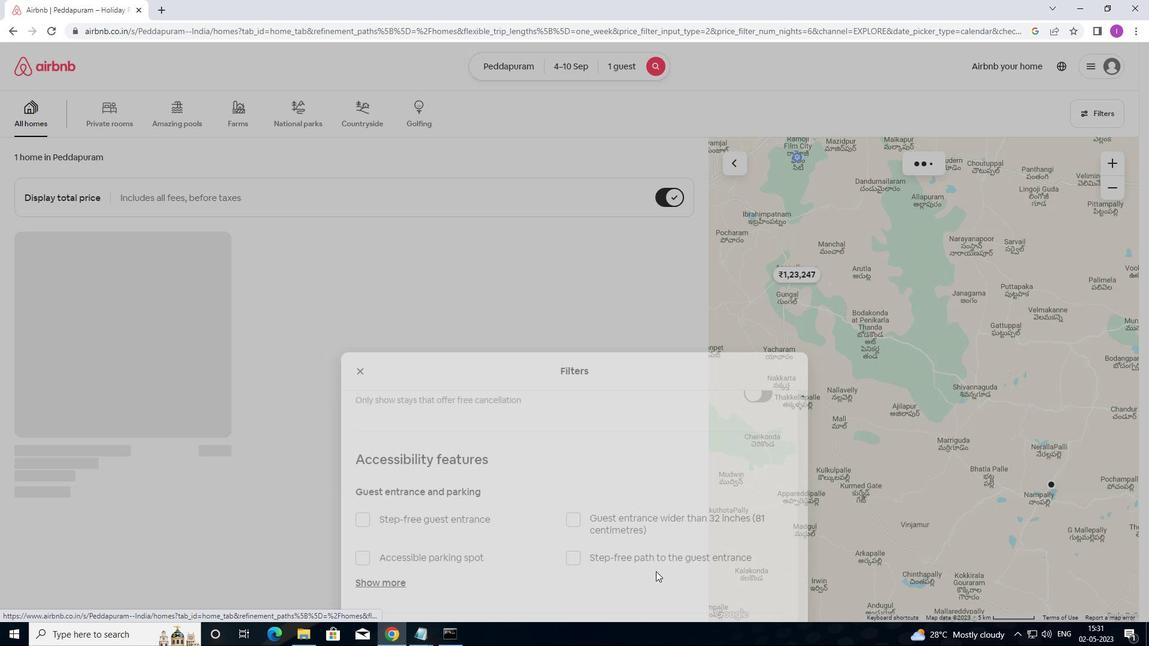 
